 Task: Compose an email with the signature Jerry Evans with the subject Request for a meeting and the message I would like to schedule a meeting to discuss the project timeline. from softage.8@softage.net to softage.5@softage.net Select the bulleted list and change the font typography to strikethroughSelect the bulleted list and remove the font typography strikethrough Send the email. Finally, move the email from Sent Items to the label Student organizations
Action: Mouse moved to (938, 57)
Screenshot: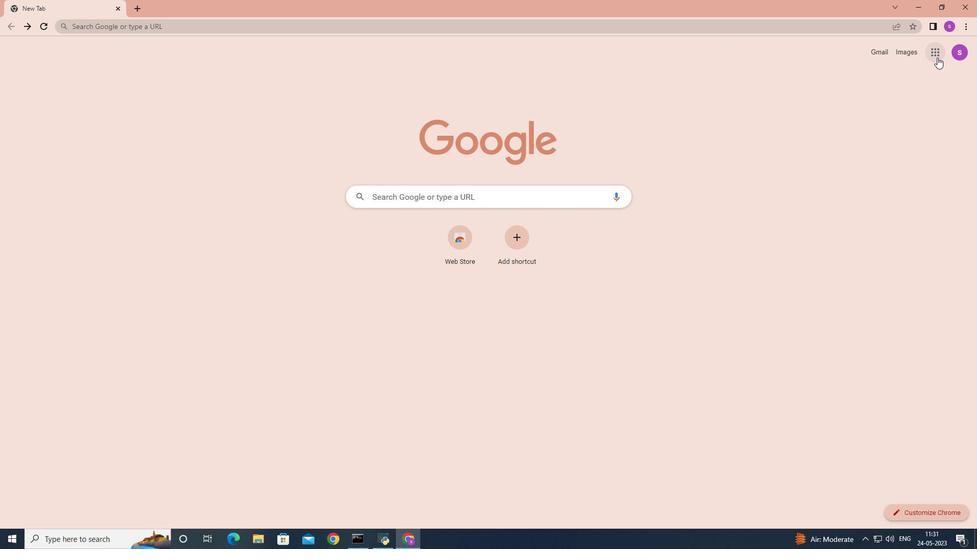 
Action: Mouse pressed left at (938, 57)
Screenshot: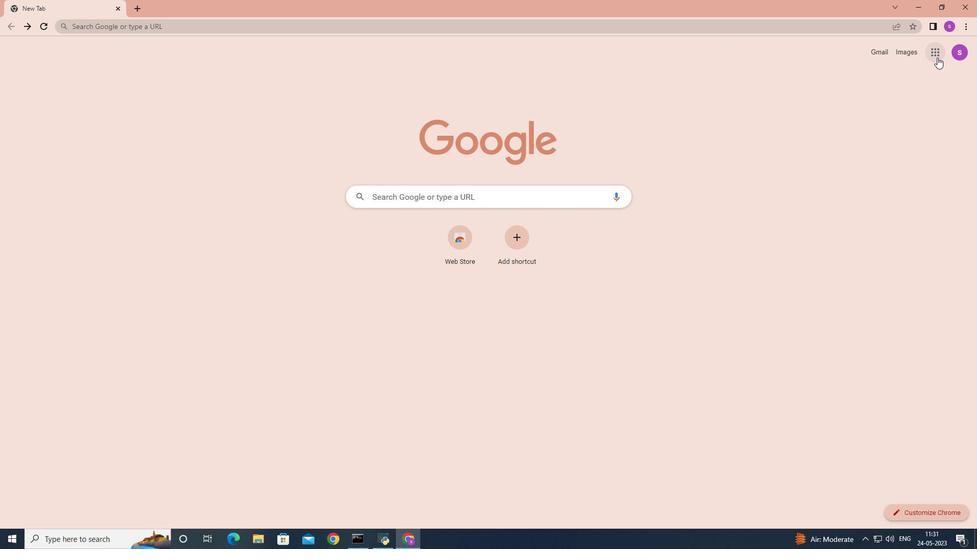
Action: Mouse moved to (900, 98)
Screenshot: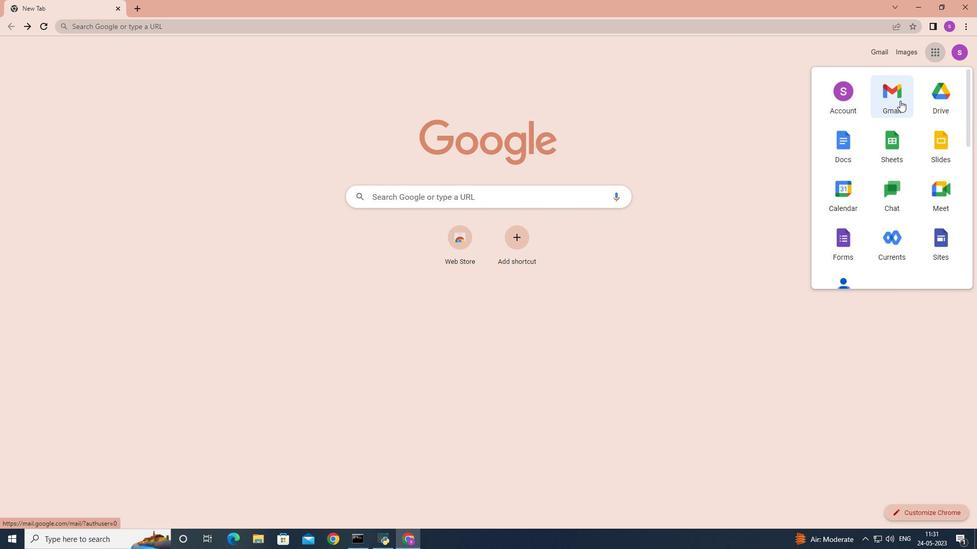 
Action: Mouse pressed left at (900, 98)
Screenshot: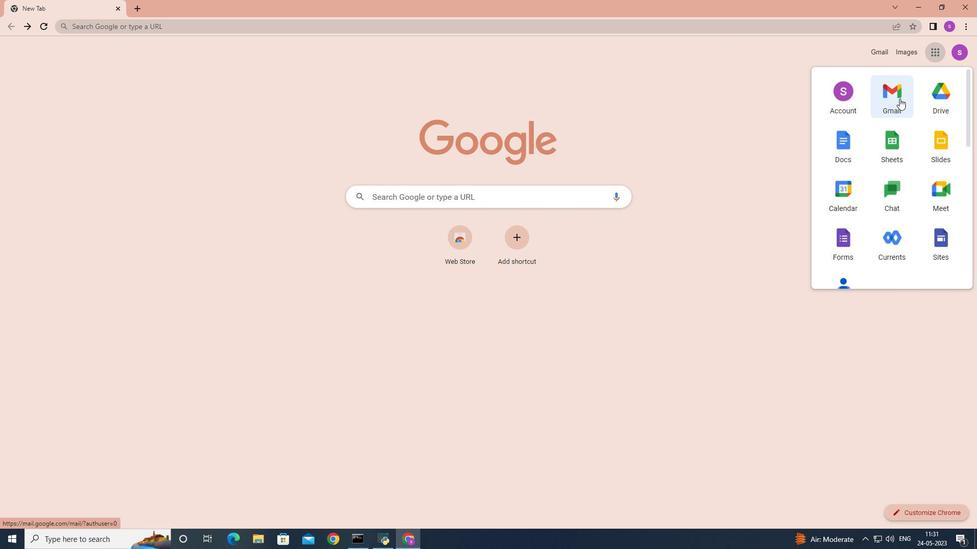 
Action: Mouse moved to (861, 57)
Screenshot: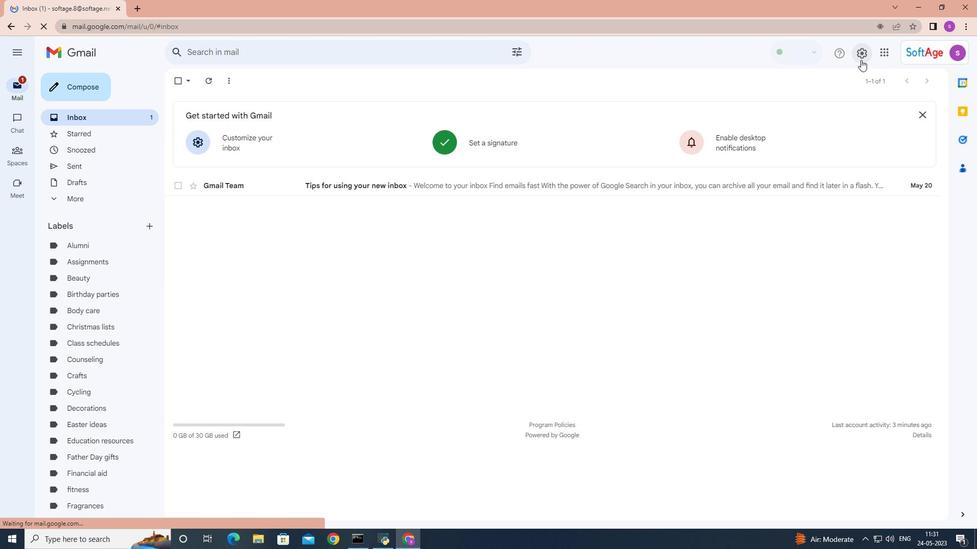 
Action: Mouse pressed left at (861, 57)
Screenshot: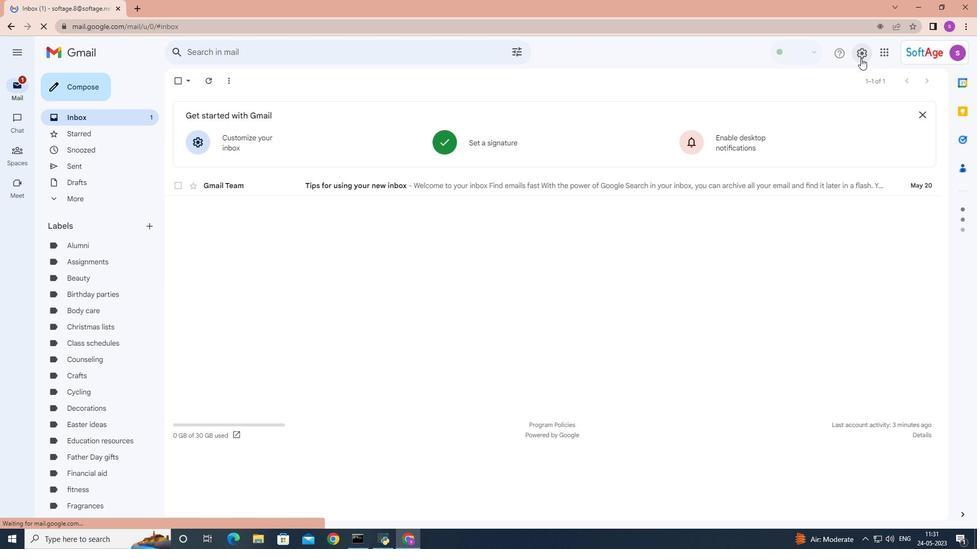 
Action: Mouse moved to (881, 103)
Screenshot: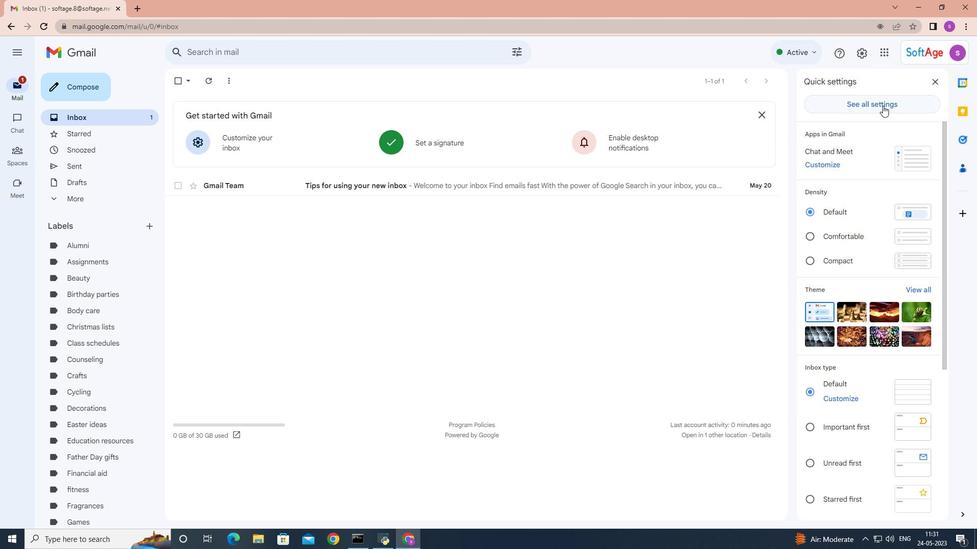 
Action: Mouse pressed left at (881, 103)
Screenshot: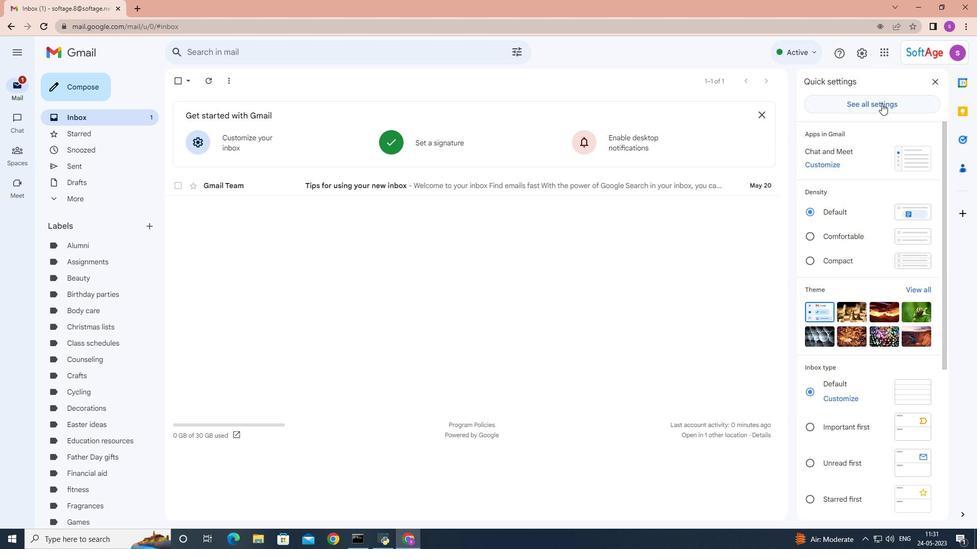 
Action: Mouse moved to (715, 200)
Screenshot: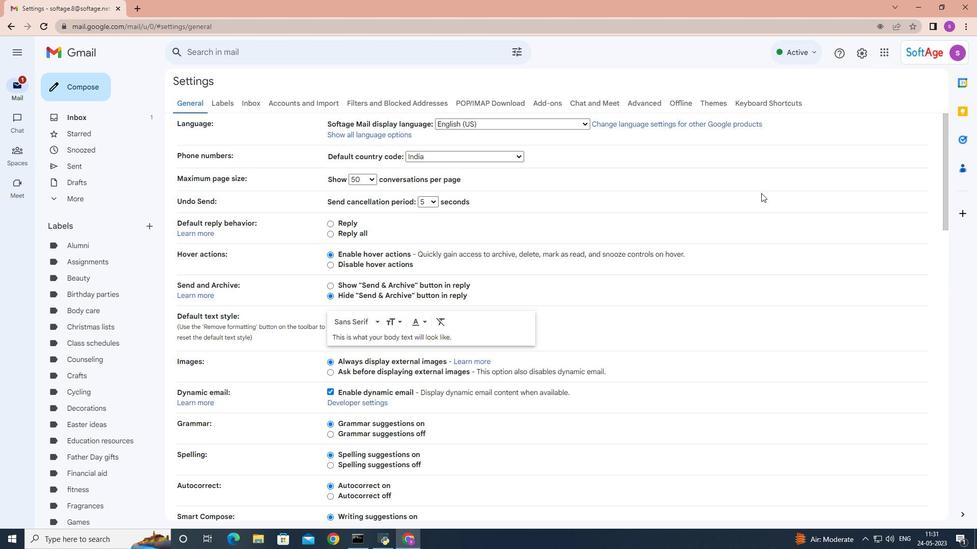 
Action: Mouse scrolled (715, 199) with delta (0, 0)
Screenshot: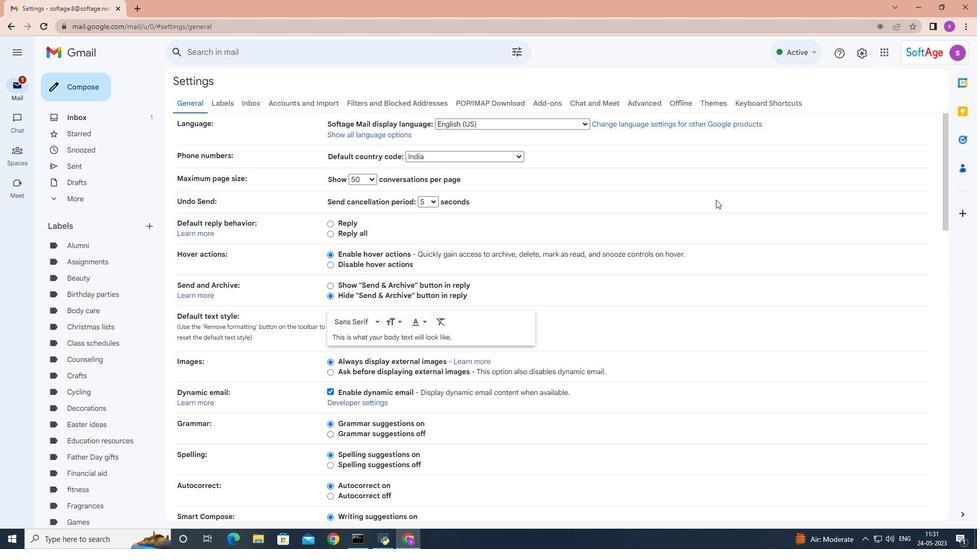 
Action: Mouse scrolled (715, 199) with delta (0, 0)
Screenshot: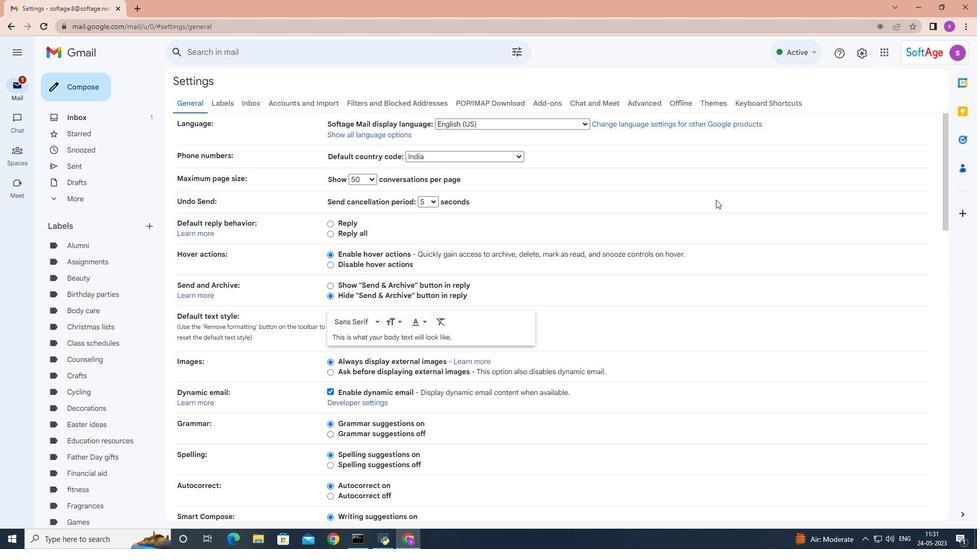 
Action: Mouse scrolled (715, 199) with delta (0, 0)
Screenshot: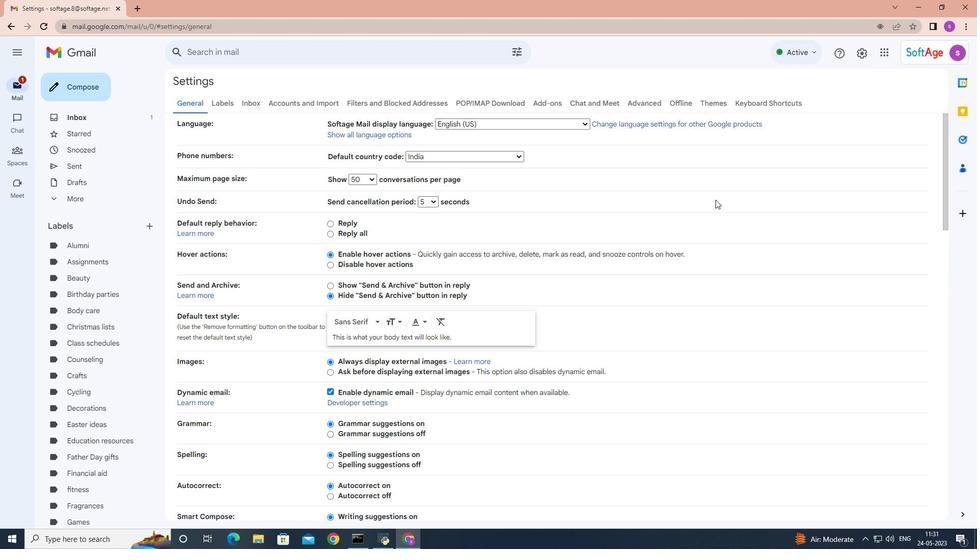 
Action: Mouse scrolled (715, 199) with delta (0, 0)
Screenshot: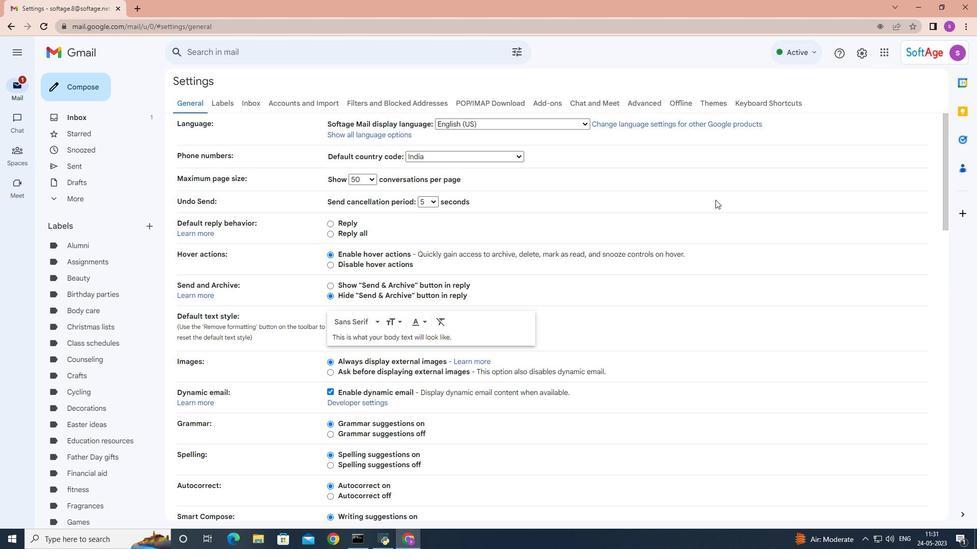 
Action: Mouse scrolled (715, 199) with delta (0, 0)
Screenshot: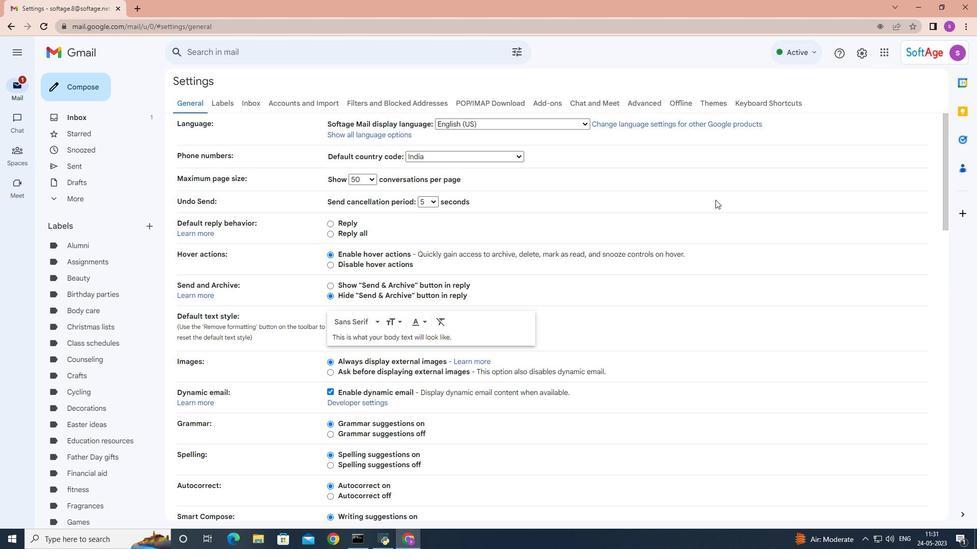 
Action: Mouse scrolled (715, 199) with delta (0, 0)
Screenshot: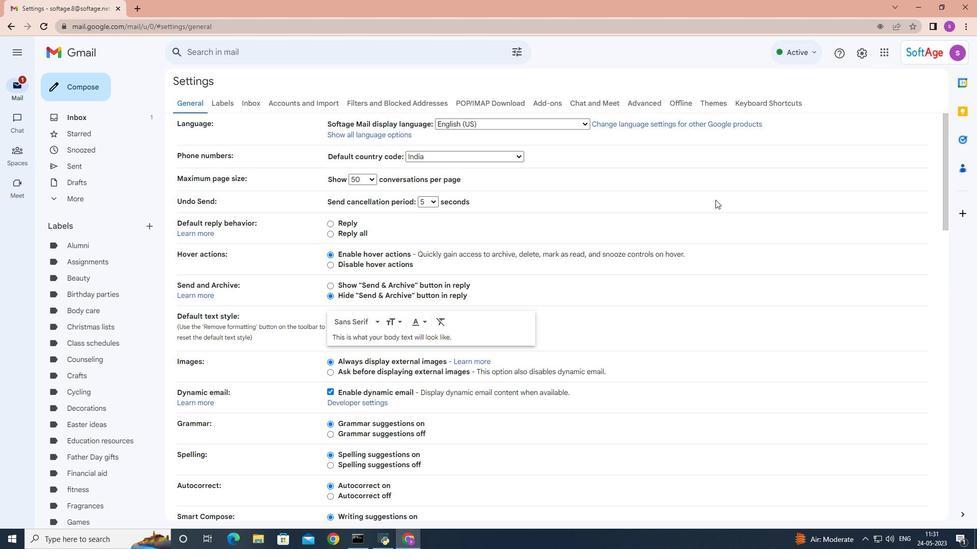 
Action: Mouse moved to (714, 198)
Screenshot: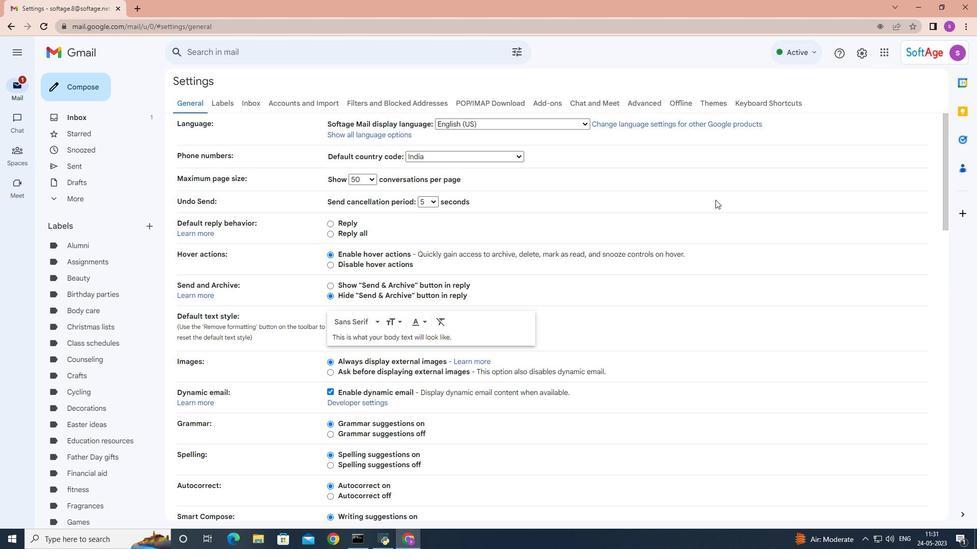 
Action: Mouse scrolled (714, 198) with delta (0, 0)
Screenshot: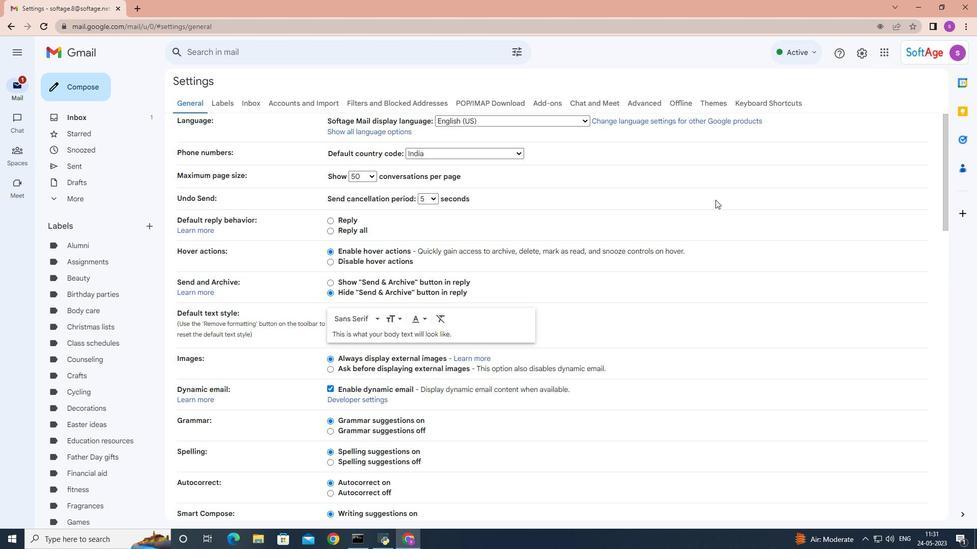 
Action: Mouse moved to (713, 197)
Screenshot: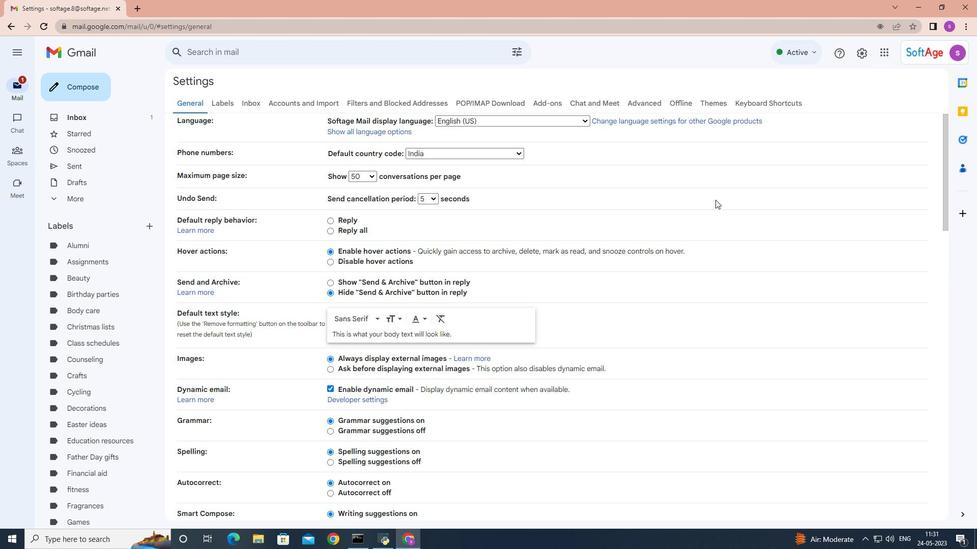 
Action: Mouse scrolled (713, 196) with delta (0, 0)
Screenshot: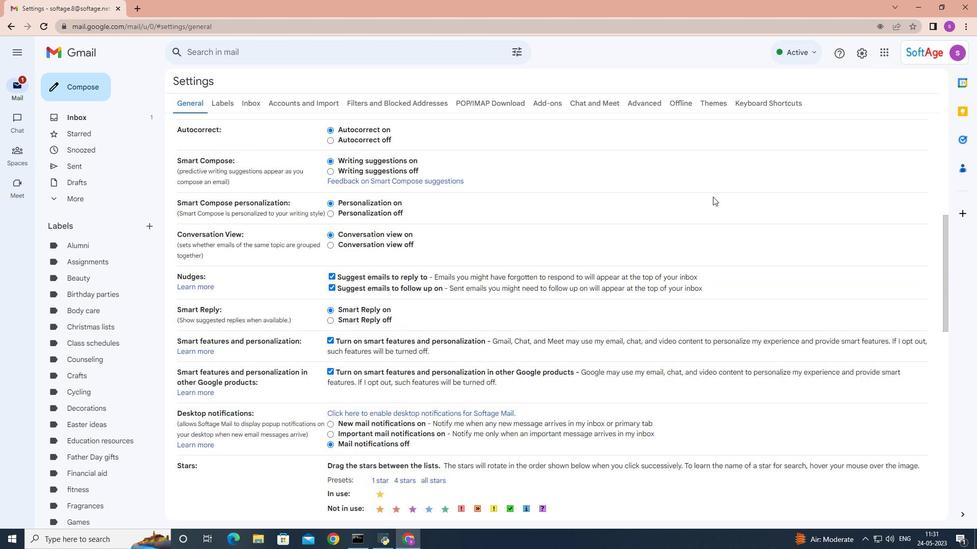 
Action: Mouse scrolled (713, 196) with delta (0, 0)
Screenshot: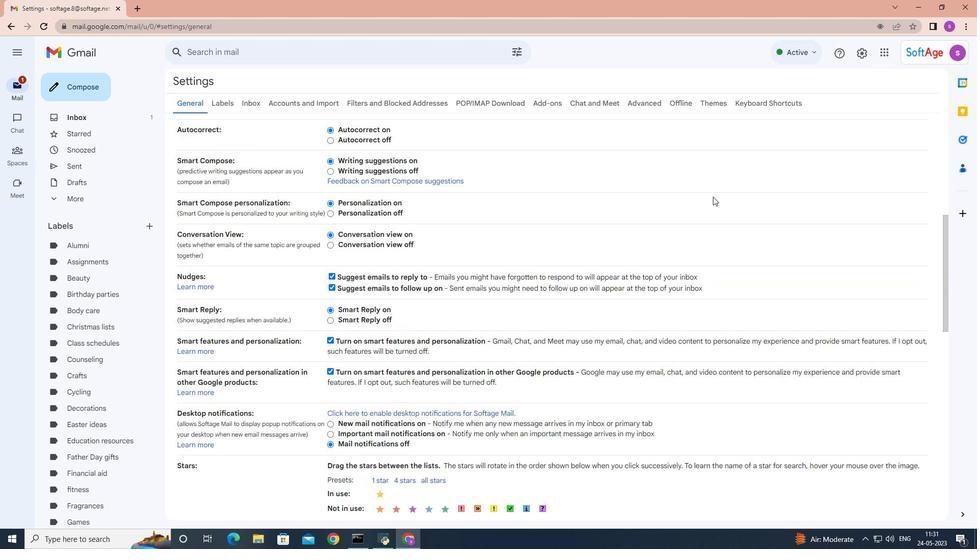 
Action: Mouse scrolled (713, 196) with delta (0, 0)
Screenshot: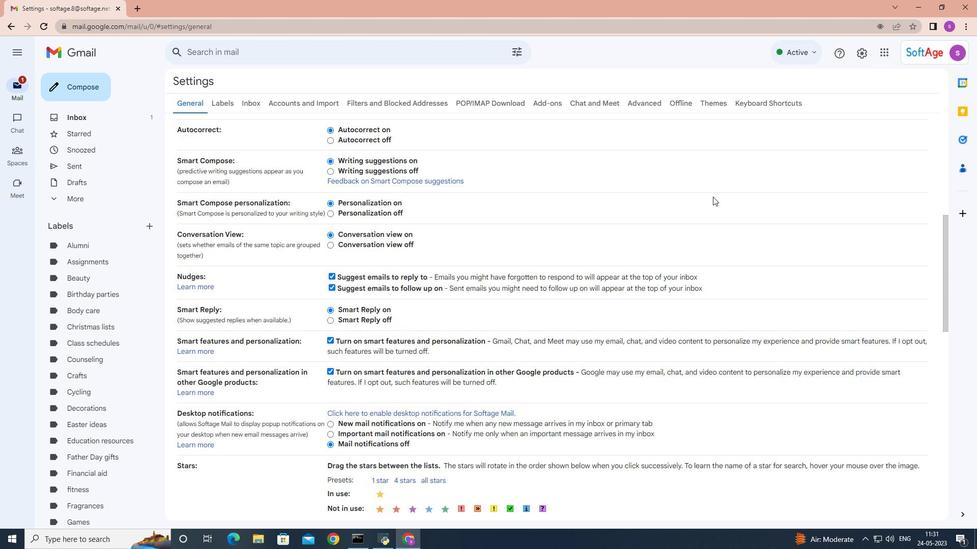 
Action: Mouse scrolled (713, 196) with delta (0, 0)
Screenshot: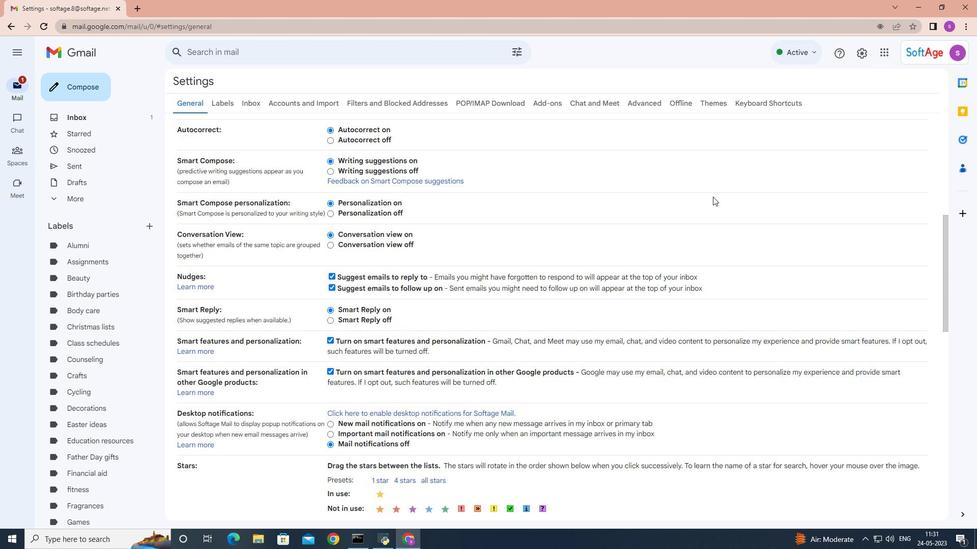 
Action: Mouse scrolled (713, 196) with delta (0, 0)
Screenshot: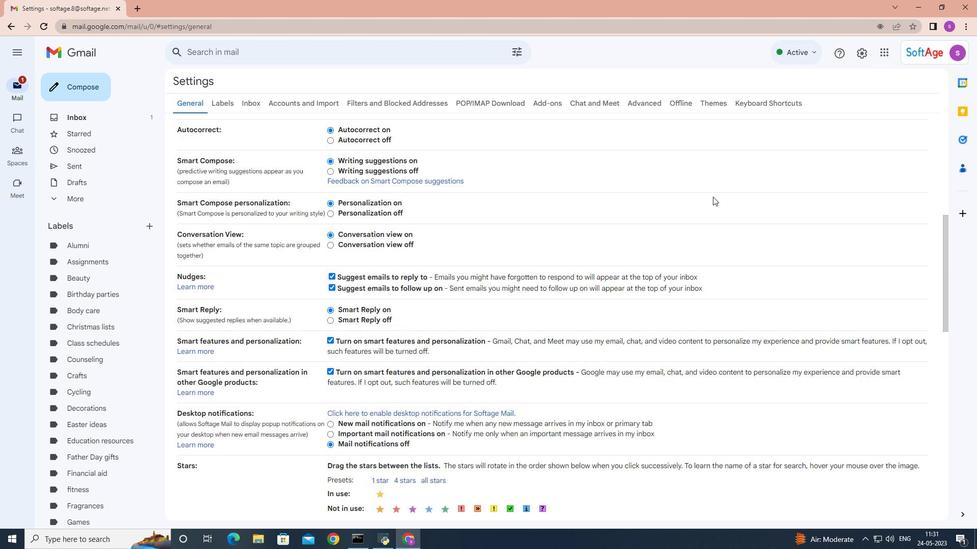 
Action: Mouse scrolled (713, 196) with delta (0, 0)
Screenshot: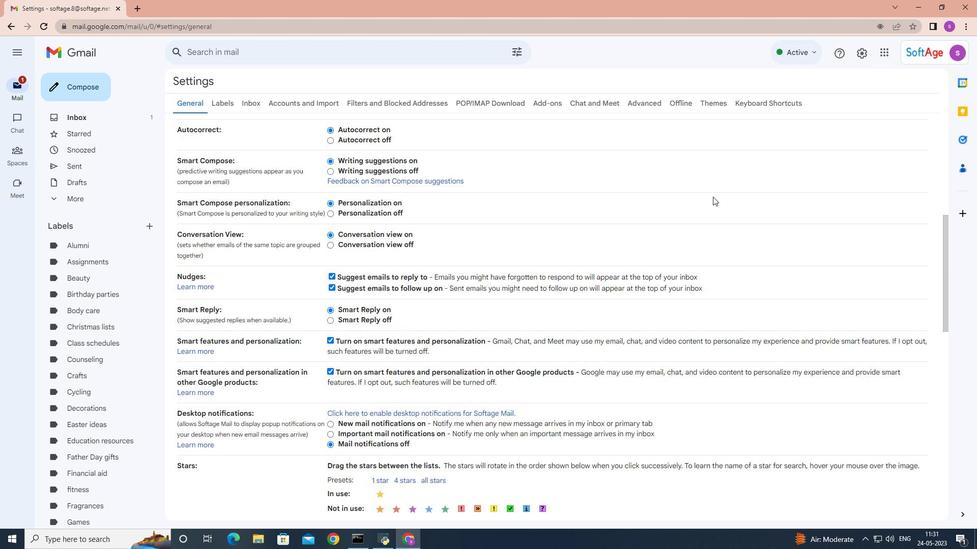 
Action: Mouse scrolled (713, 196) with delta (0, 0)
Screenshot: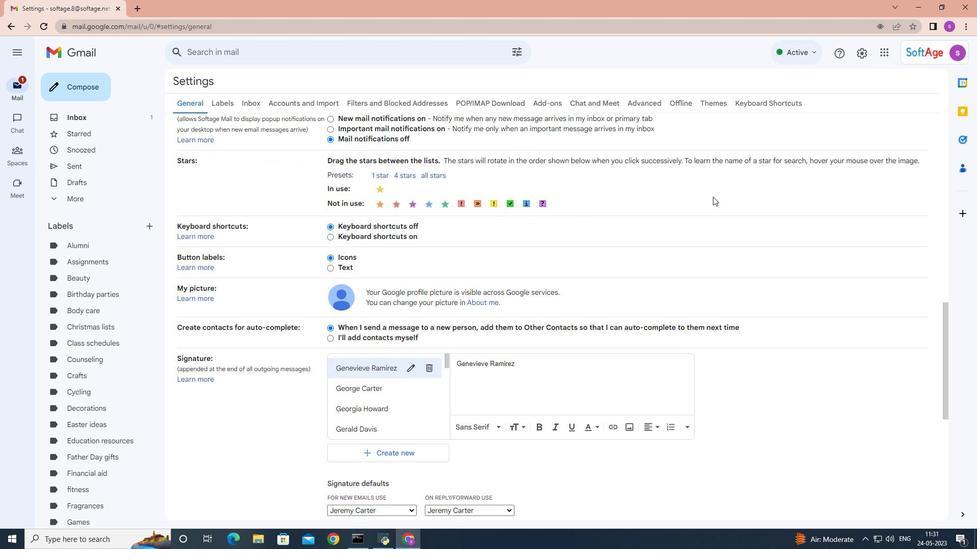 
Action: Mouse scrolled (713, 196) with delta (0, 0)
Screenshot: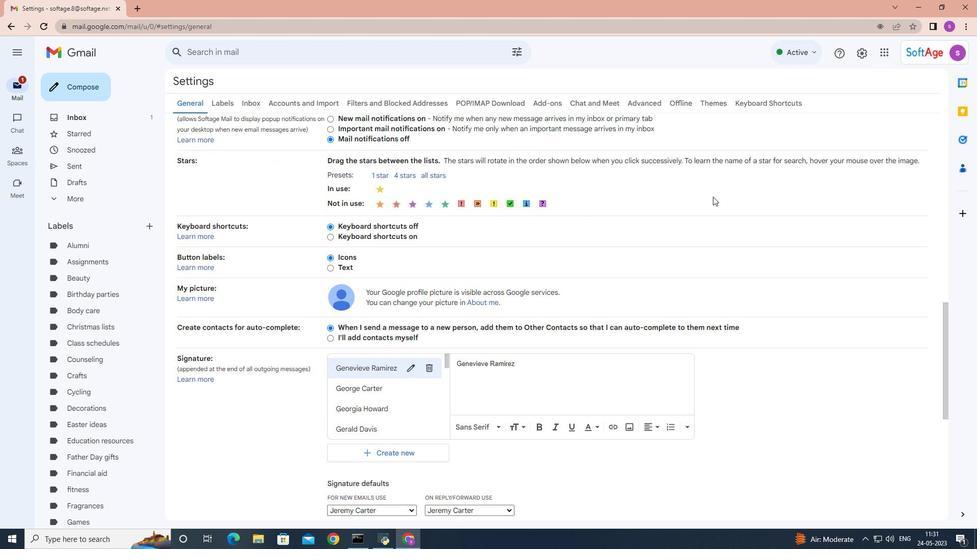 
Action: Mouse scrolled (713, 196) with delta (0, 0)
Screenshot: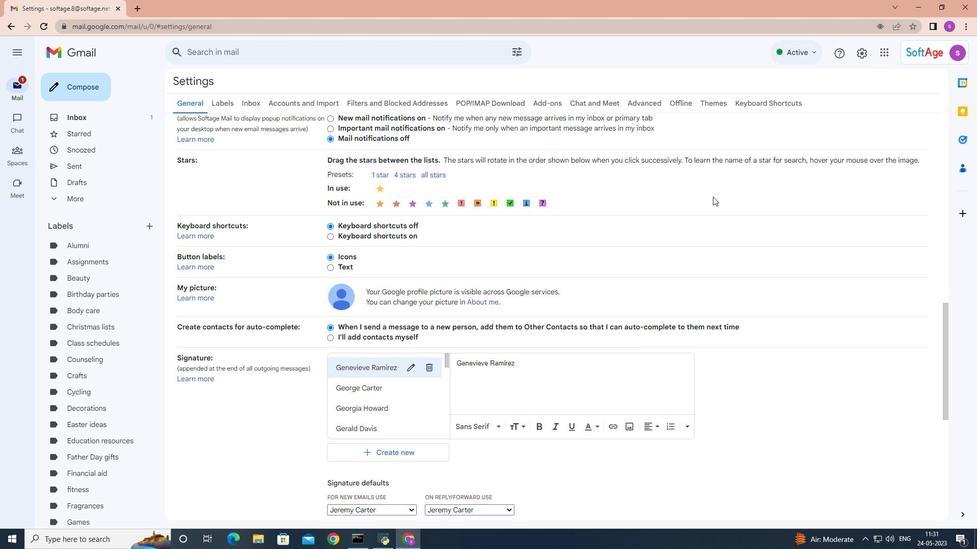 
Action: Mouse moved to (409, 302)
Screenshot: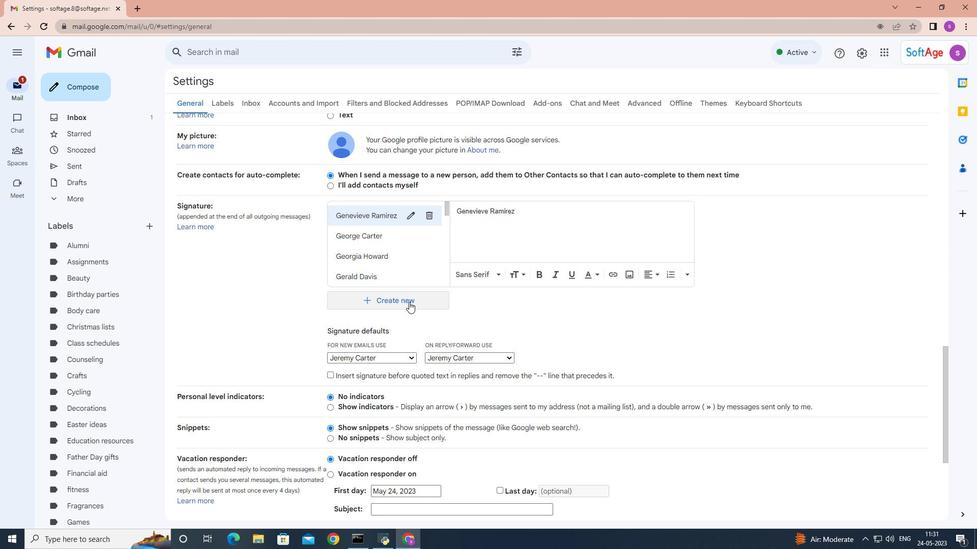 
Action: Mouse pressed left at (409, 302)
Screenshot: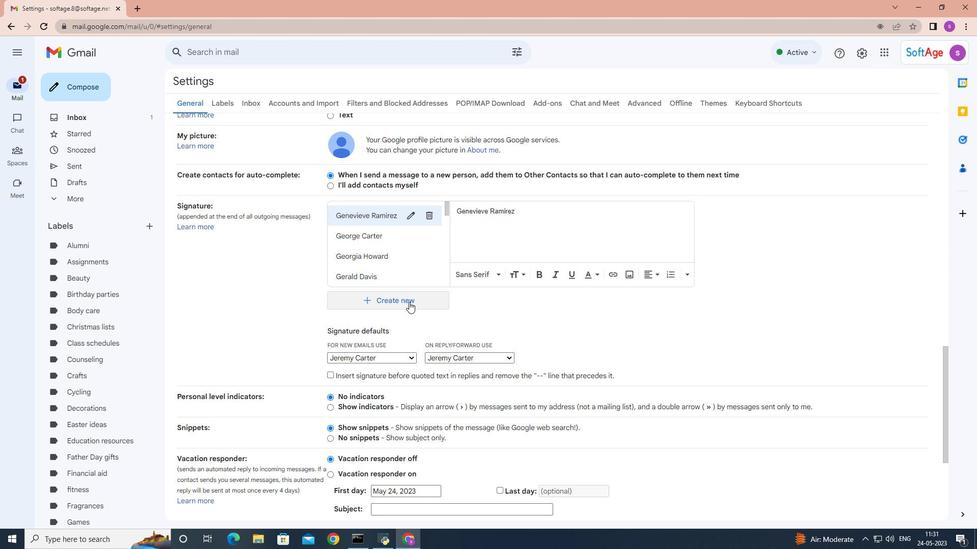 
Action: Mouse moved to (411, 298)
Screenshot: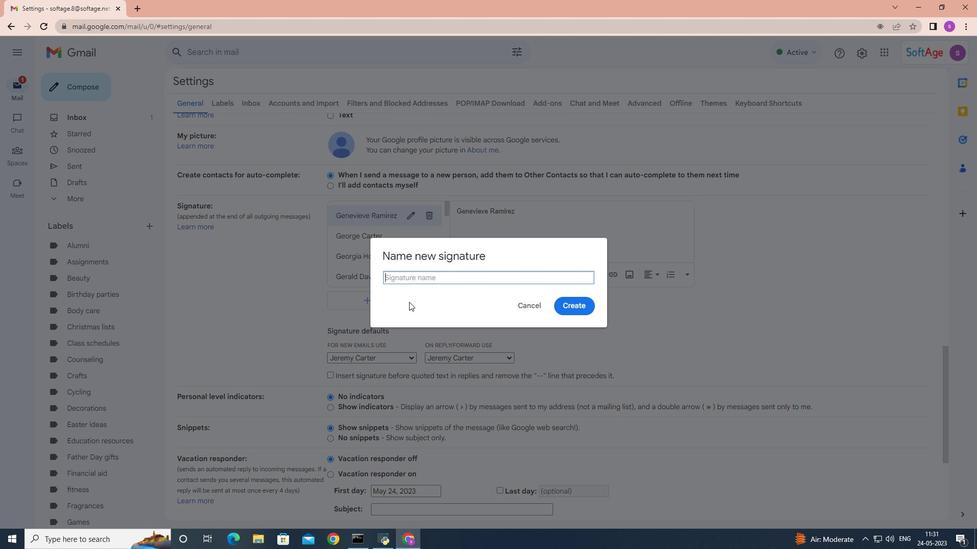 
Action: Key pressed <Key.caps_lock>J<Key.caps_lock>erry<Key.space><Key.shift><Key.shift><Key.shift><Key.shift>Evans<Key.space>
Screenshot: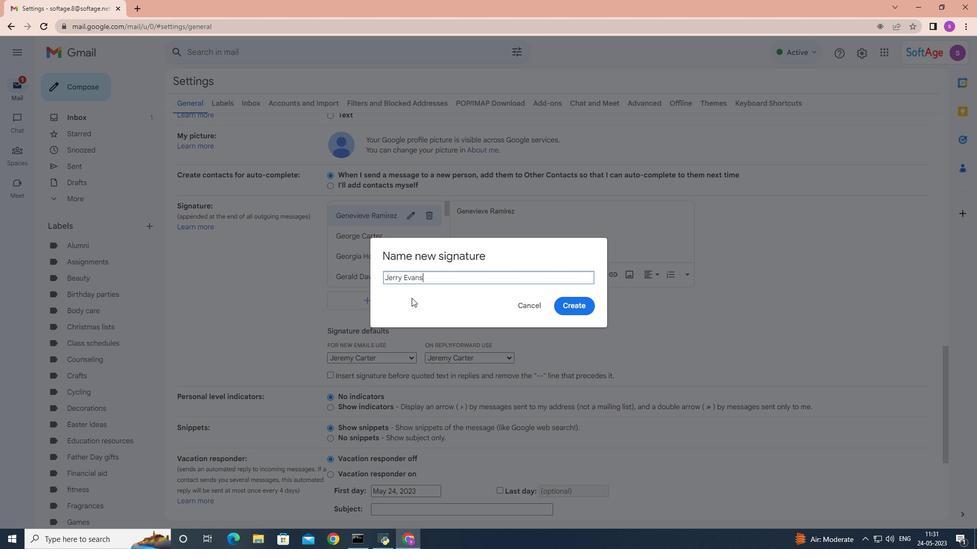 
Action: Mouse moved to (574, 308)
Screenshot: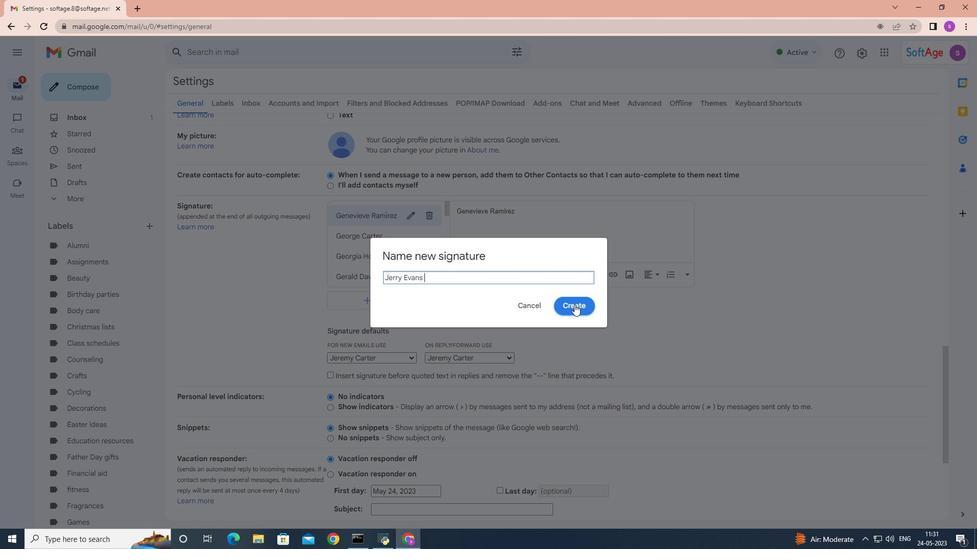 
Action: Mouse pressed left at (574, 308)
Screenshot: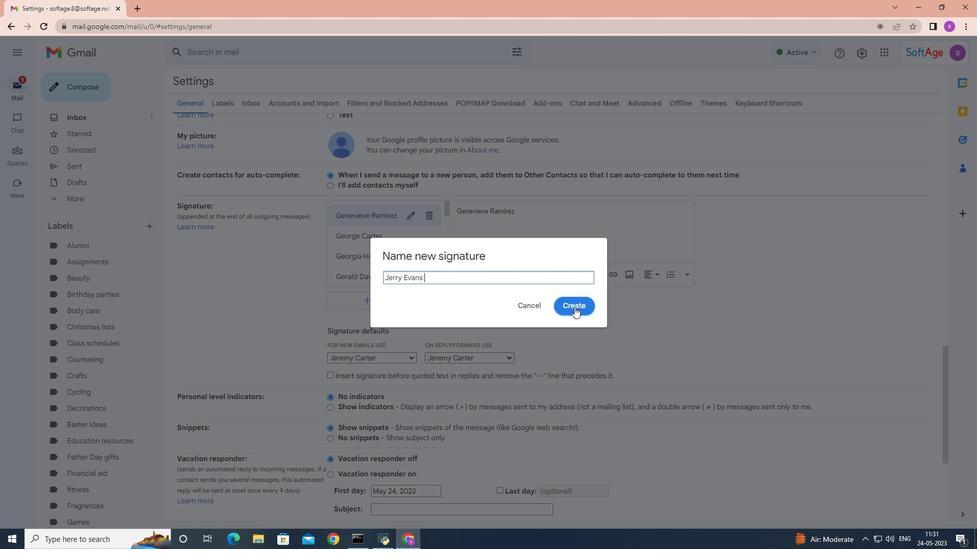 
Action: Mouse moved to (467, 214)
Screenshot: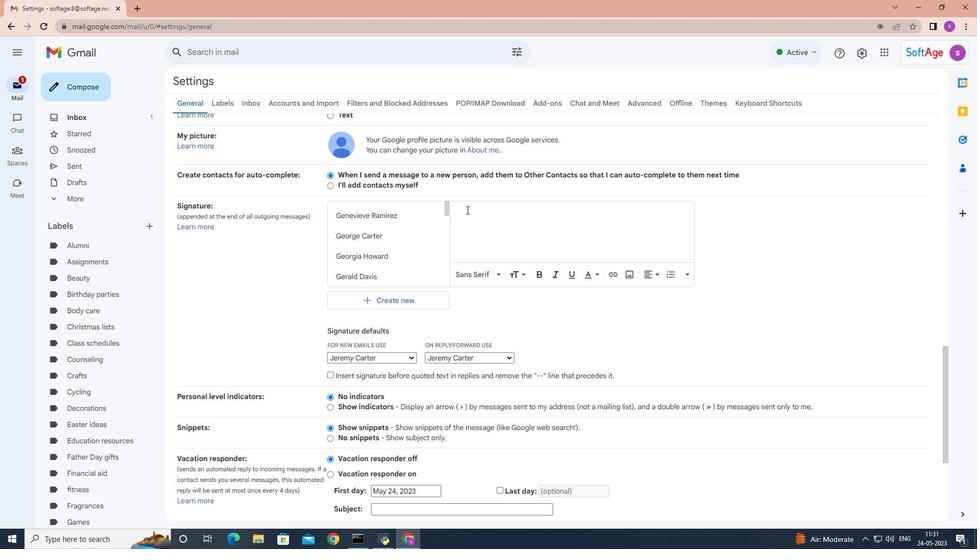 
Action: Mouse pressed left at (467, 214)
Screenshot: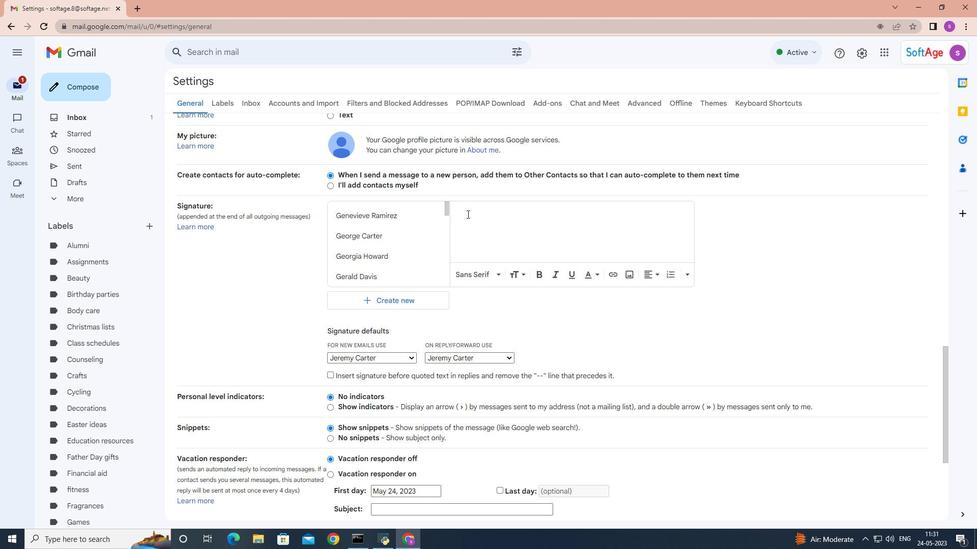 
Action: Key pressed <Key.shift>Jerry<Key.space><Key.shift>Evans<Key.space>
Screenshot: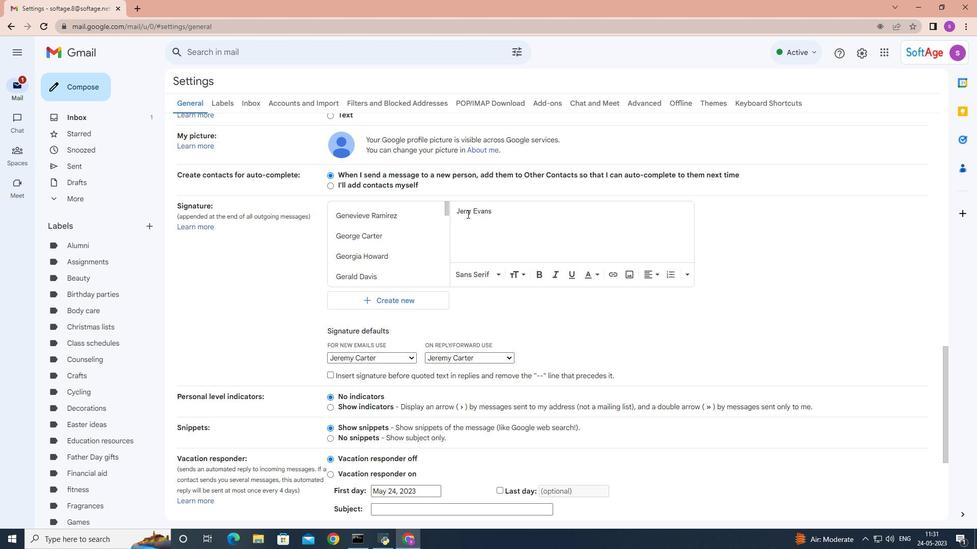 
Action: Mouse moved to (404, 350)
Screenshot: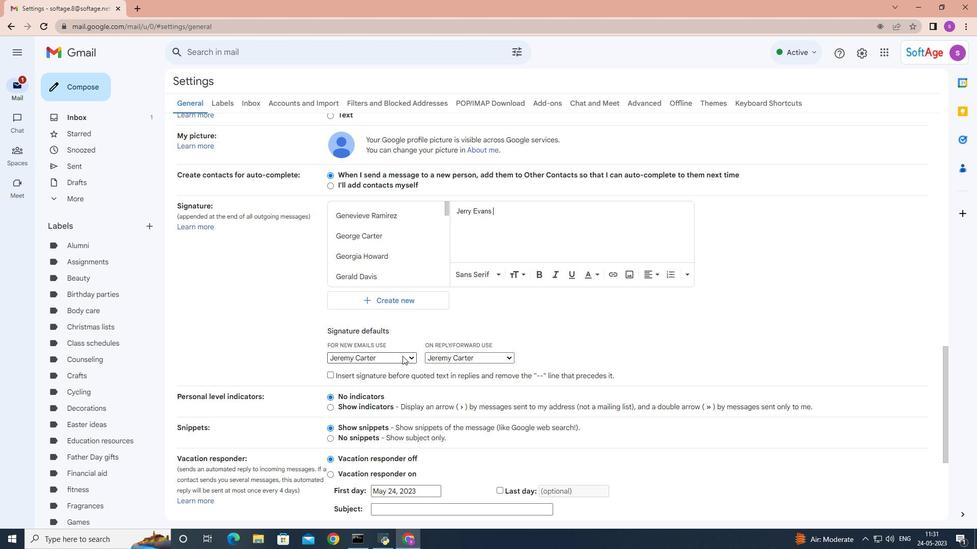 
Action: Mouse pressed left at (404, 350)
Screenshot: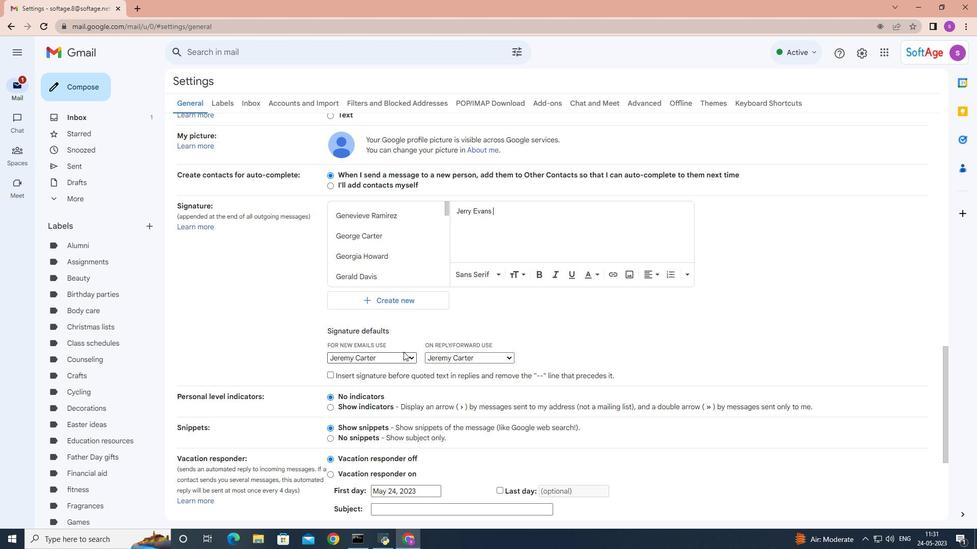 
Action: Mouse moved to (405, 356)
Screenshot: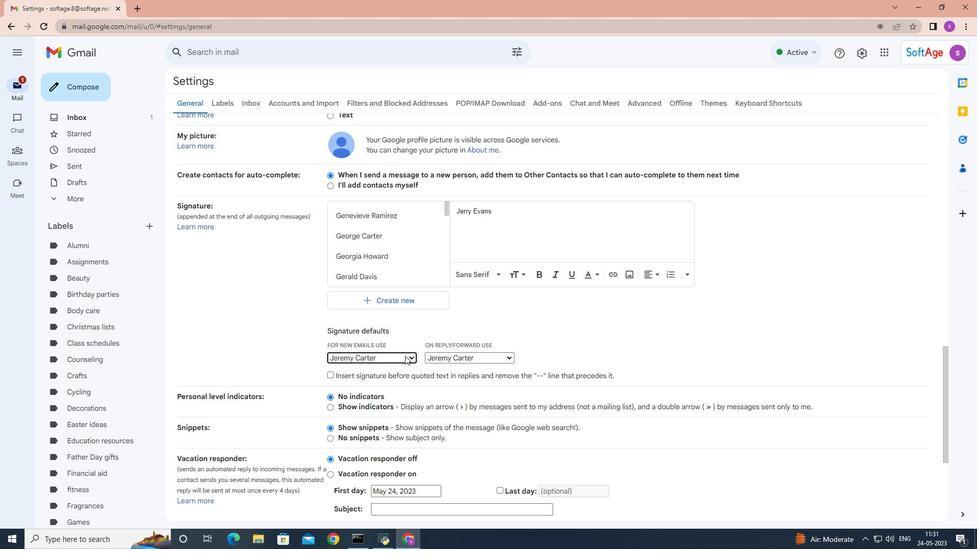 
Action: Mouse pressed left at (405, 356)
Screenshot: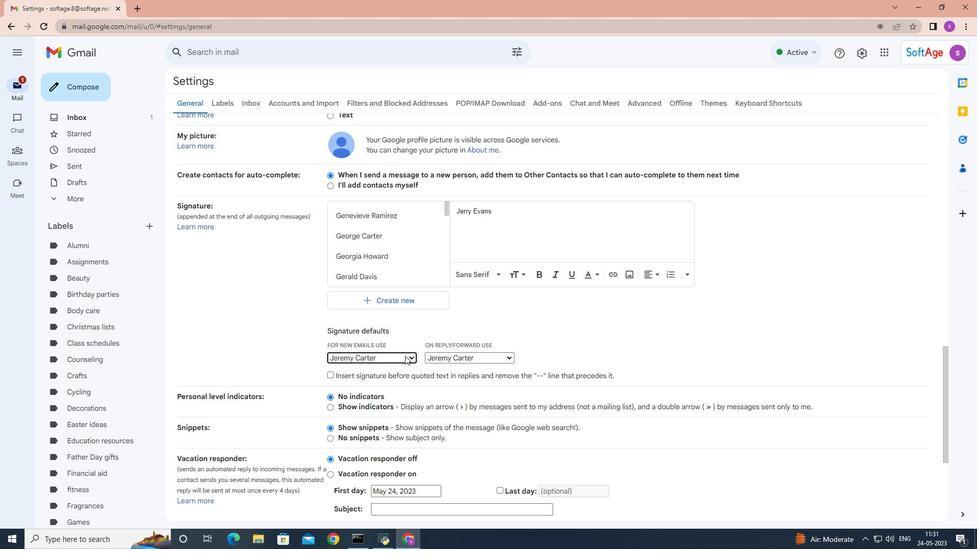 
Action: Mouse moved to (388, 300)
Screenshot: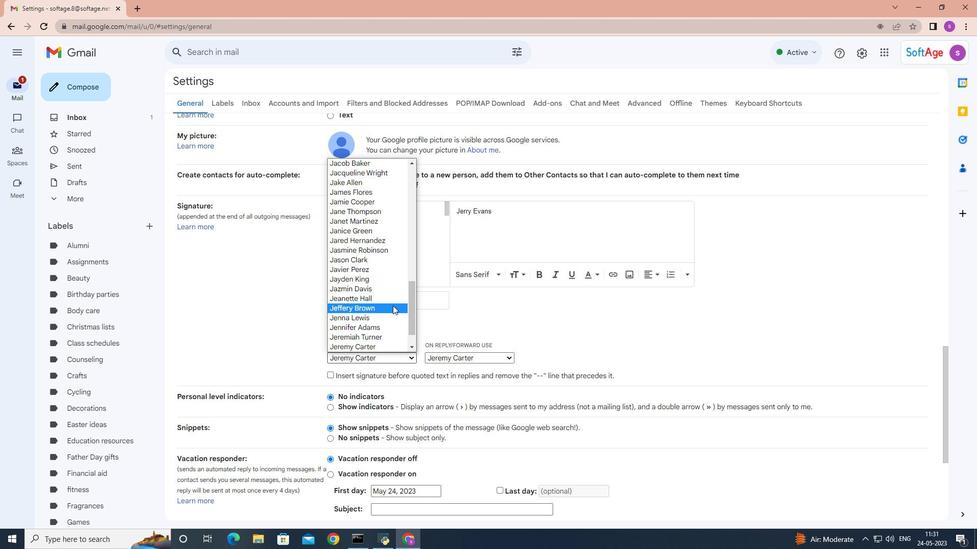 
Action: Mouse scrolled (388, 300) with delta (0, 0)
Screenshot: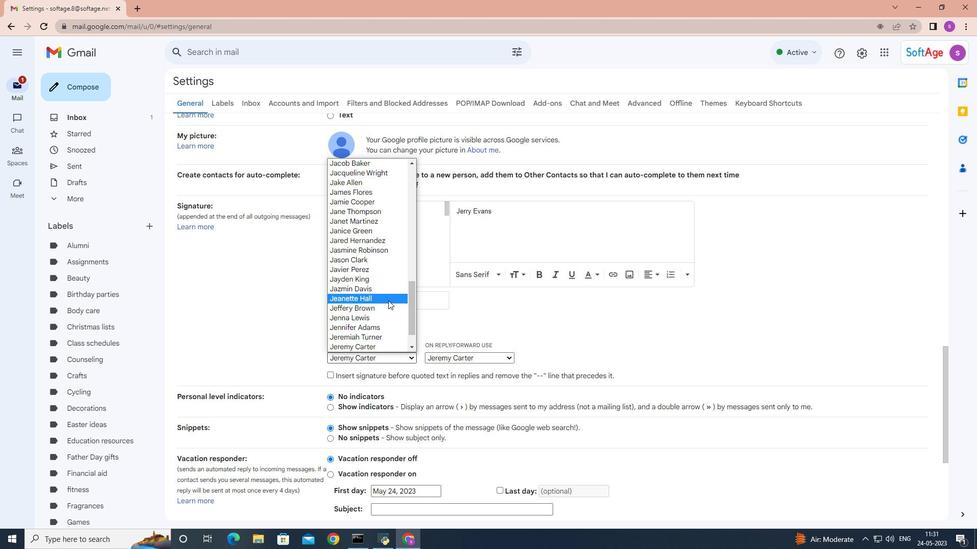 
Action: Mouse scrolled (388, 300) with delta (0, 0)
Screenshot: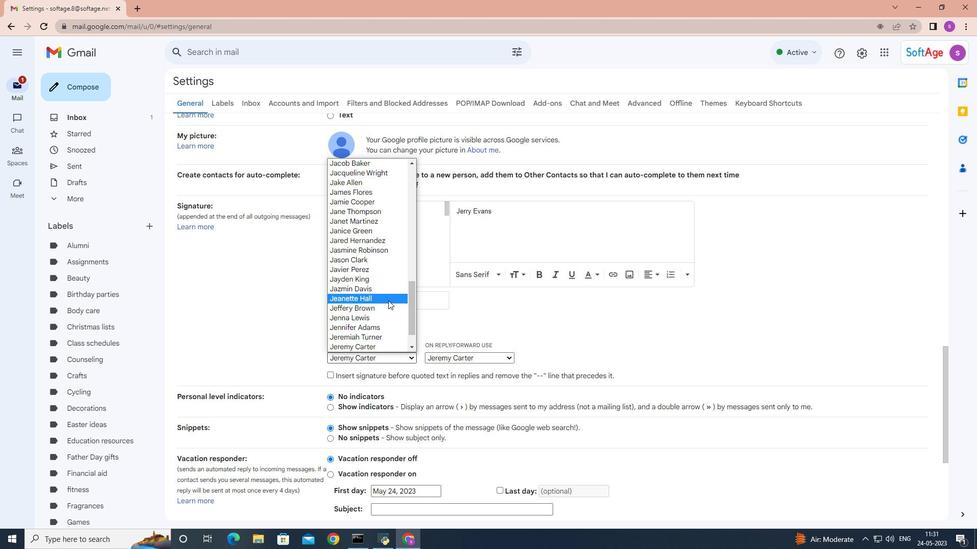 
Action: Mouse scrolled (388, 300) with delta (0, 0)
Screenshot: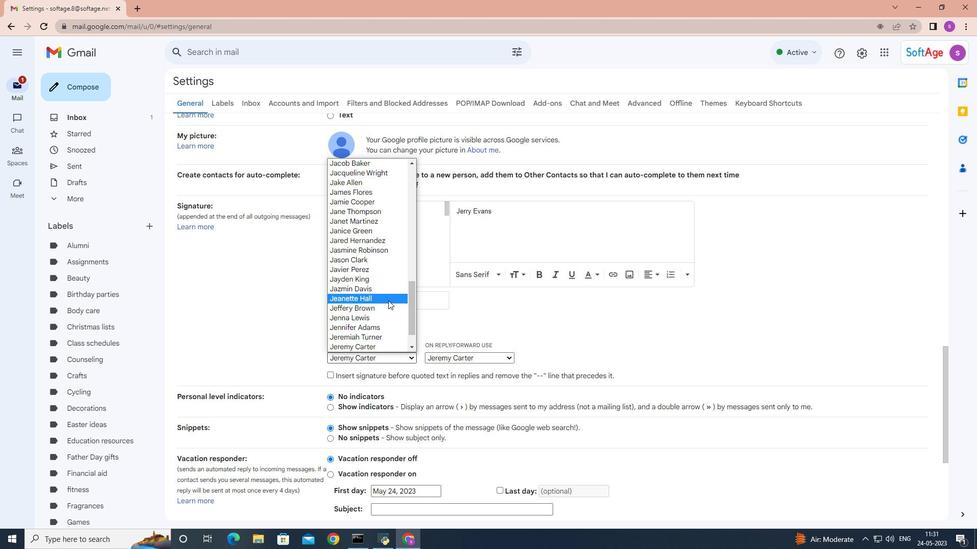 
Action: Mouse scrolled (388, 300) with delta (0, 0)
Screenshot: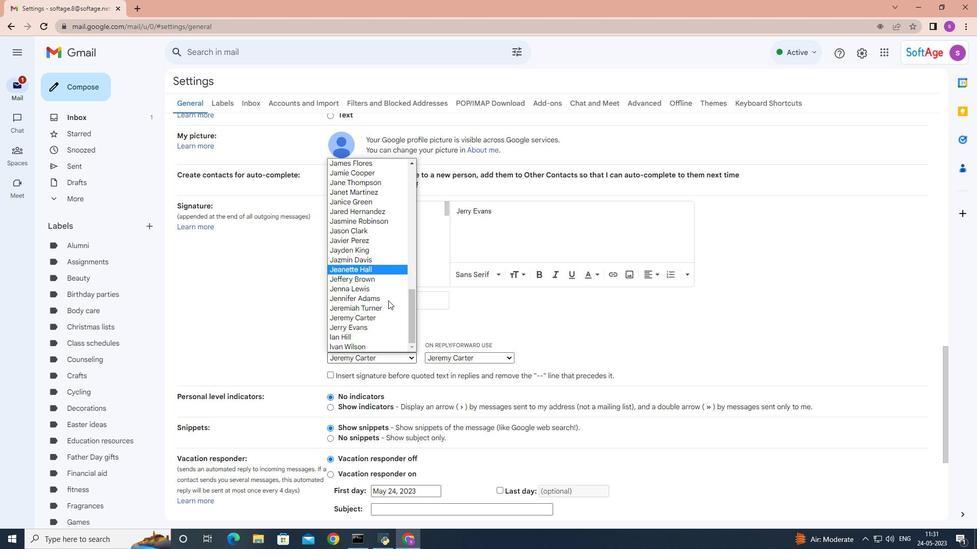 
Action: Mouse scrolled (388, 300) with delta (0, 0)
Screenshot: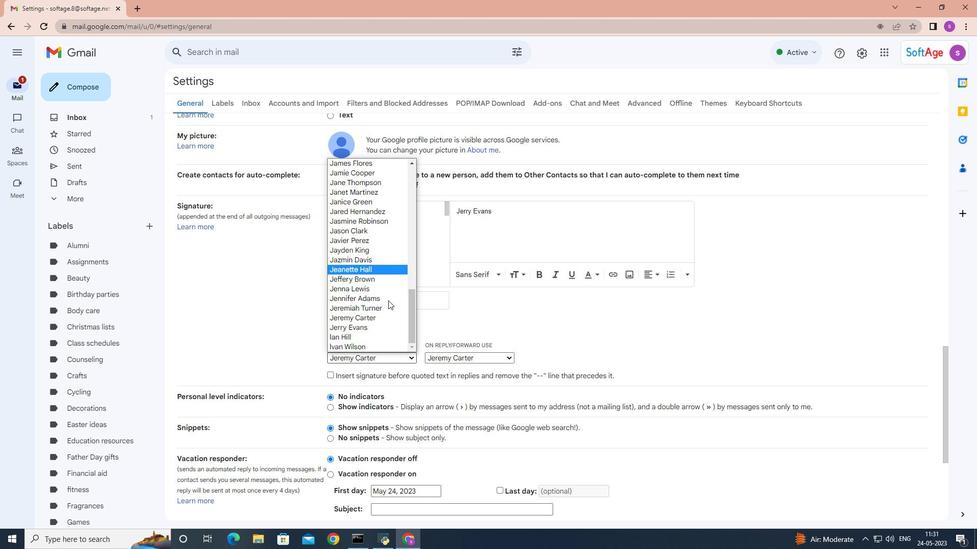 
Action: Mouse scrolled (388, 300) with delta (0, 0)
Screenshot: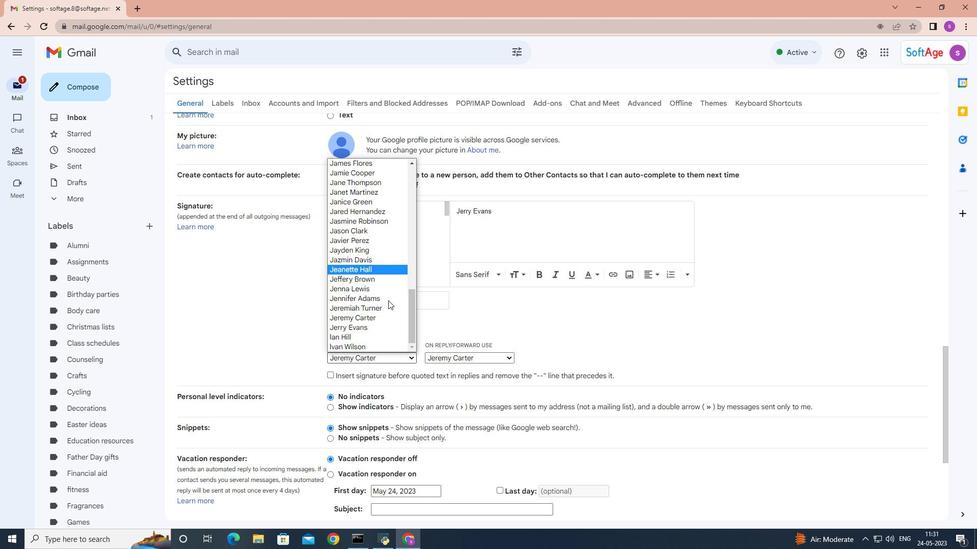
Action: Mouse scrolled (388, 300) with delta (0, 0)
Screenshot: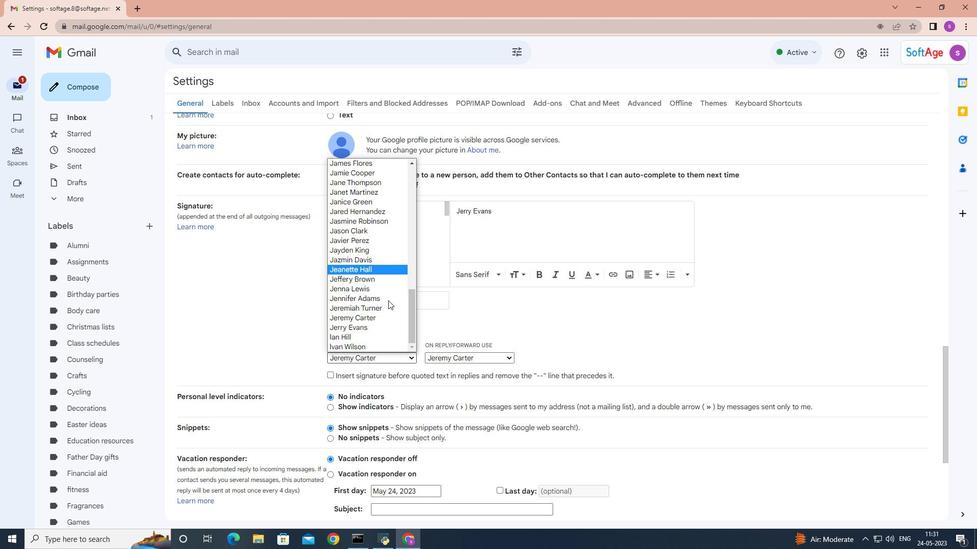 
Action: Mouse scrolled (388, 300) with delta (0, 0)
Screenshot: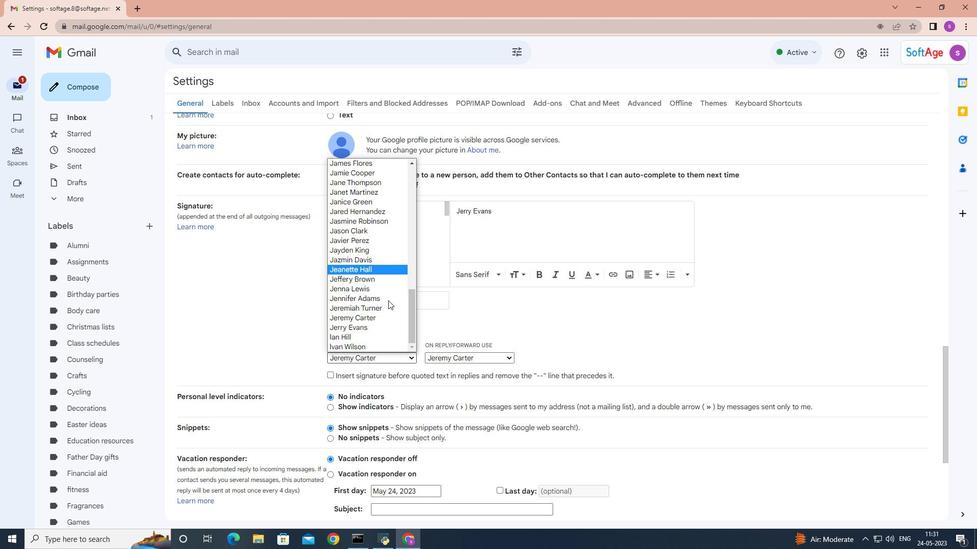 
Action: Mouse moved to (356, 328)
Screenshot: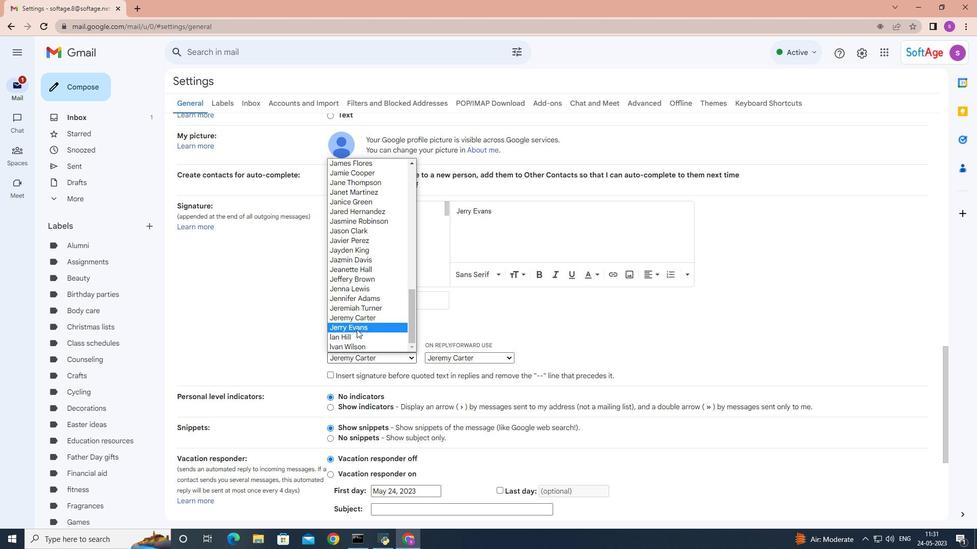 
Action: Mouse pressed left at (356, 328)
Screenshot: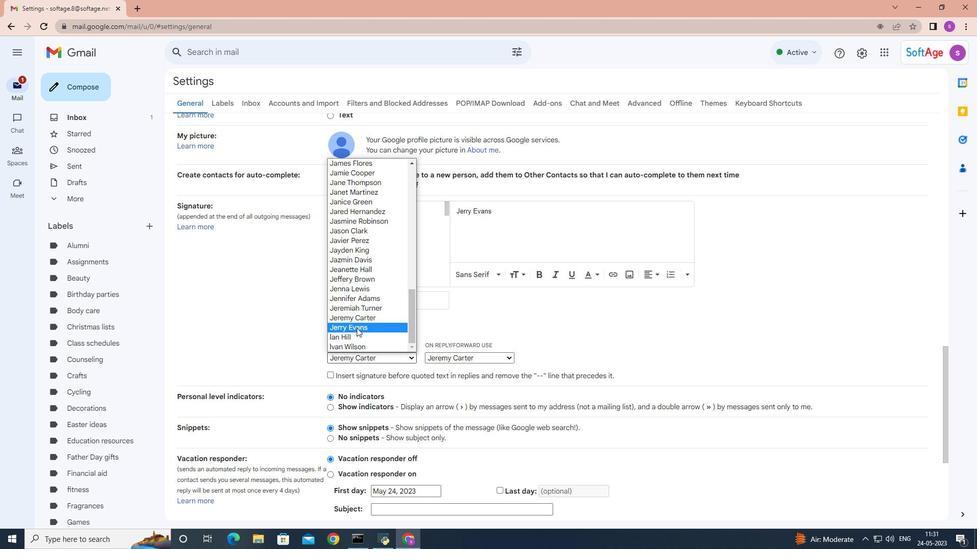 
Action: Mouse moved to (439, 353)
Screenshot: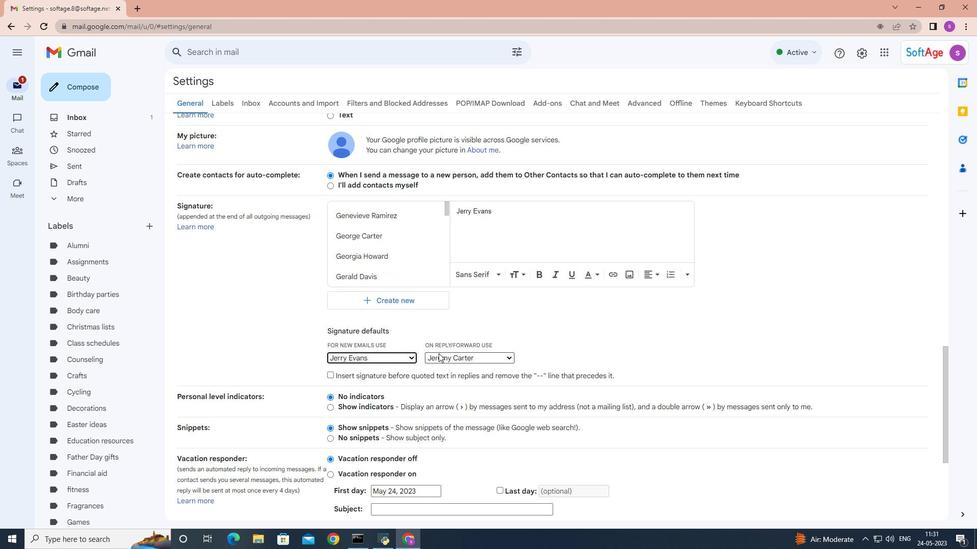 
Action: Mouse pressed left at (439, 353)
Screenshot: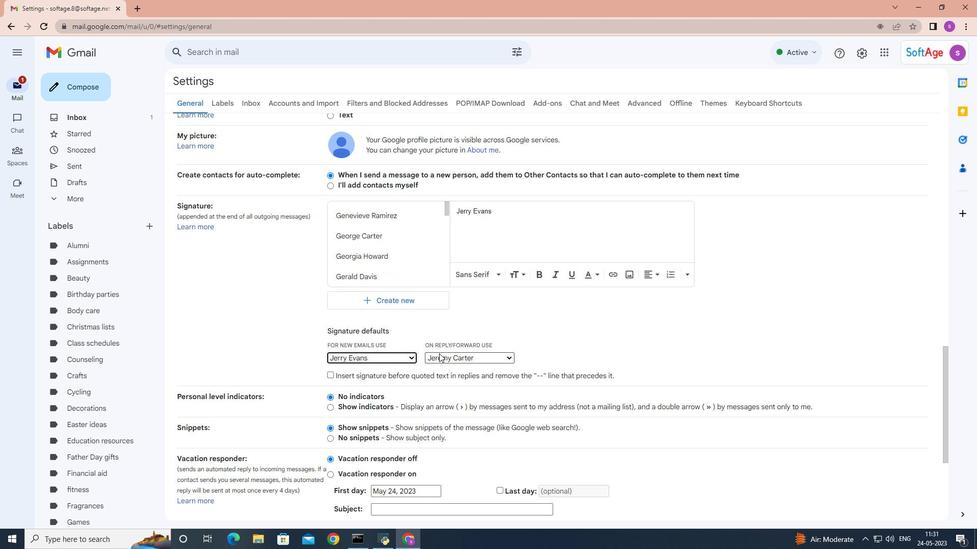 
Action: Mouse moved to (442, 318)
Screenshot: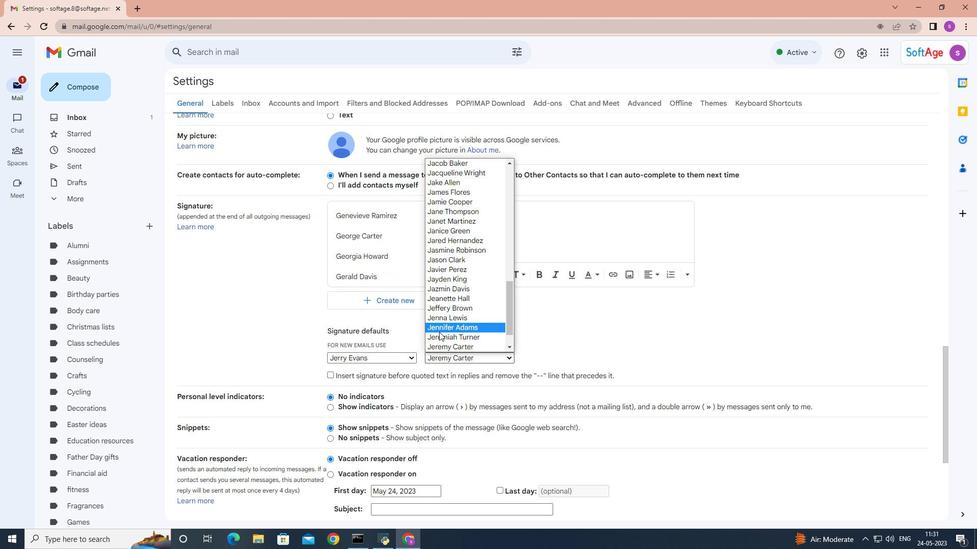 
Action: Mouse scrolled (442, 317) with delta (0, 0)
Screenshot: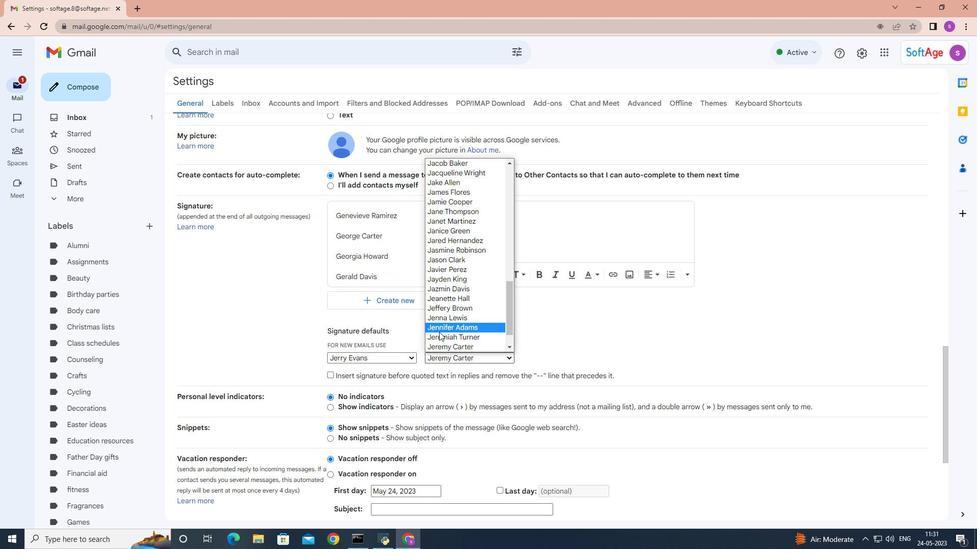 
Action: Mouse scrolled (442, 317) with delta (0, 0)
Screenshot: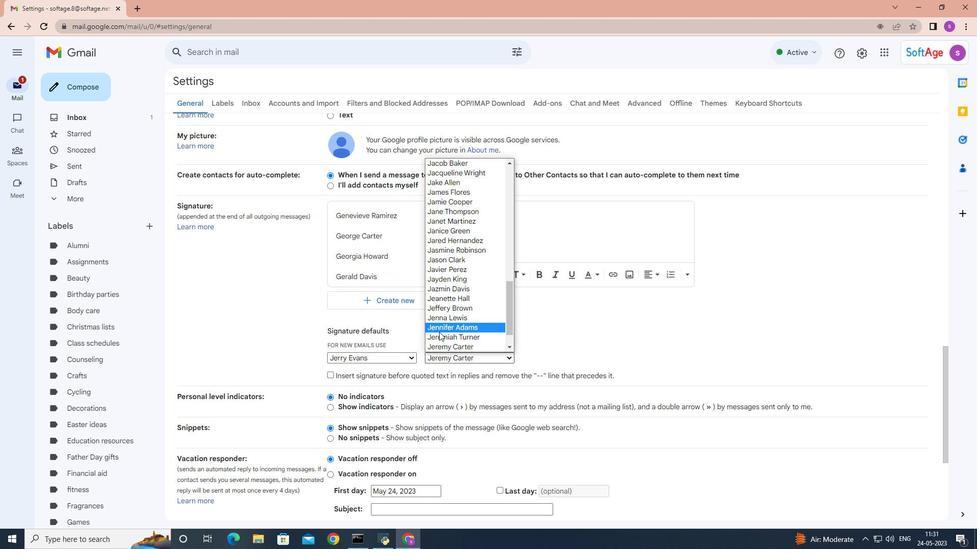 
Action: Mouse scrolled (442, 317) with delta (0, 0)
Screenshot: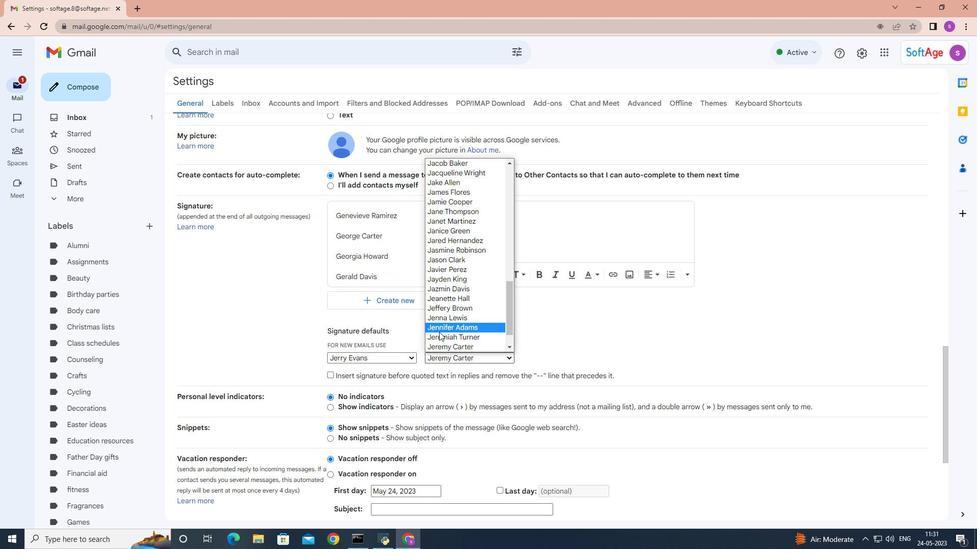 
Action: Mouse moved to (462, 326)
Screenshot: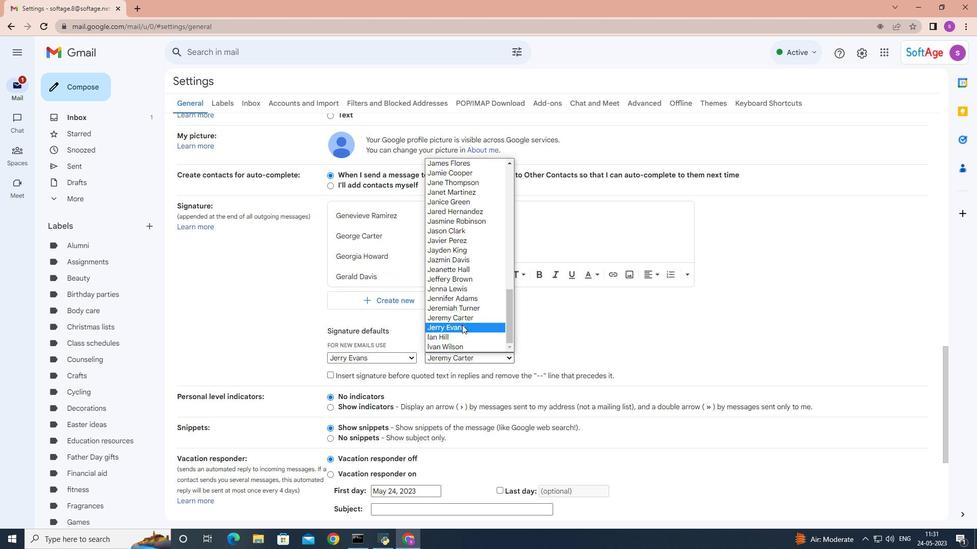 
Action: Mouse pressed left at (462, 326)
Screenshot: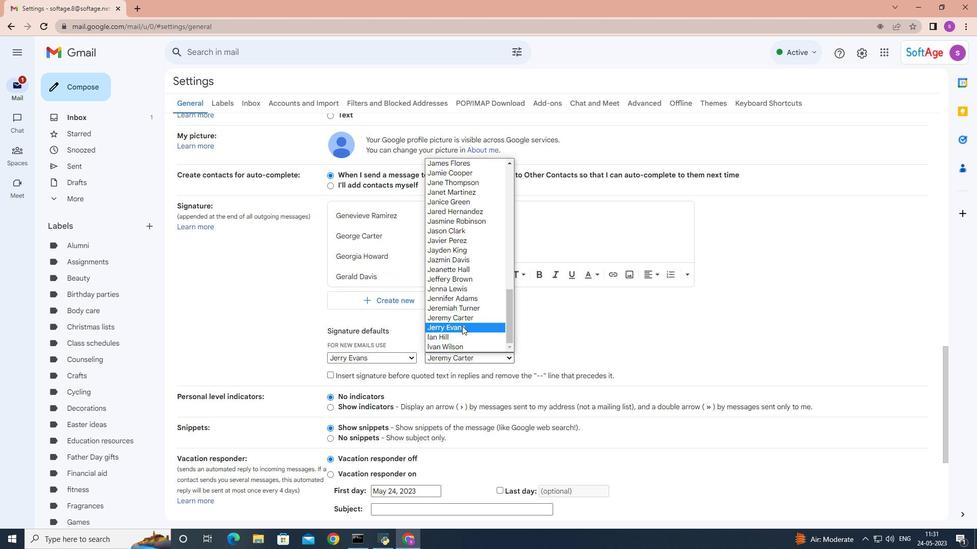 
Action: Mouse moved to (462, 391)
Screenshot: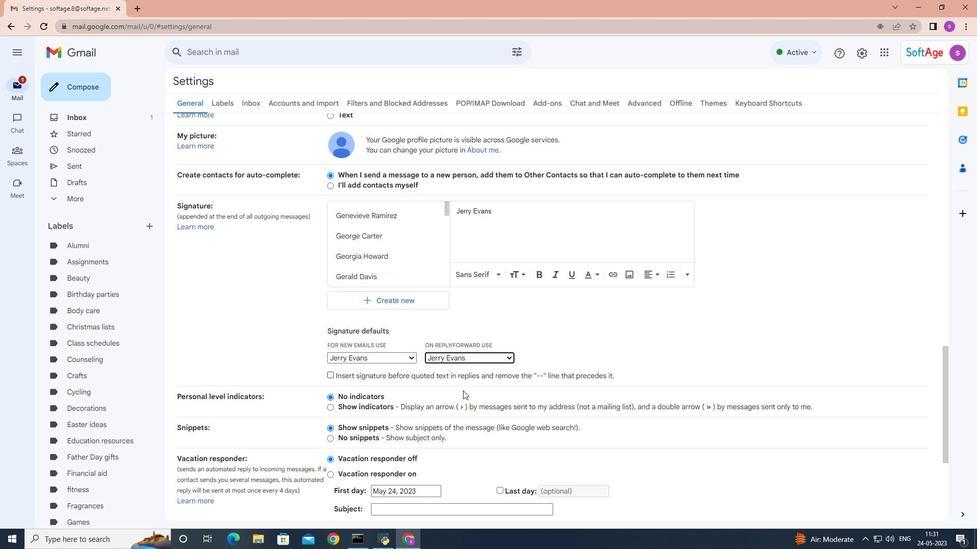 
Action: Mouse scrolled (462, 390) with delta (0, 0)
Screenshot: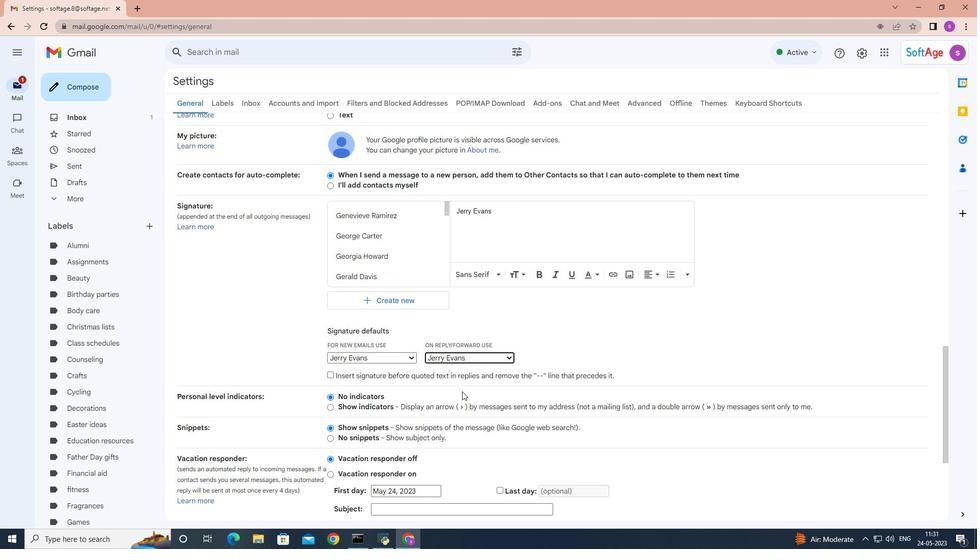 
Action: Mouse moved to (462, 390)
Screenshot: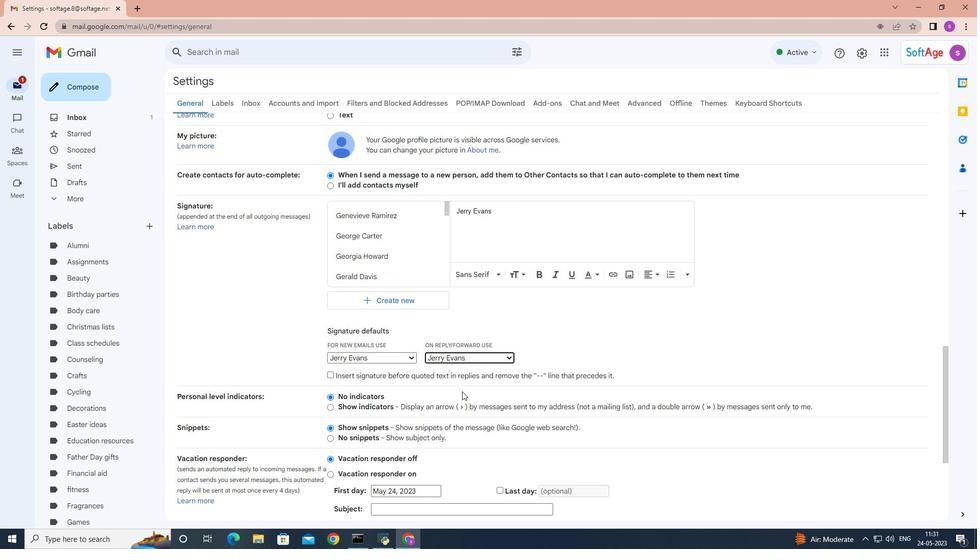 
Action: Mouse scrolled (462, 390) with delta (0, 0)
Screenshot: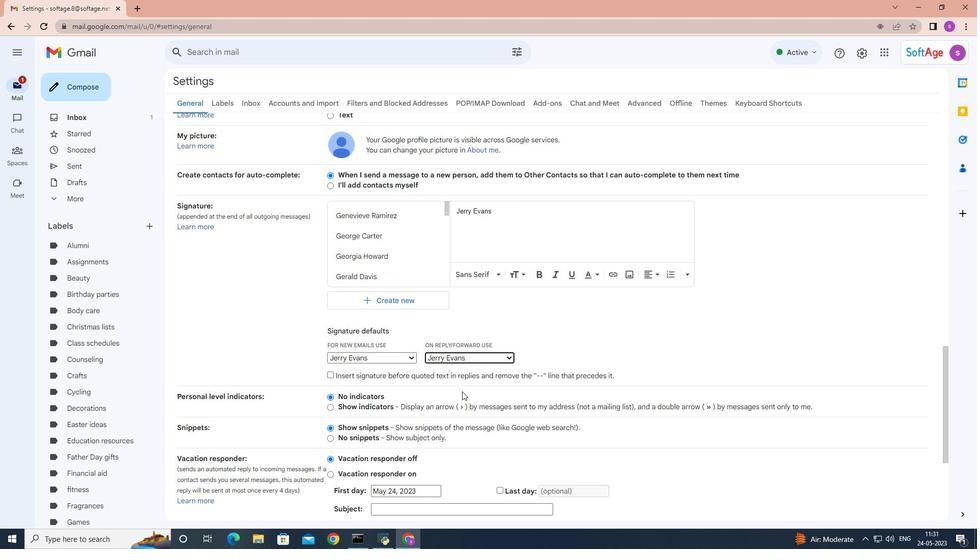 
Action: Mouse scrolled (462, 390) with delta (0, 0)
Screenshot: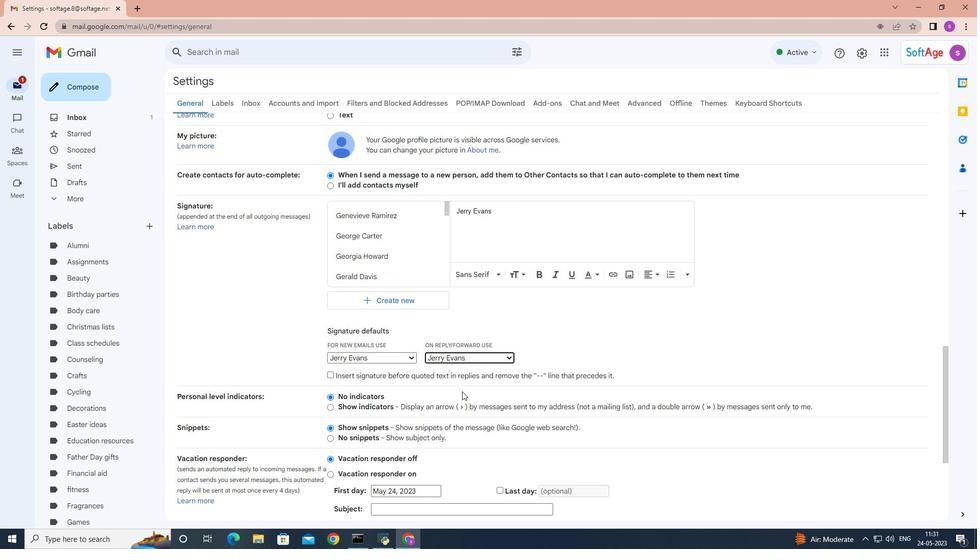 
Action: Mouse scrolled (462, 390) with delta (0, 0)
Screenshot: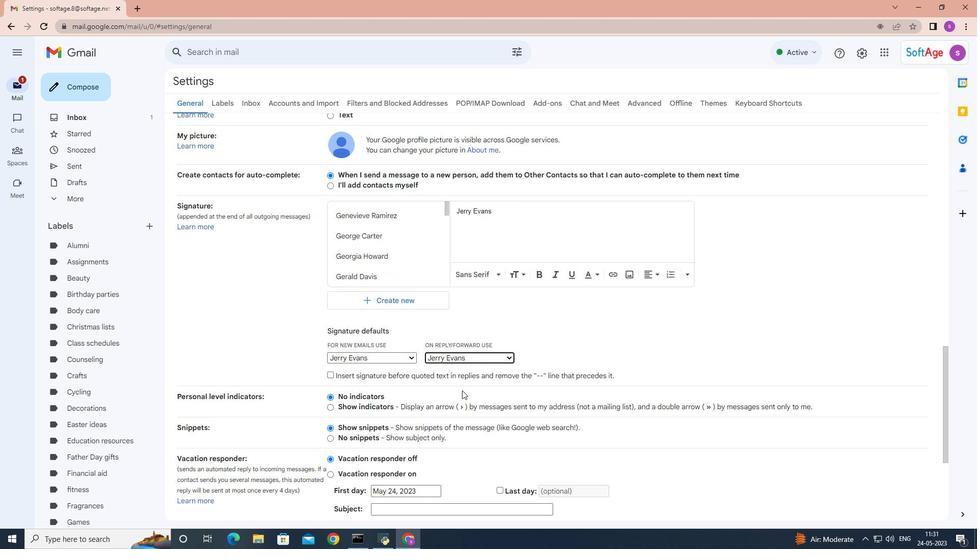 
Action: Mouse scrolled (462, 390) with delta (0, 0)
Screenshot: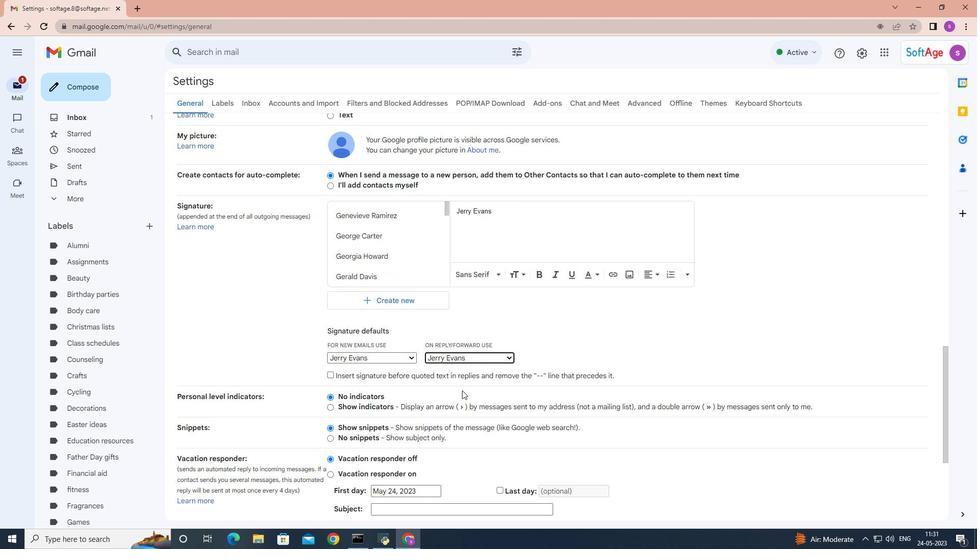 
Action: Mouse scrolled (462, 390) with delta (0, 0)
Screenshot: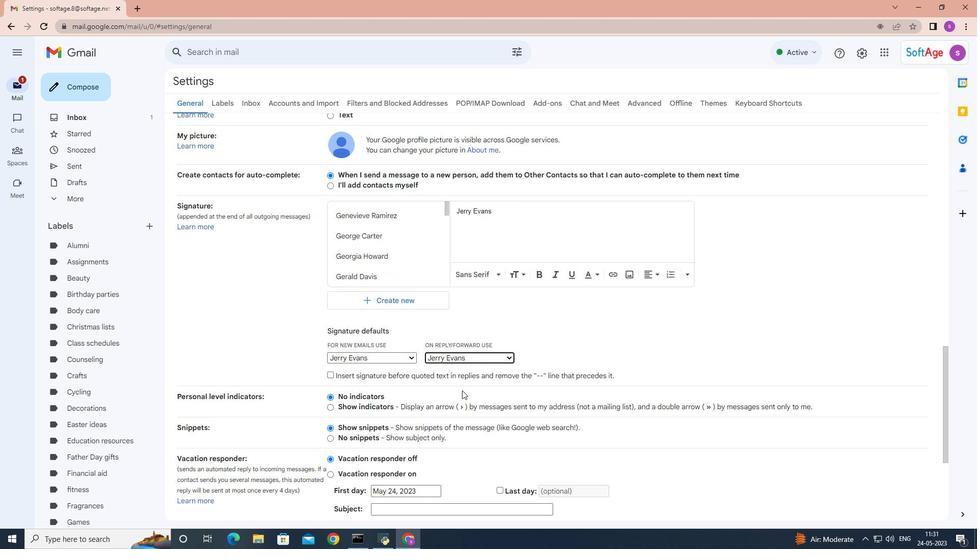 
Action: Mouse moved to (462, 388)
Screenshot: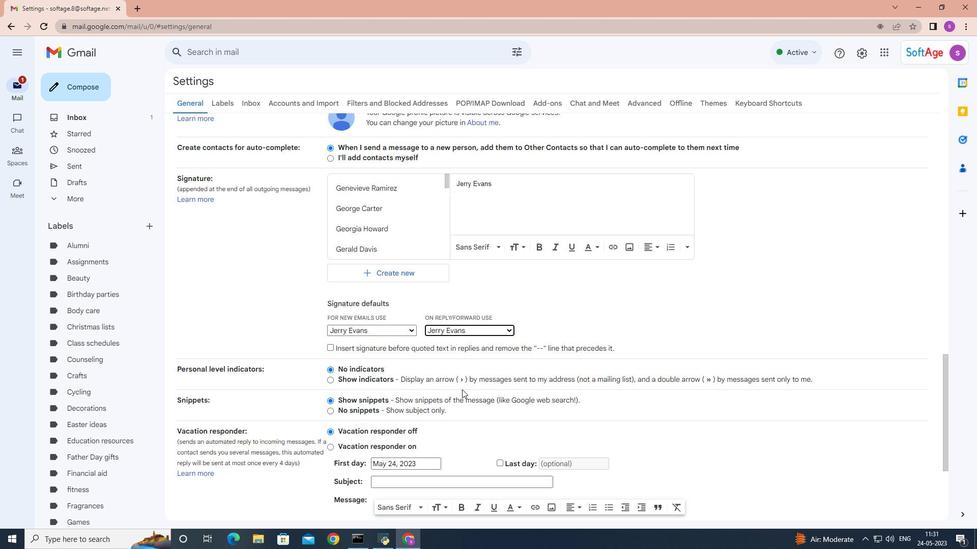 
Action: Mouse scrolled (462, 388) with delta (0, 0)
Screenshot: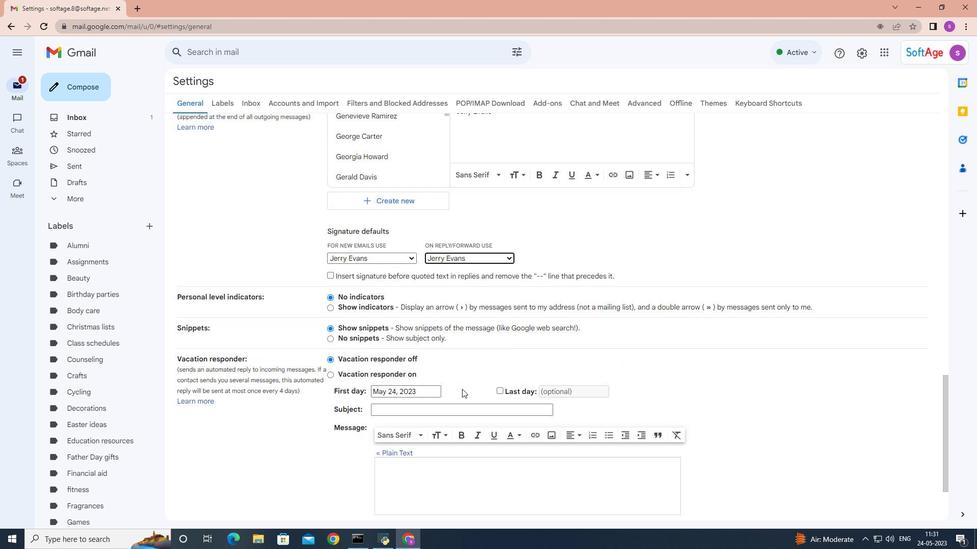 
Action: Mouse scrolled (462, 388) with delta (0, 0)
Screenshot: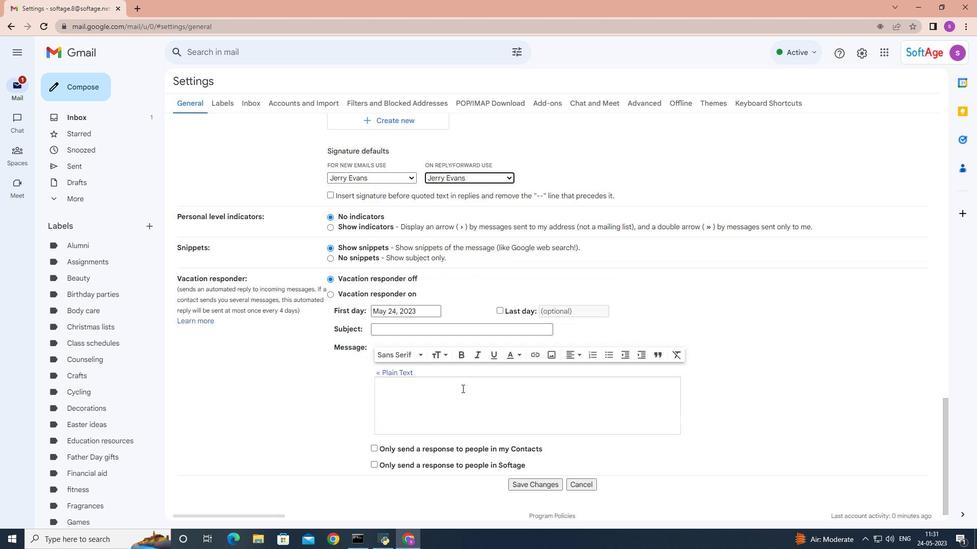 
Action: Mouse scrolled (462, 388) with delta (0, 0)
Screenshot: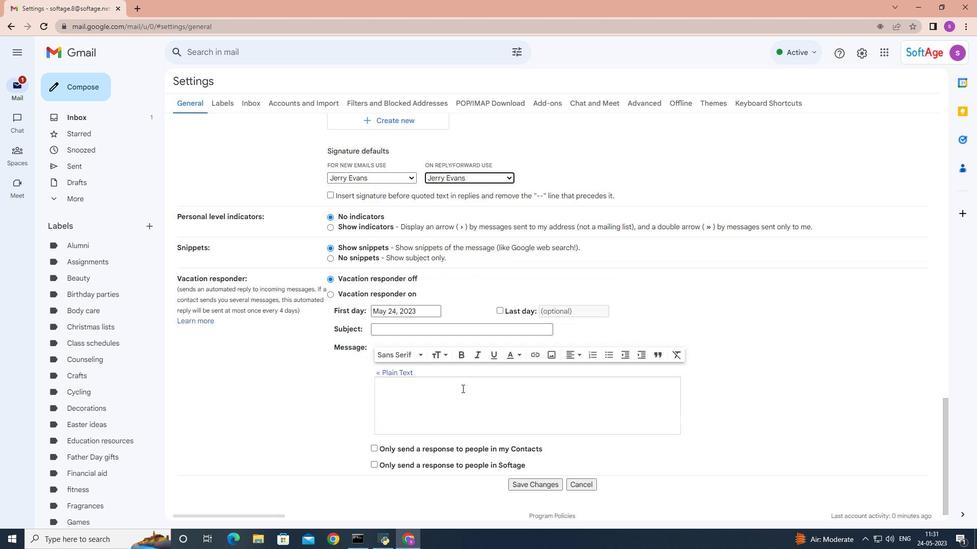 
Action: Mouse scrolled (462, 388) with delta (0, 0)
Screenshot: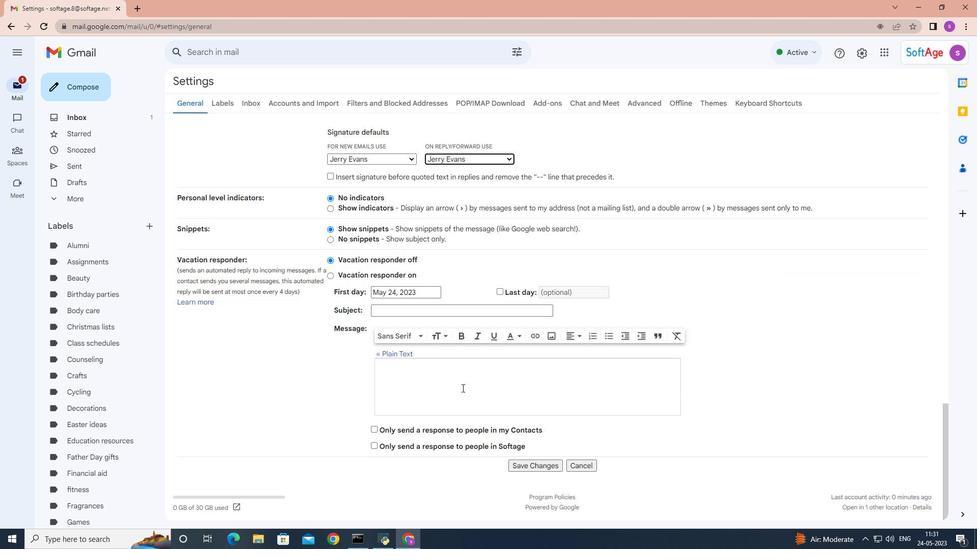 
Action: Mouse scrolled (462, 388) with delta (0, 0)
Screenshot: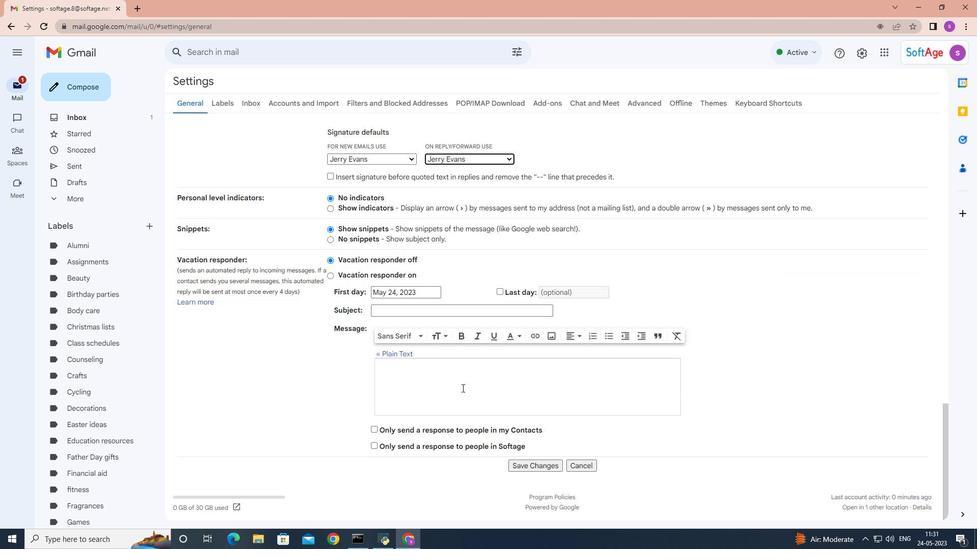 
Action: Mouse scrolled (462, 388) with delta (0, 0)
Screenshot: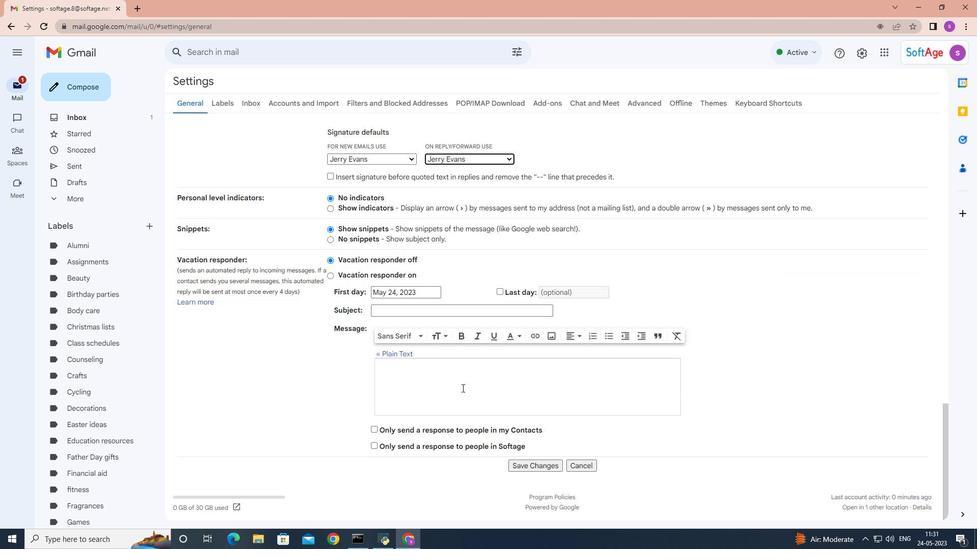 
Action: Mouse scrolled (462, 388) with delta (0, 0)
Screenshot: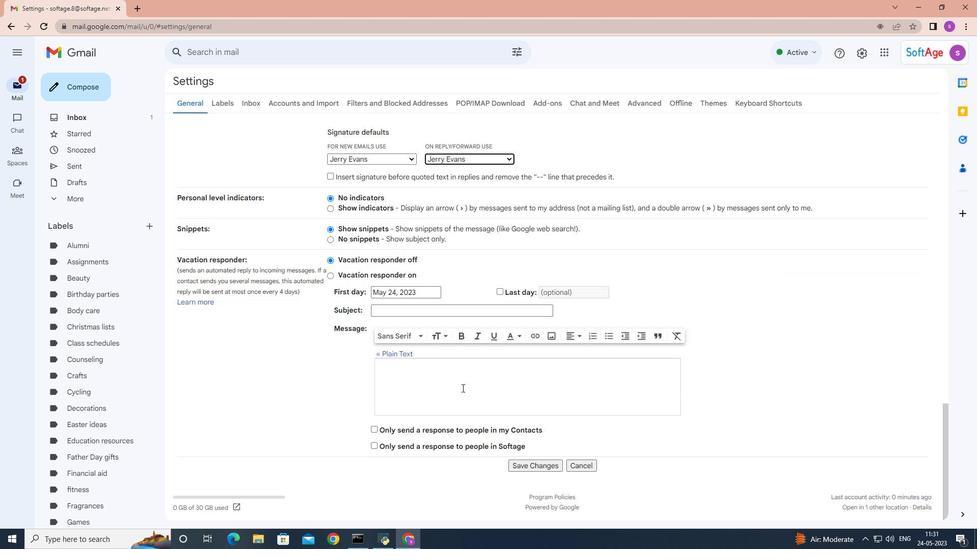 
Action: Mouse moved to (546, 470)
Screenshot: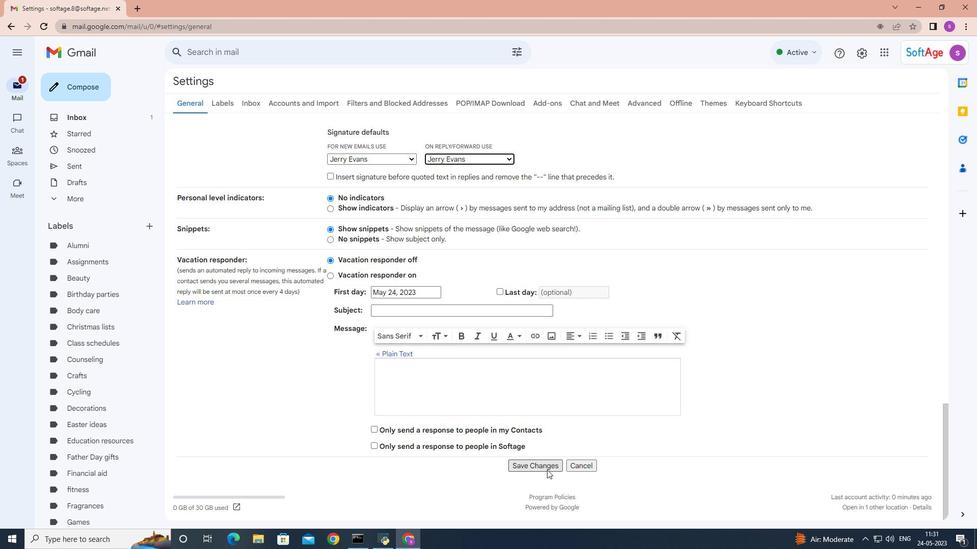 
Action: Mouse pressed left at (546, 470)
Screenshot: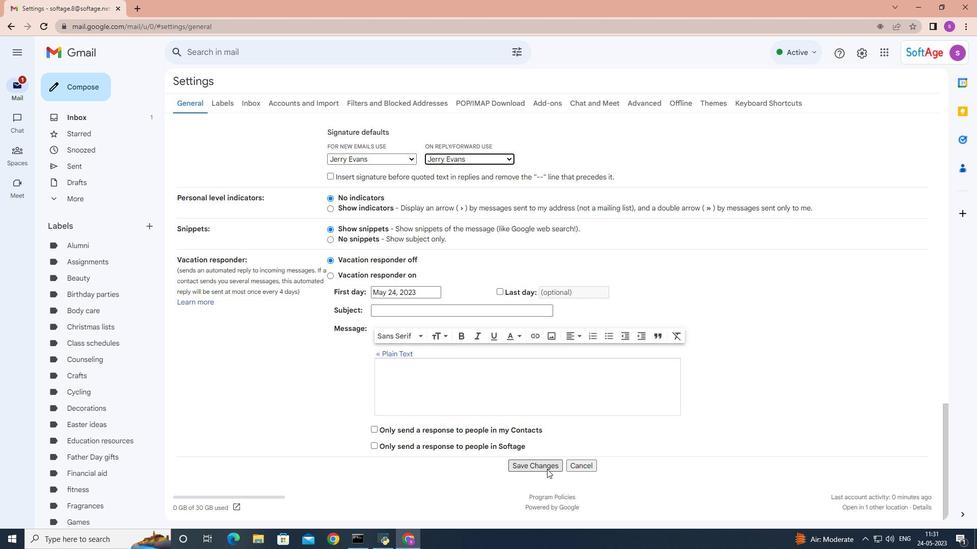
Action: Mouse moved to (86, 71)
Screenshot: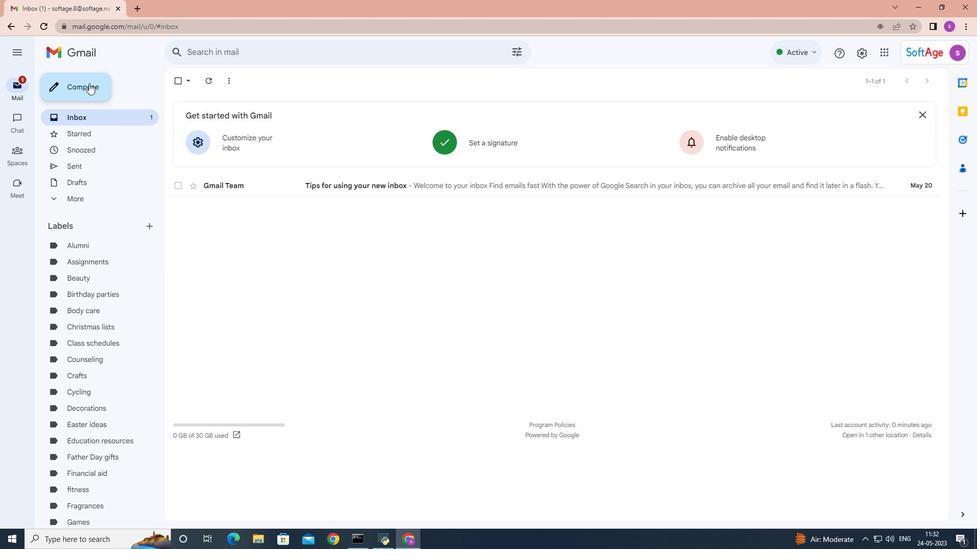 
Action: Mouse pressed left at (86, 71)
Screenshot: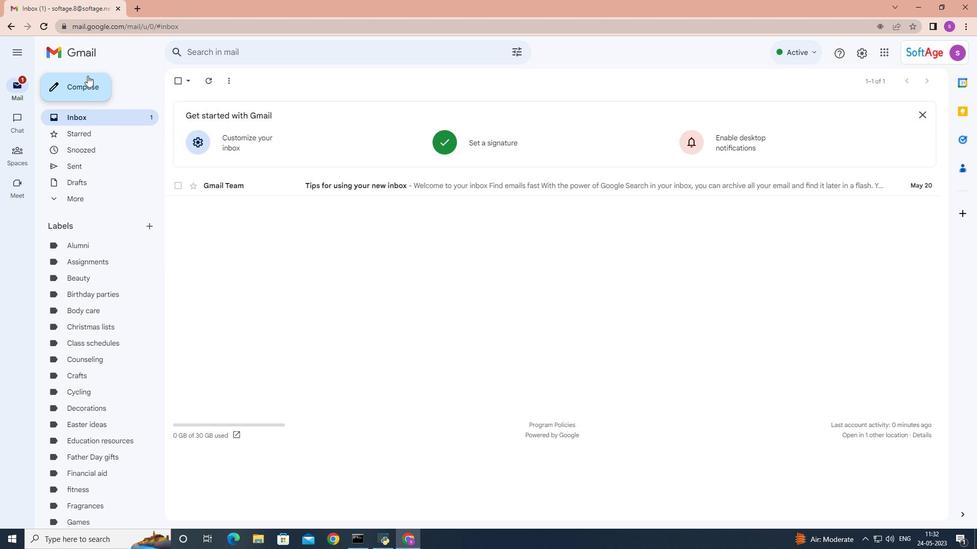 
Action: Mouse moved to (86, 94)
Screenshot: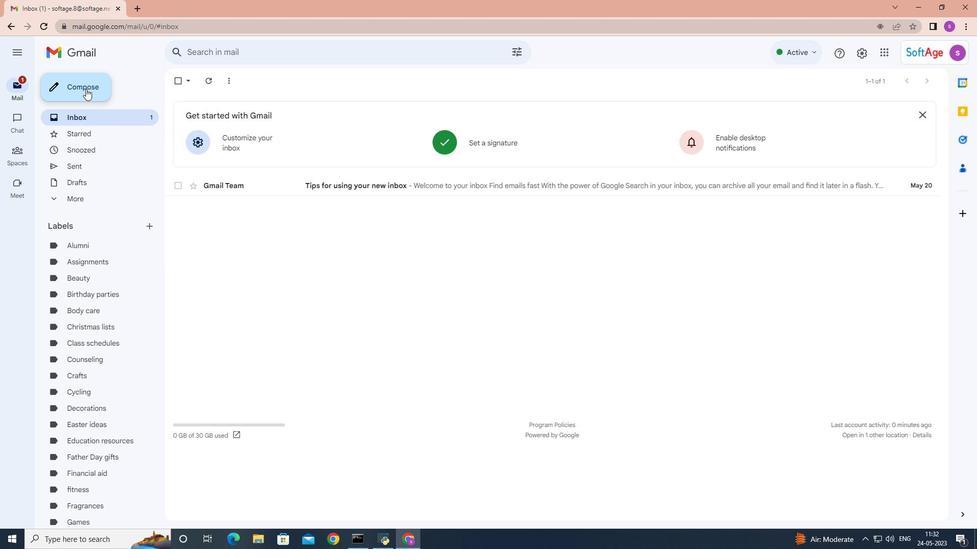 
Action: Mouse pressed left at (86, 94)
Screenshot: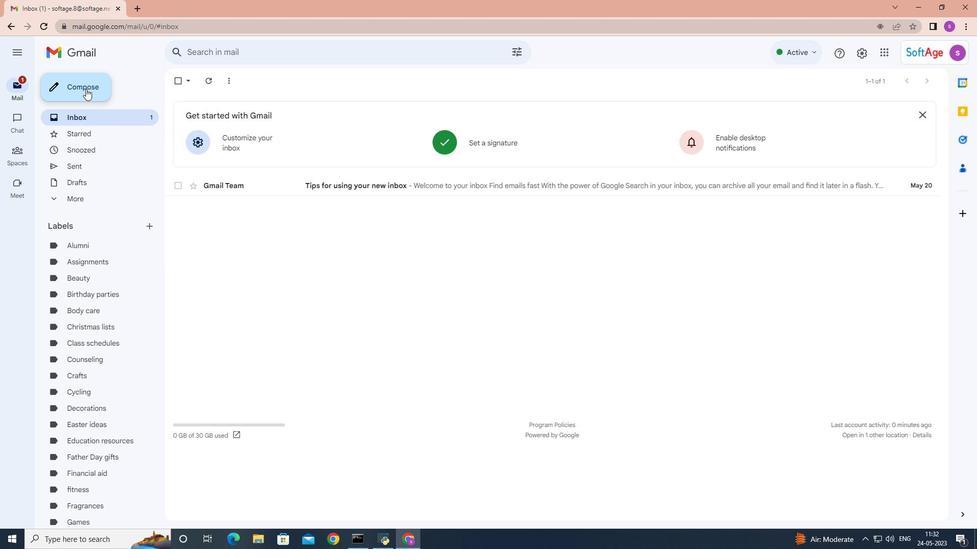 
Action: Mouse moved to (672, 268)
Screenshot: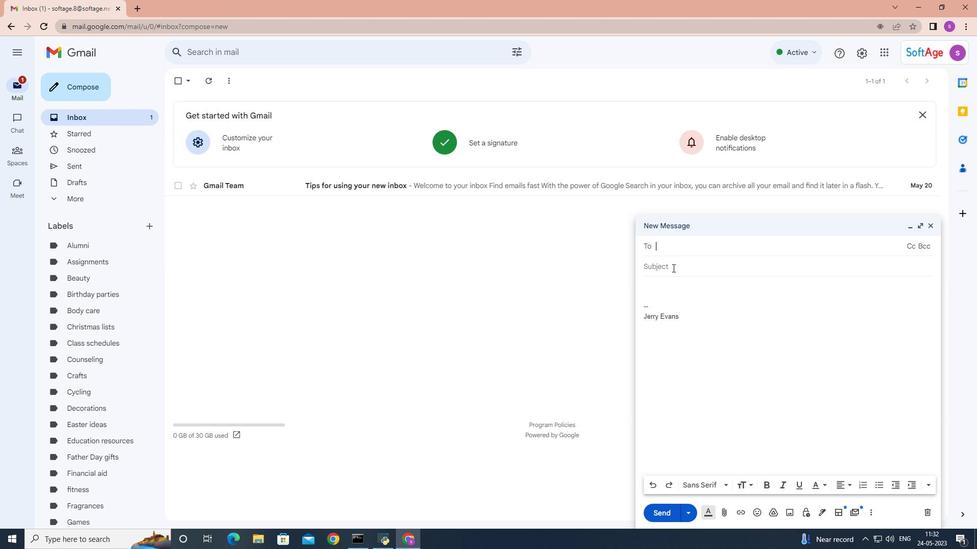
Action: Mouse pressed left at (672, 268)
Screenshot: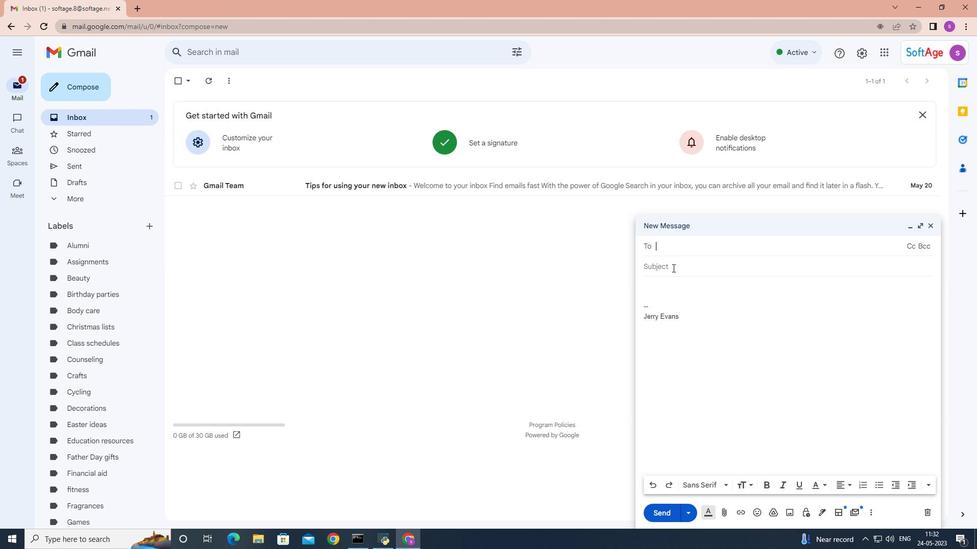 
Action: Key pressed <Key.shift><Key.shift><Key.shift><Key.shift><Key.shift><Key.shift><Key.shift>Request<Key.space>for<Key.space>a<Key.space>meeting<Key.space>an<Key.backspace><Key.backspace>
Screenshot: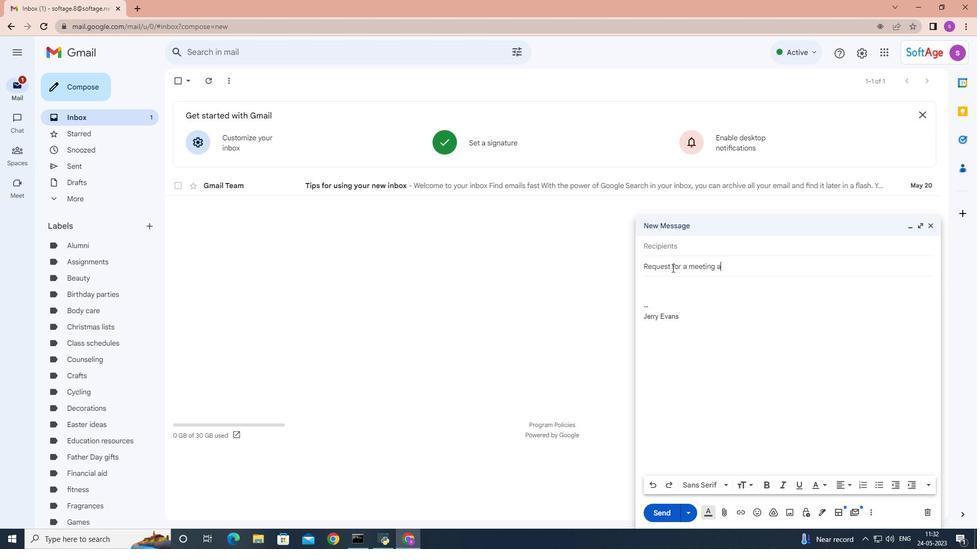 
Action: Mouse moved to (667, 283)
Screenshot: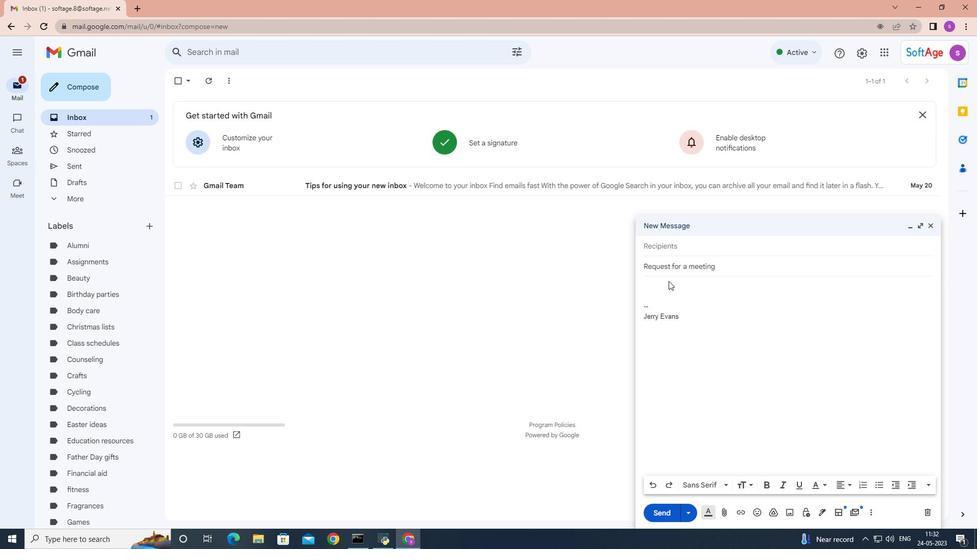 
Action: Mouse pressed left at (667, 283)
Screenshot: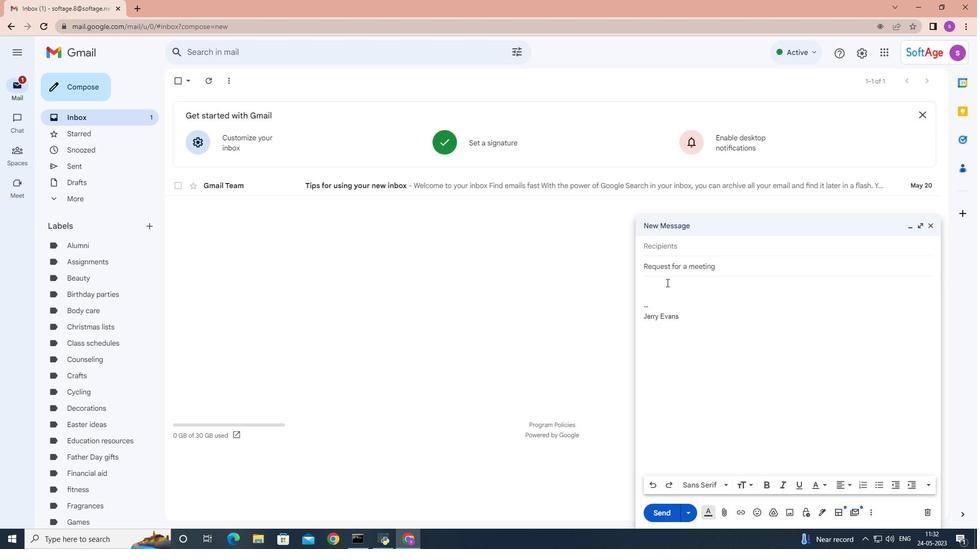 
Action: Key pressed <Key.shift><Key.shift><Key.shift><Key.shift><Key.shift><Key.shift>Iwould<Key.space>like<Key.space>to<Key.space>
Screenshot: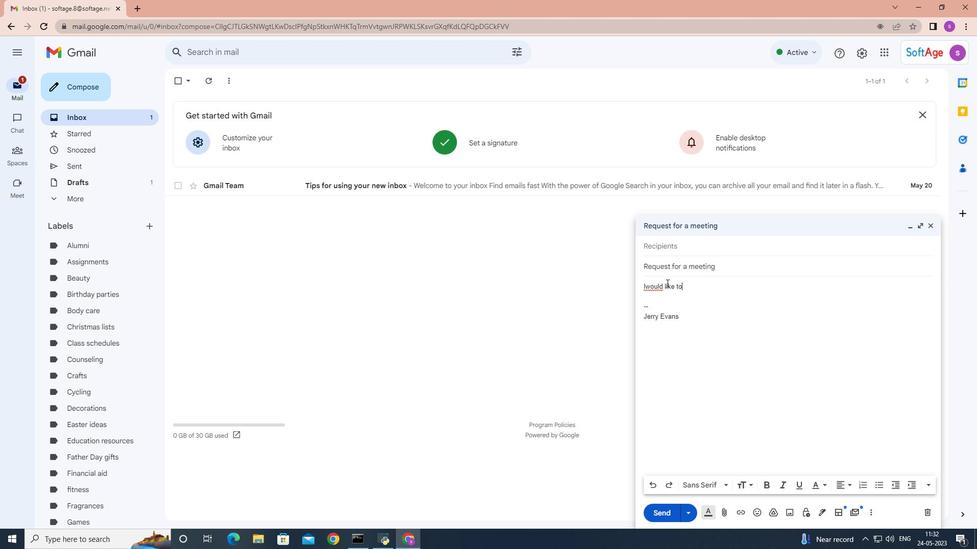 
Action: Mouse moved to (645, 287)
Screenshot: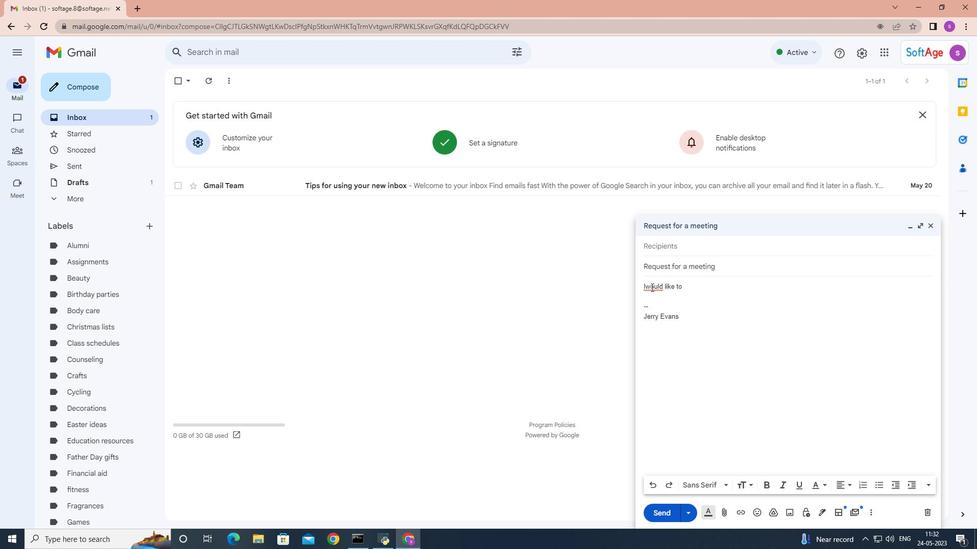 
Action: Mouse pressed left at (645, 287)
Screenshot: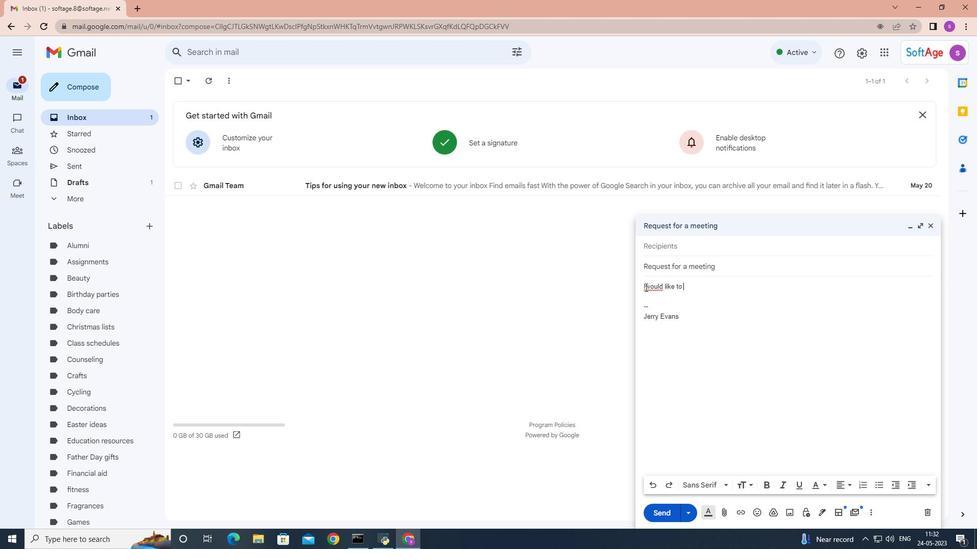 
Action: Mouse moved to (645, 287)
Screenshot: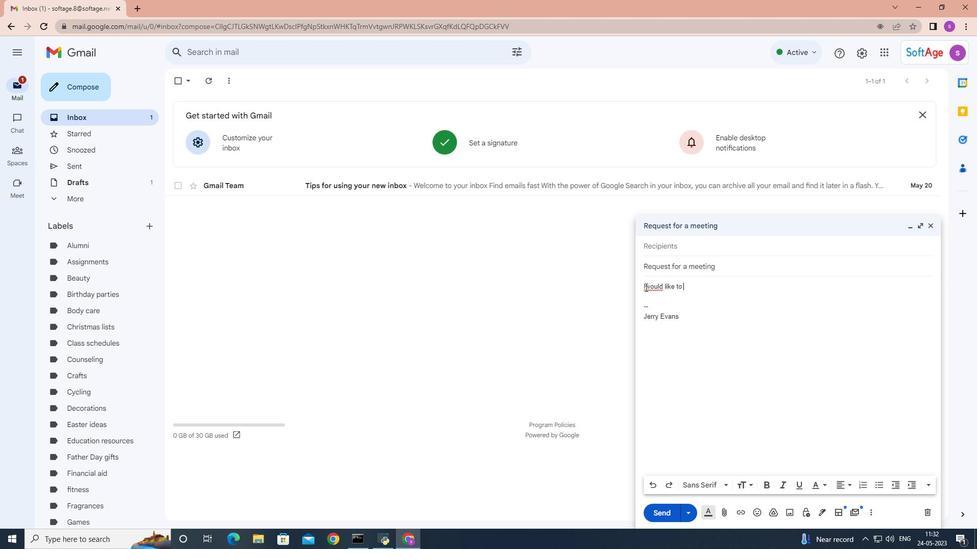 
Action: Key pressed <Key.space>
Screenshot: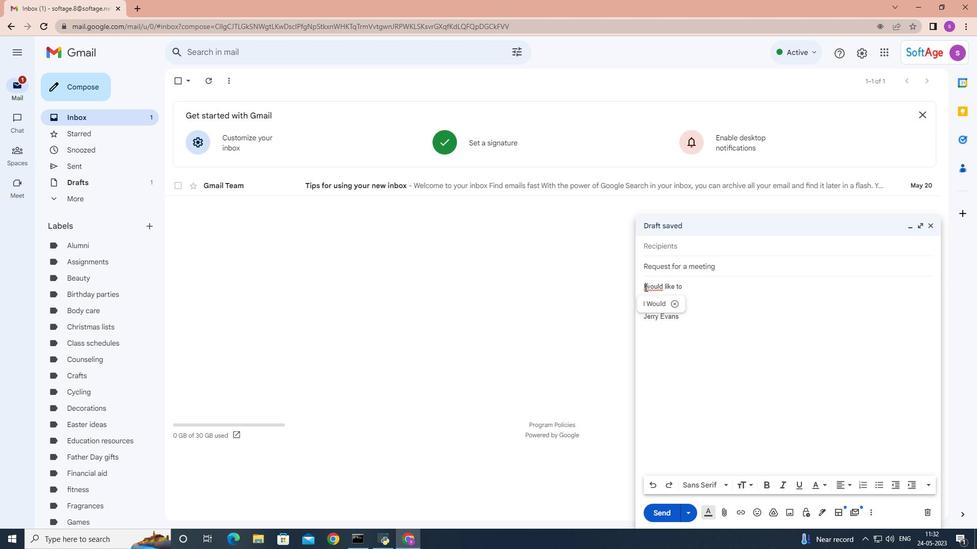 
Action: Mouse moved to (719, 290)
Screenshot: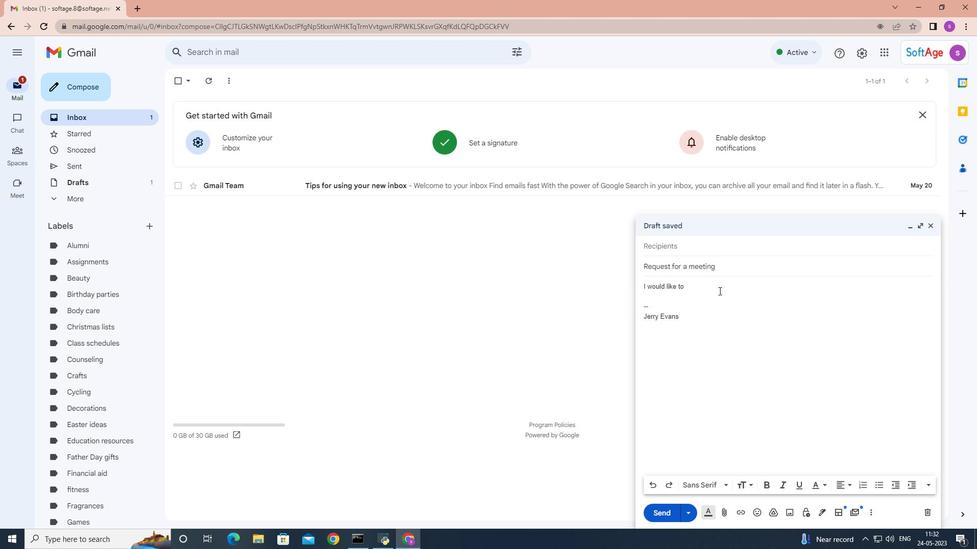 
Action: Mouse pressed left at (719, 290)
Screenshot: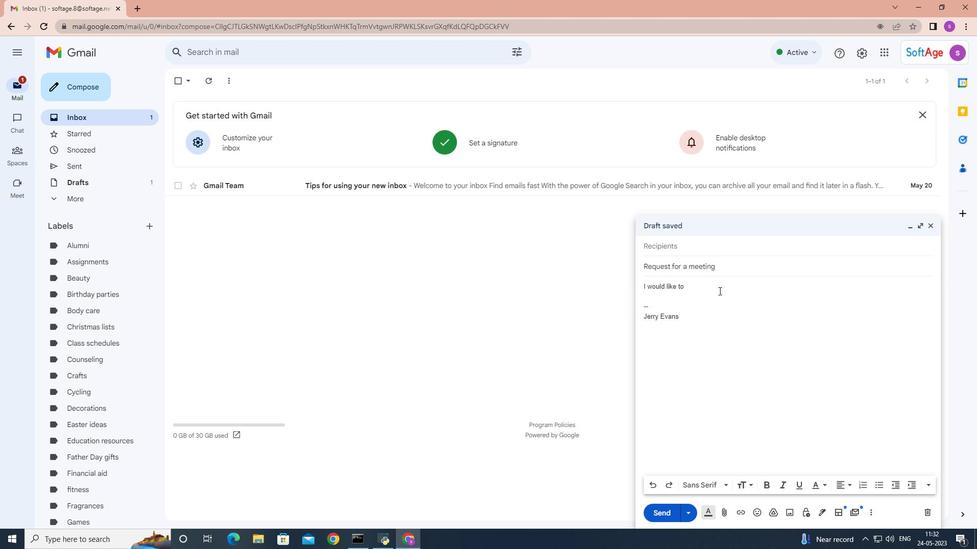 
Action: Mouse moved to (719, 290)
Screenshot: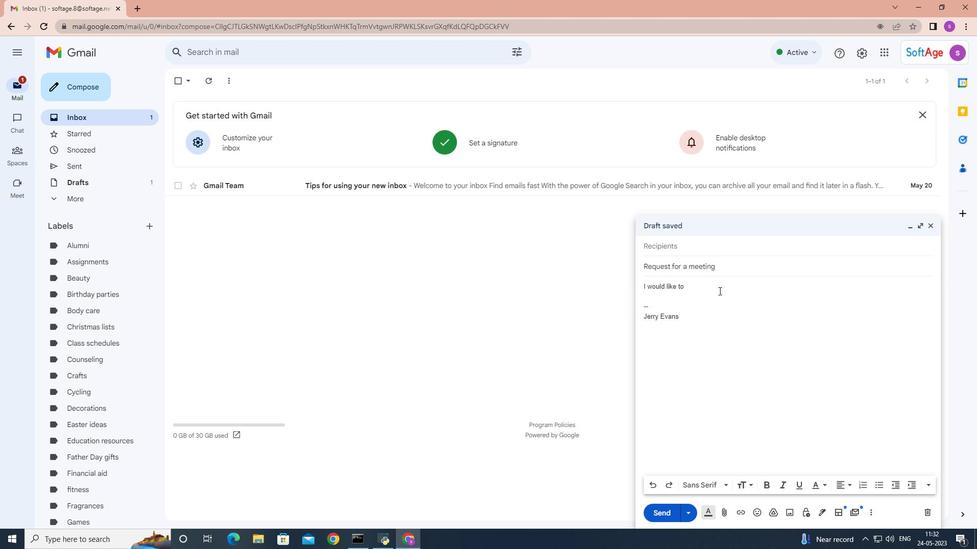 
Action: Key pressed schedule<Key.space>a<Key.space>meeting<Key.space>to<Key.space>discuss<Key.space>the<Key.space>project<Key.space>timeline<Key.space>
Screenshot: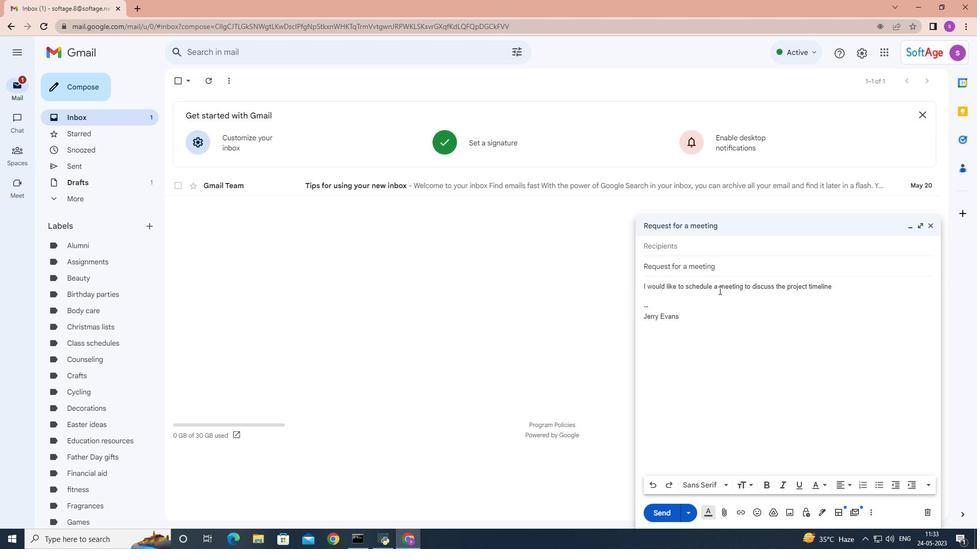 
Action: Mouse moved to (831, 288)
Screenshot: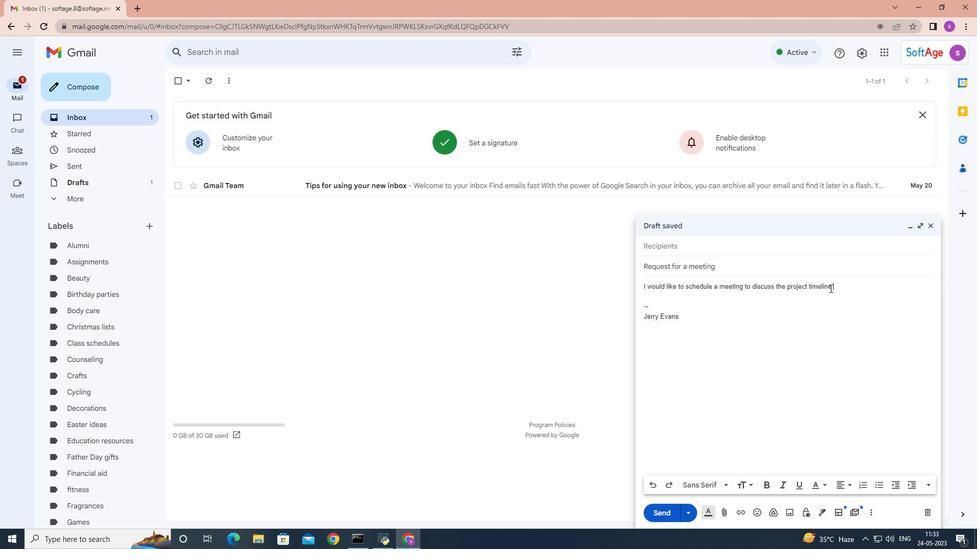 
Action: Mouse pressed left at (831, 288)
Screenshot: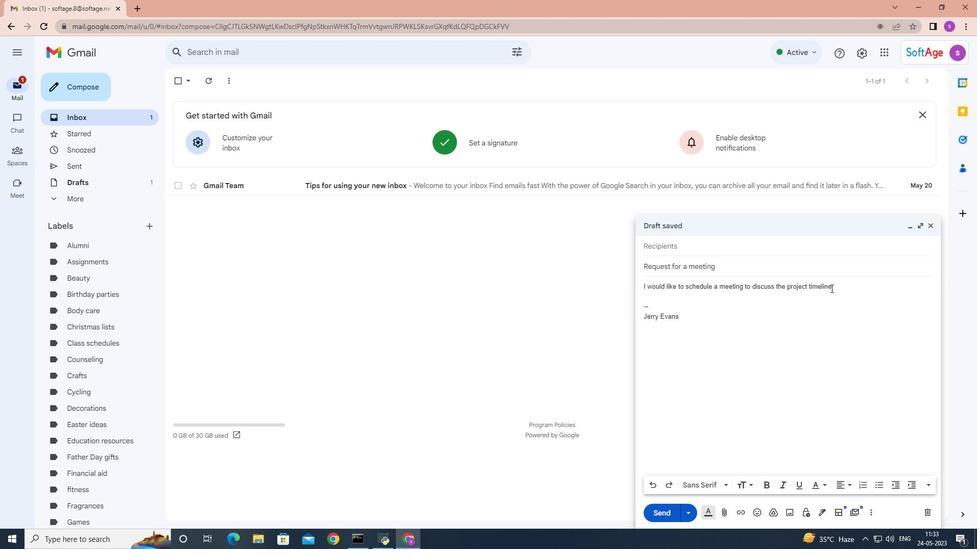 
Action: Mouse moved to (880, 485)
Screenshot: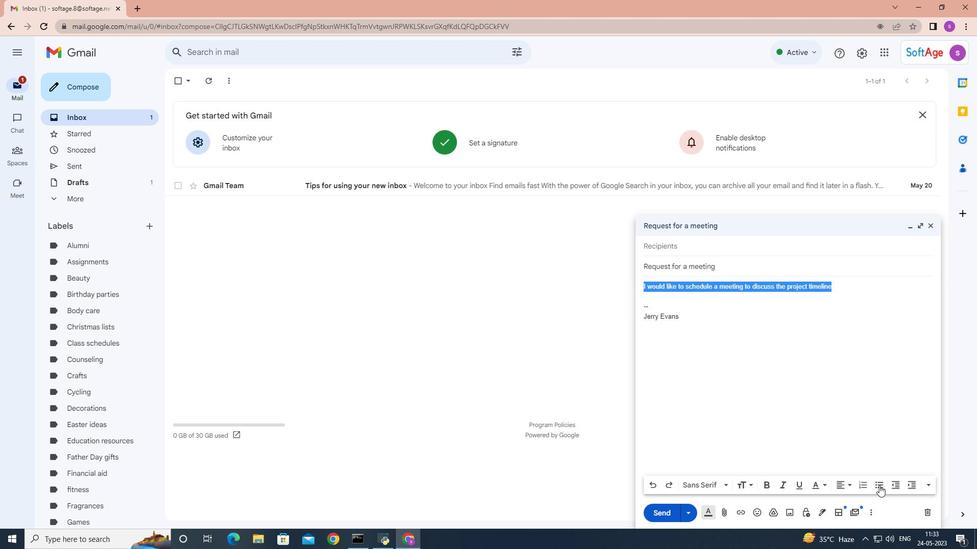 
Action: Mouse pressed left at (880, 485)
Screenshot: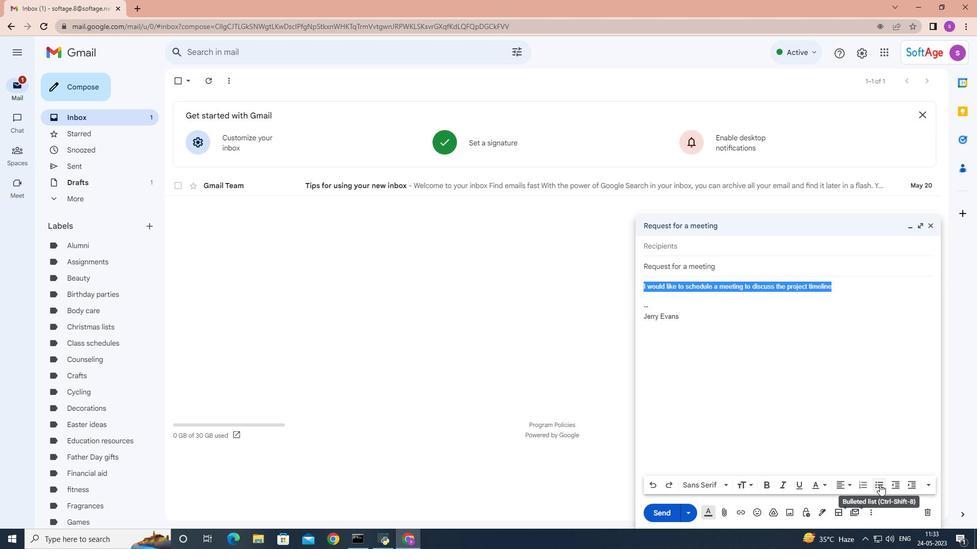 
Action: Mouse moved to (710, 483)
Screenshot: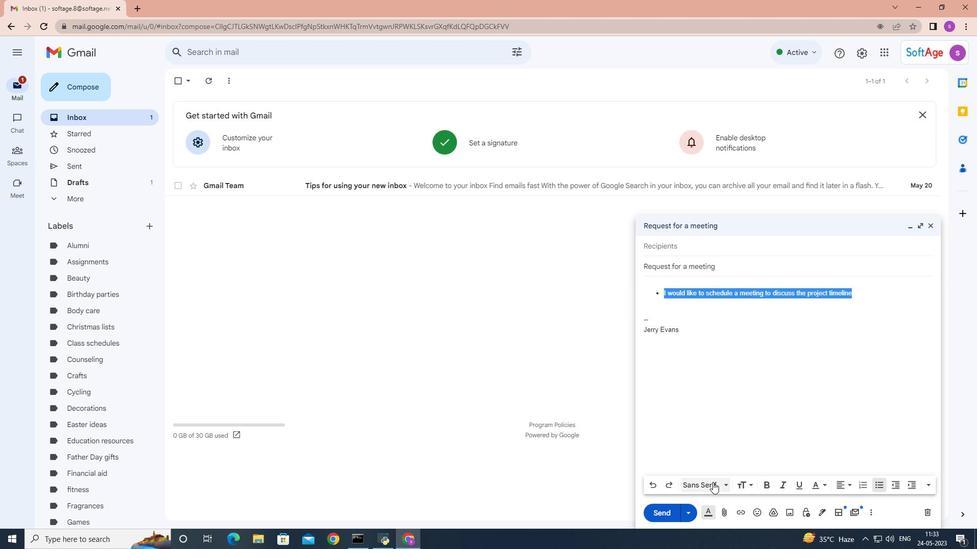 
Action: Mouse pressed left at (710, 483)
Screenshot: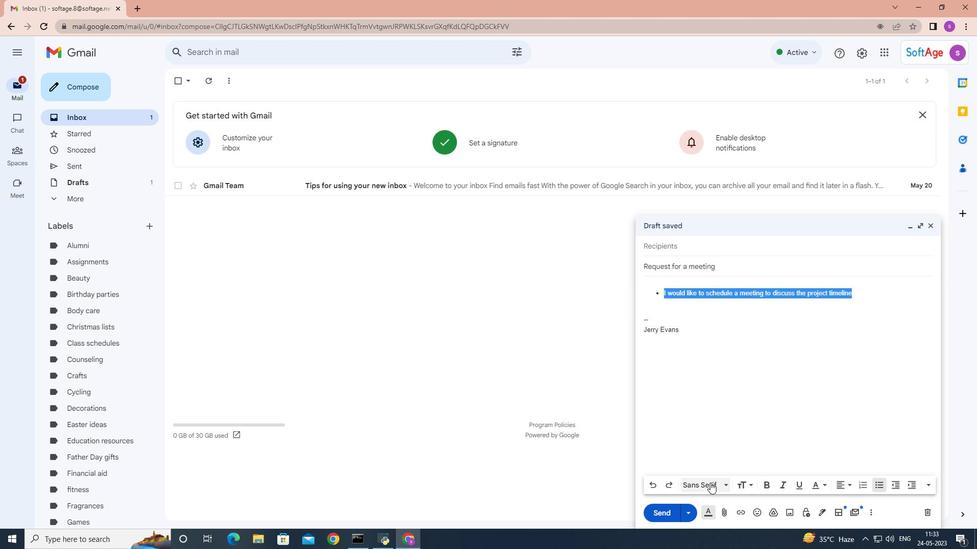 
Action: Mouse moved to (727, 387)
Screenshot: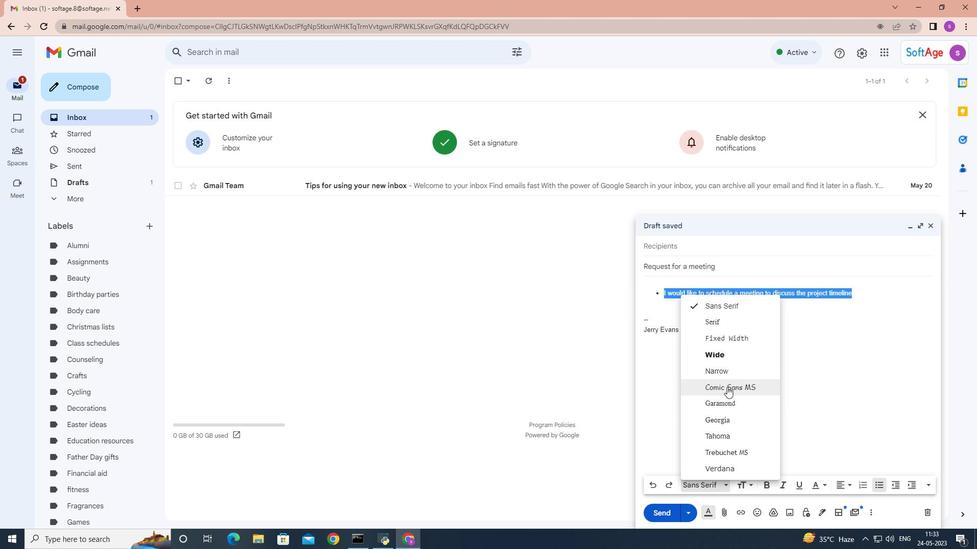 
Action: Mouse pressed left at (727, 387)
Screenshot: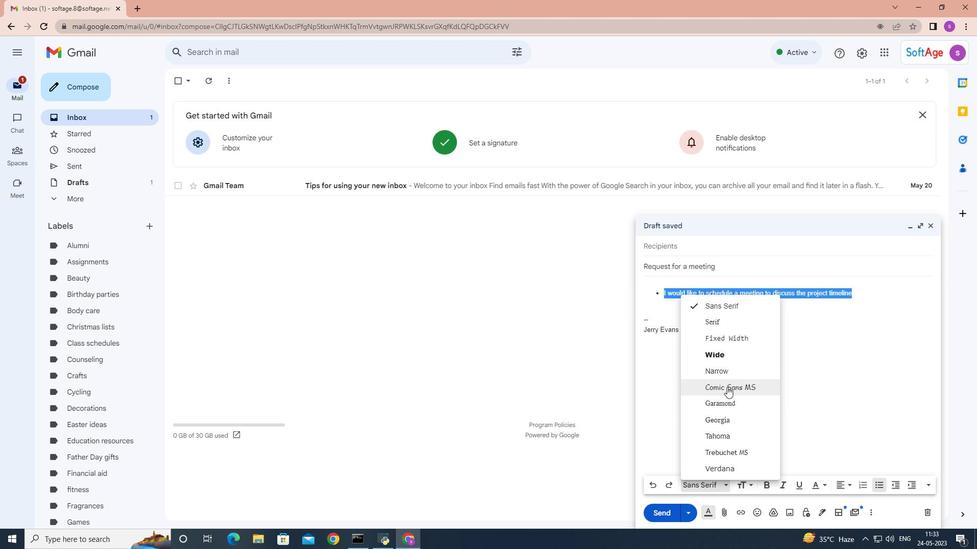 
Action: Mouse moved to (932, 482)
Screenshot: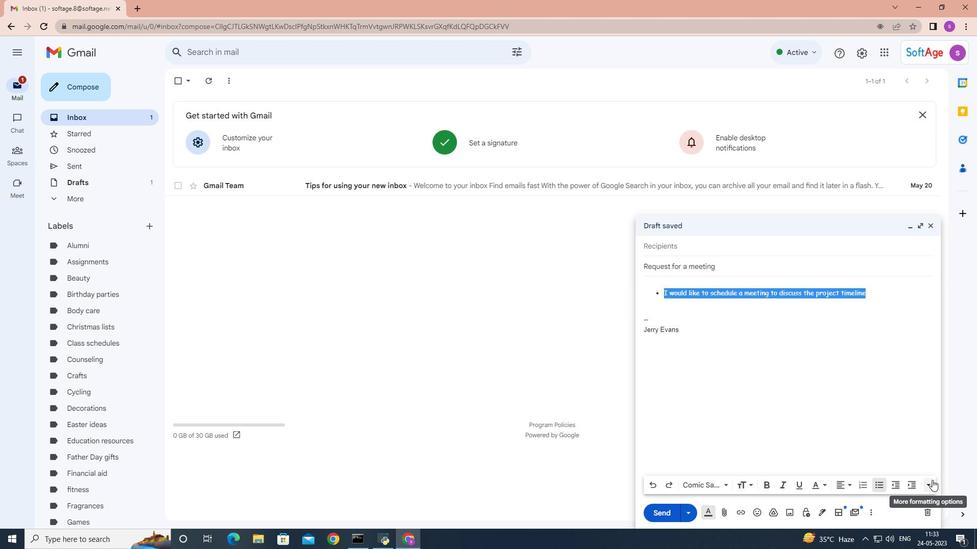 
Action: Mouse pressed left at (932, 482)
Screenshot: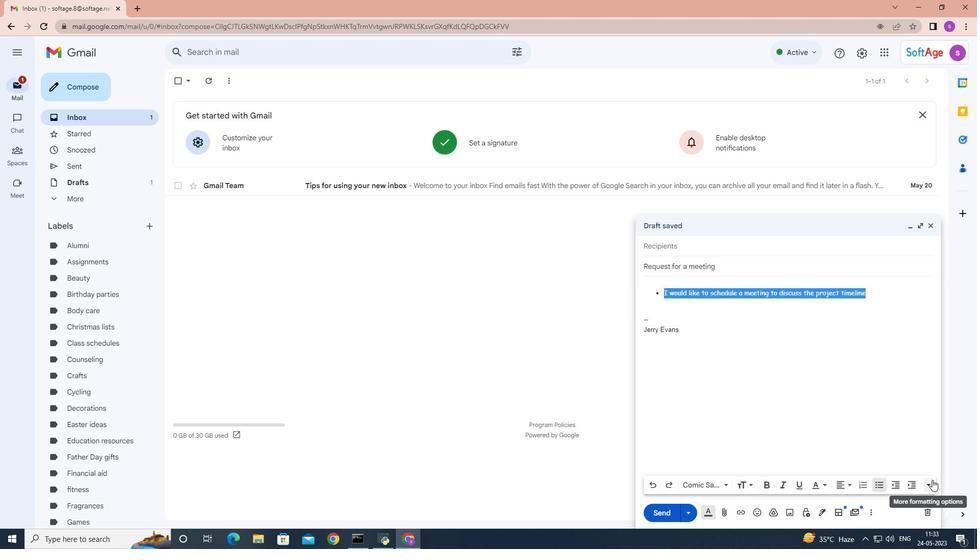 
Action: Mouse moved to (934, 461)
Screenshot: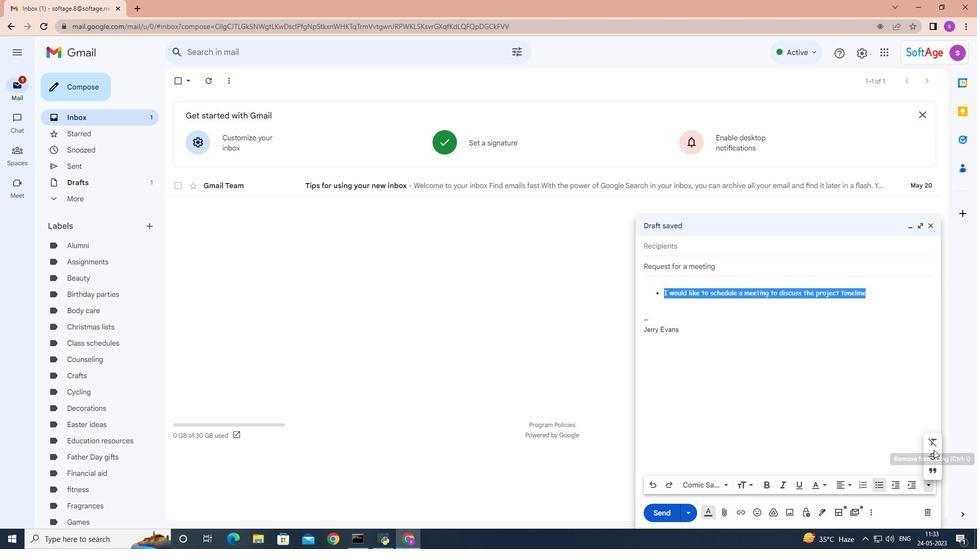 
Action: Mouse pressed left at (934, 461)
Screenshot: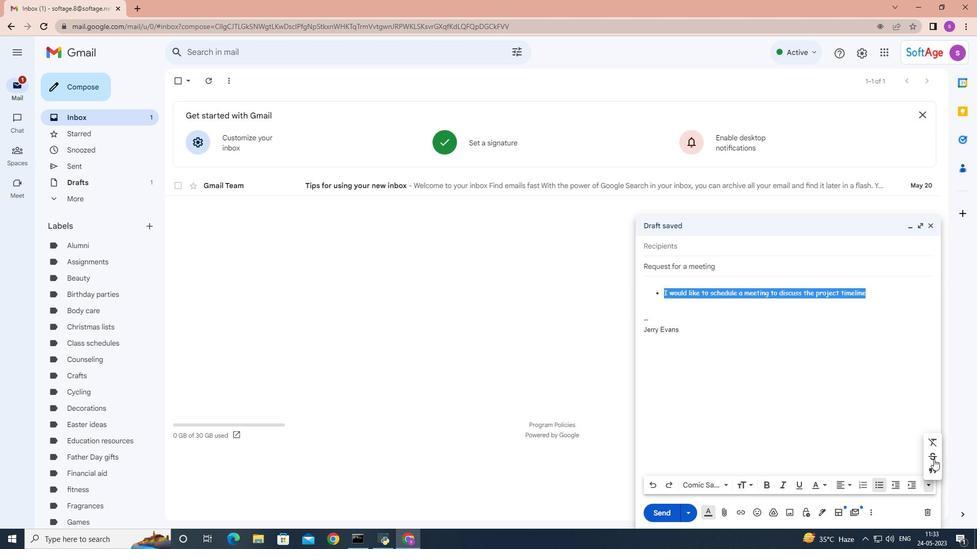 
Action: Mouse moved to (883, 482)
Screenshot: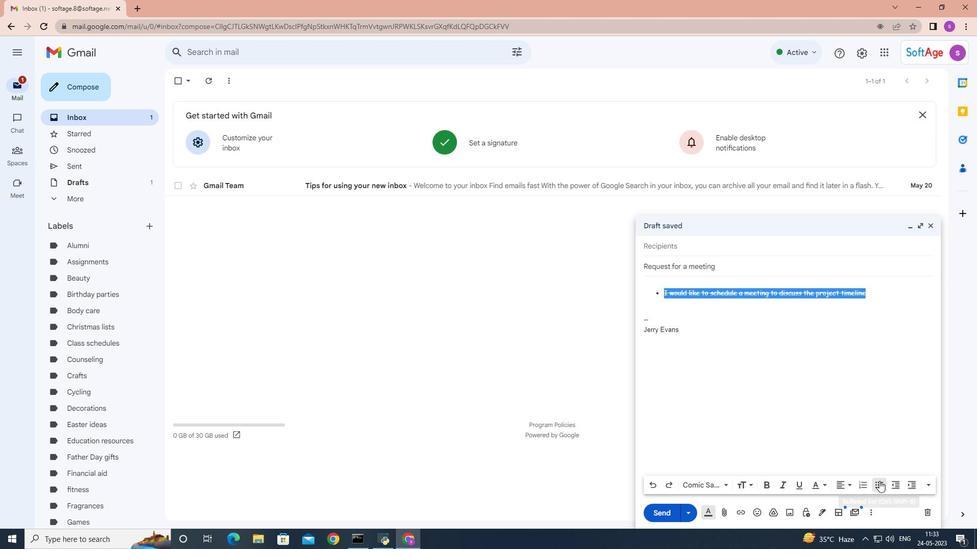 
Action: Mouse pressed left at (883, 482)
Screenshot: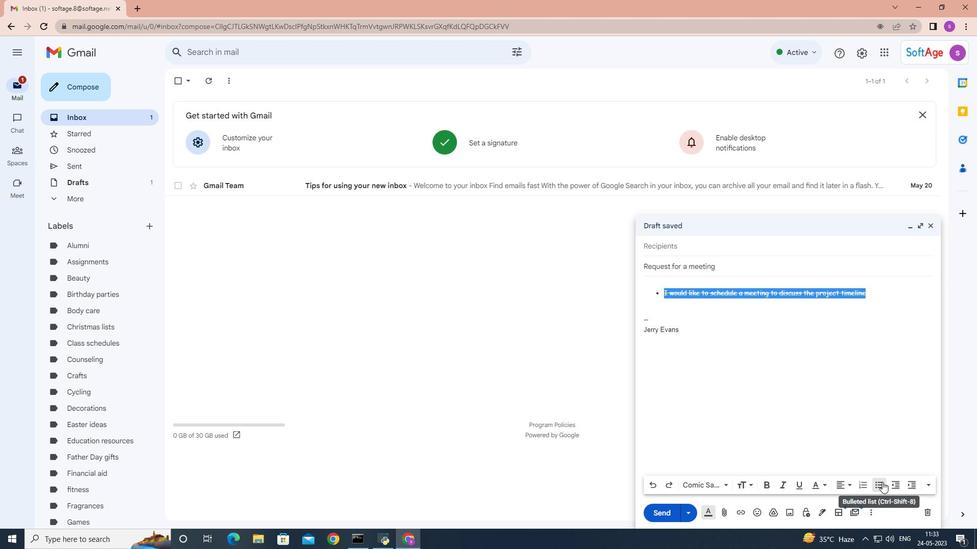 
Action: Mouse moved to (716, 484)
Screenshot: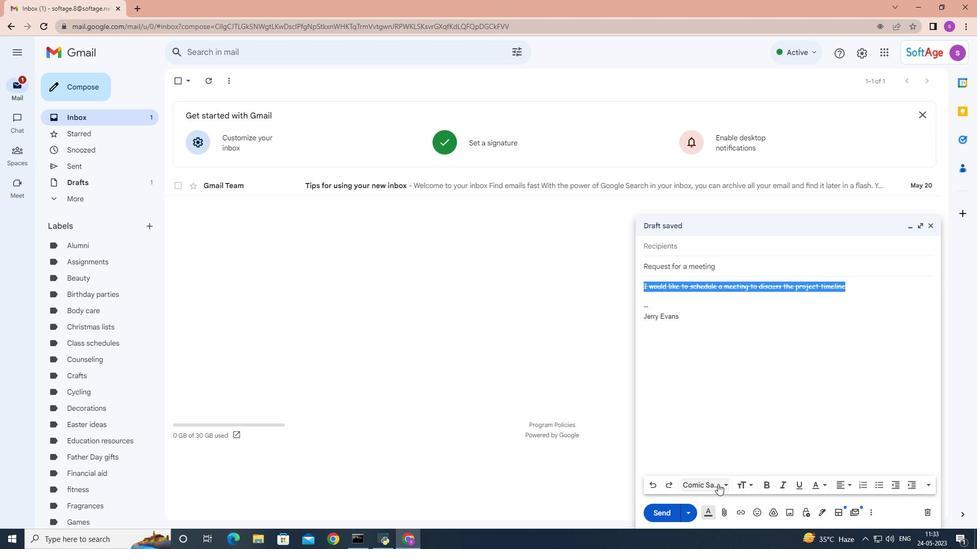 
Action: Mouse pressed left at (716, 484)
Screenshot: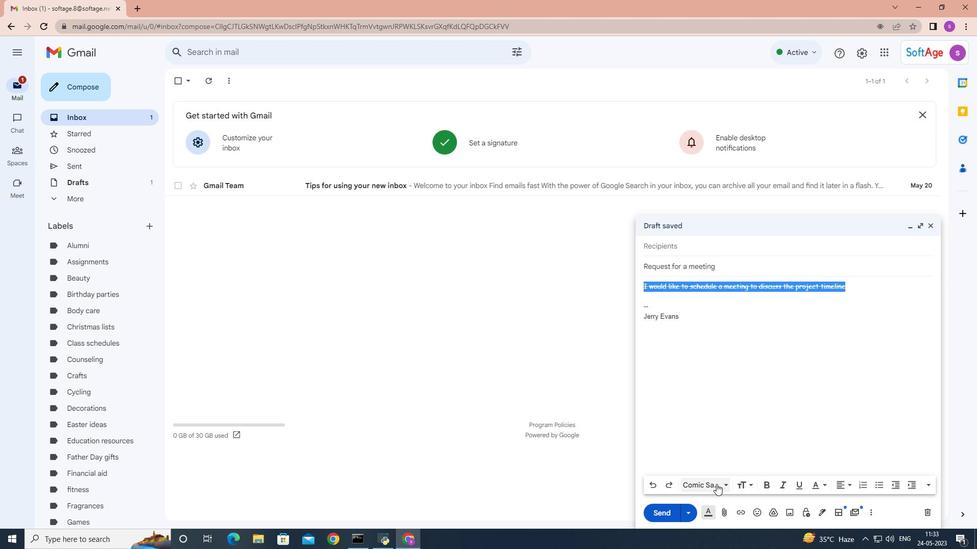 
Action: Mouse moved to (724, 304)
Screenshot: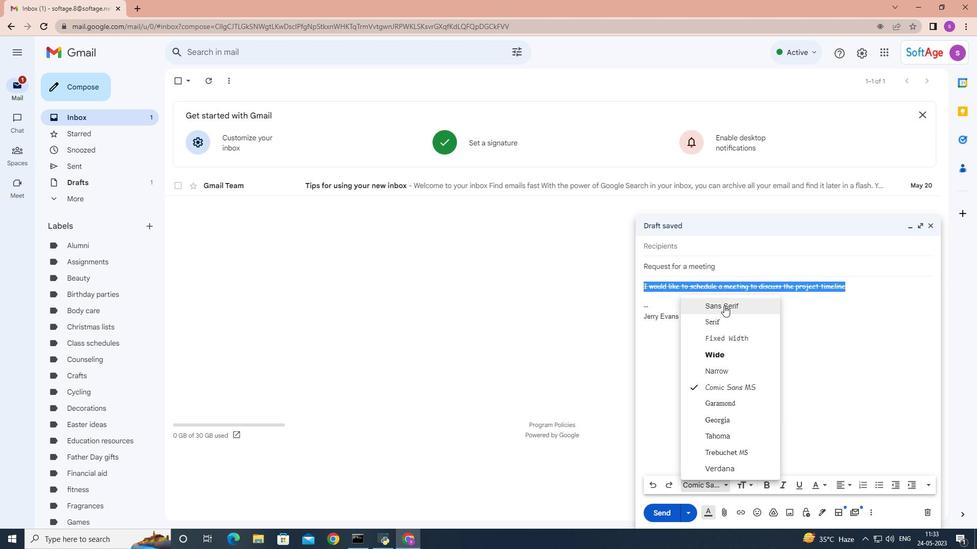 
Action: Mouse pressed left at (724, 304)
Screenshot: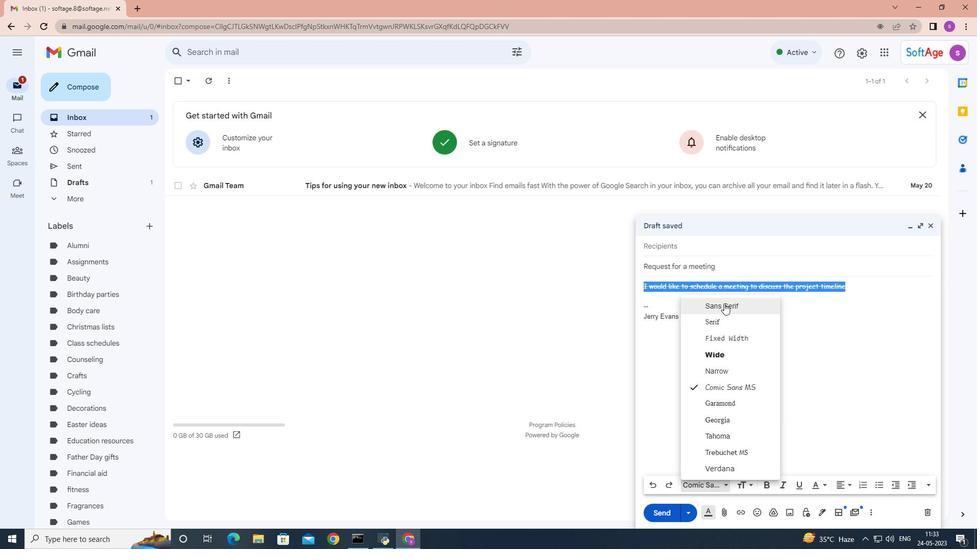 
Action: Mouse moved to (935, 486)
Screenshot: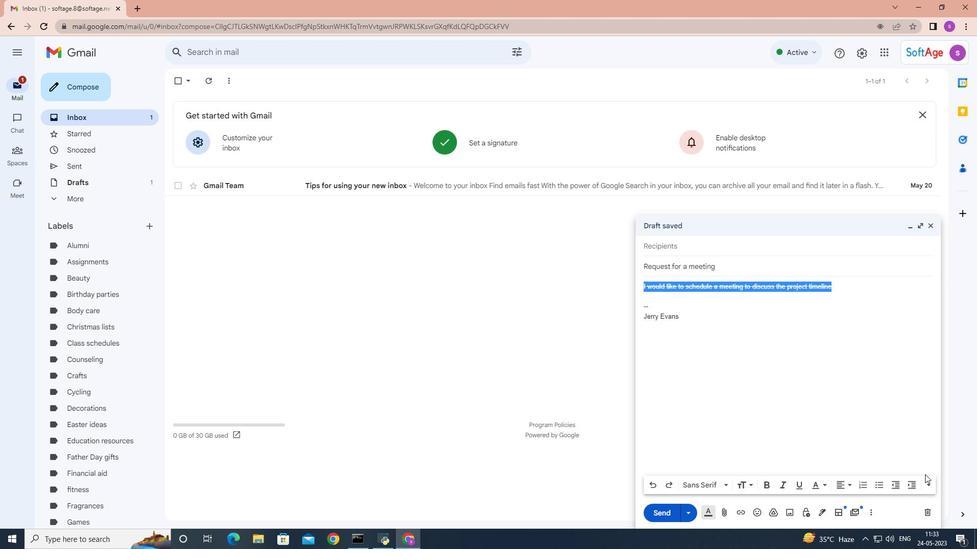 
Action: Mouse pressed left at (935, 486)
Screenshot: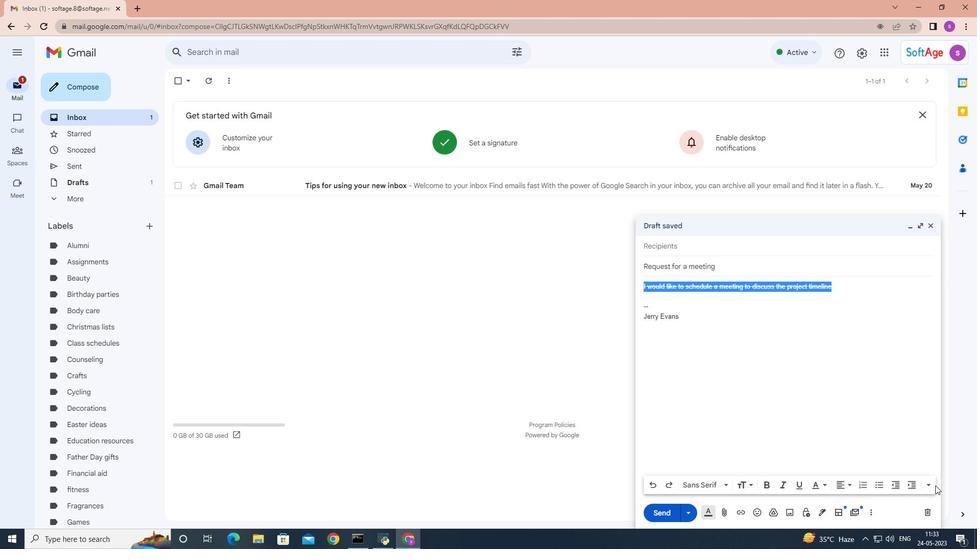 
Action: Mouse moved to (931, 489)
Screenshot: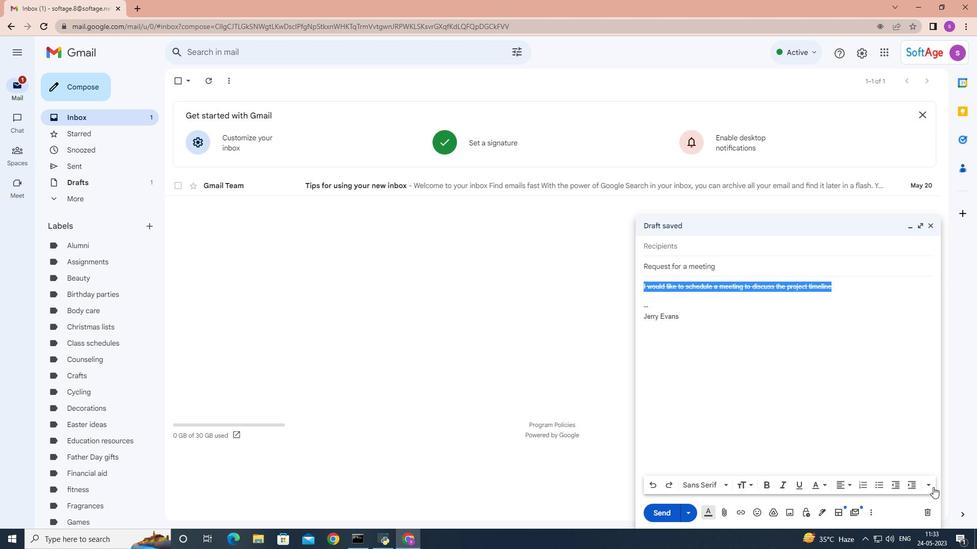 
Action: Mouse pressed left at (931, 489)
Screenshot: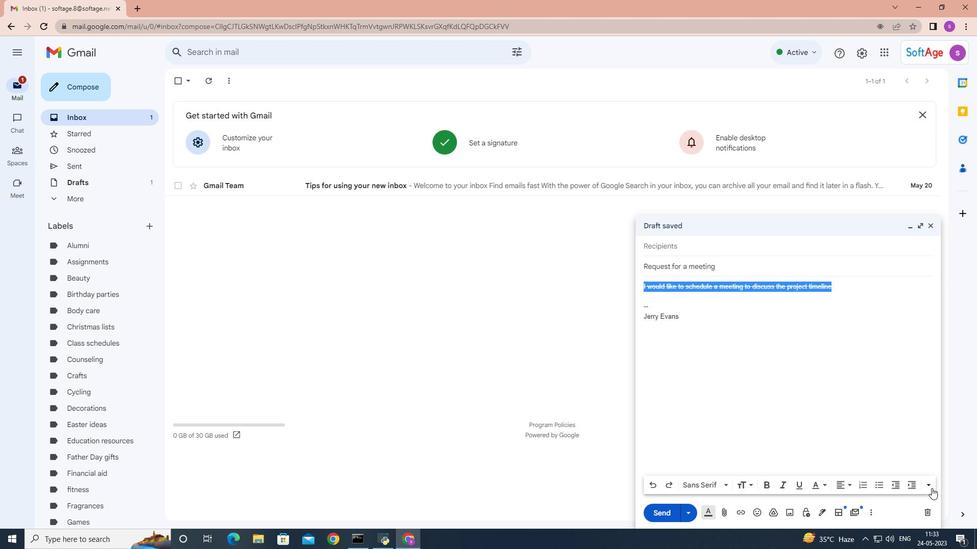 
Action: Mouse moved to (930, 460)
Screenshot: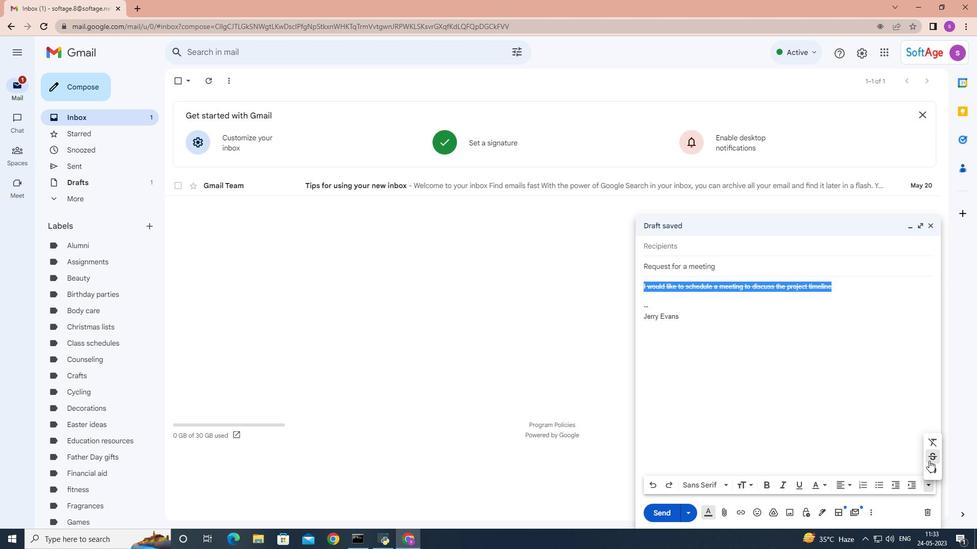 
Action: Mouse pressed left at (930, 460)
Screenshot: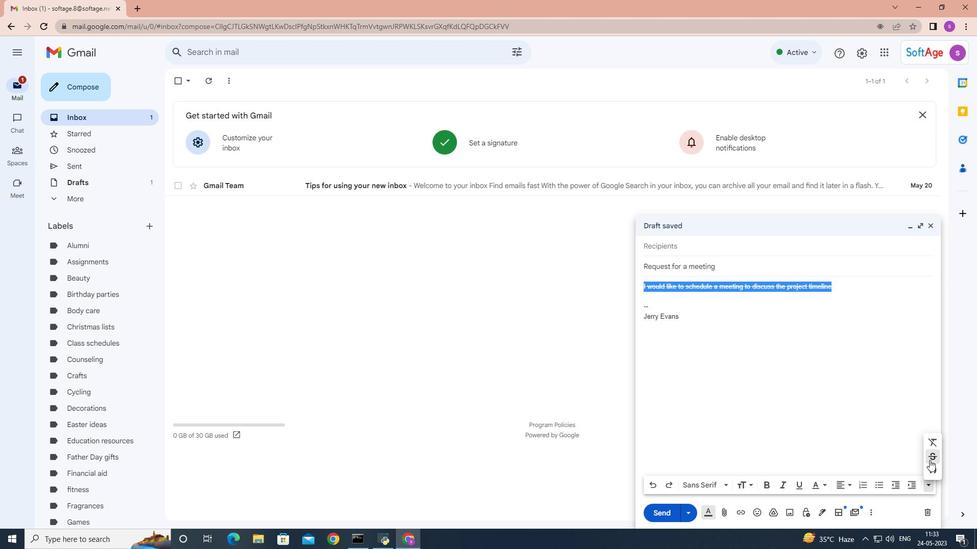 
Action: Mouse moved to (667, 250)
Screenshot: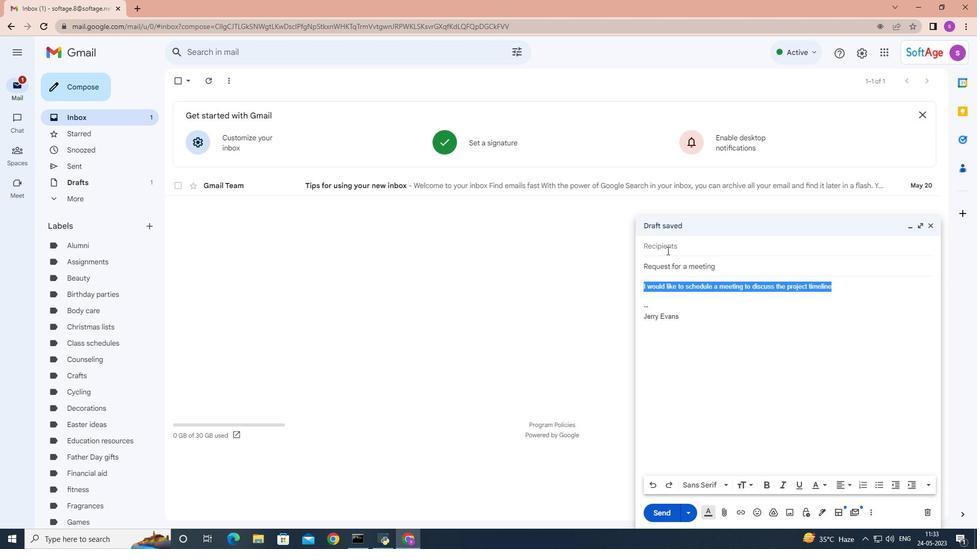 
Action: Mouse pressed left at (667, 250)
Screenshot: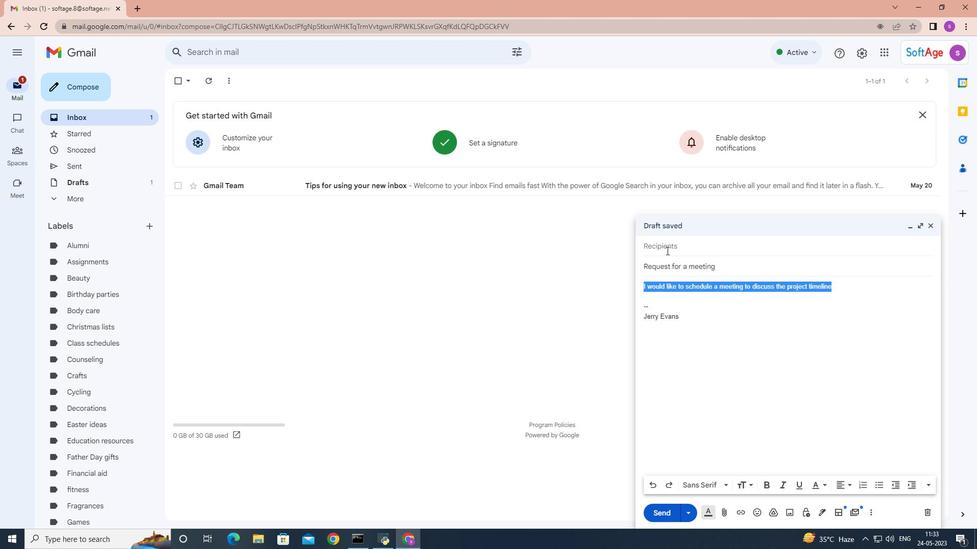 
Action: Key pressed softage.5
Screenshot: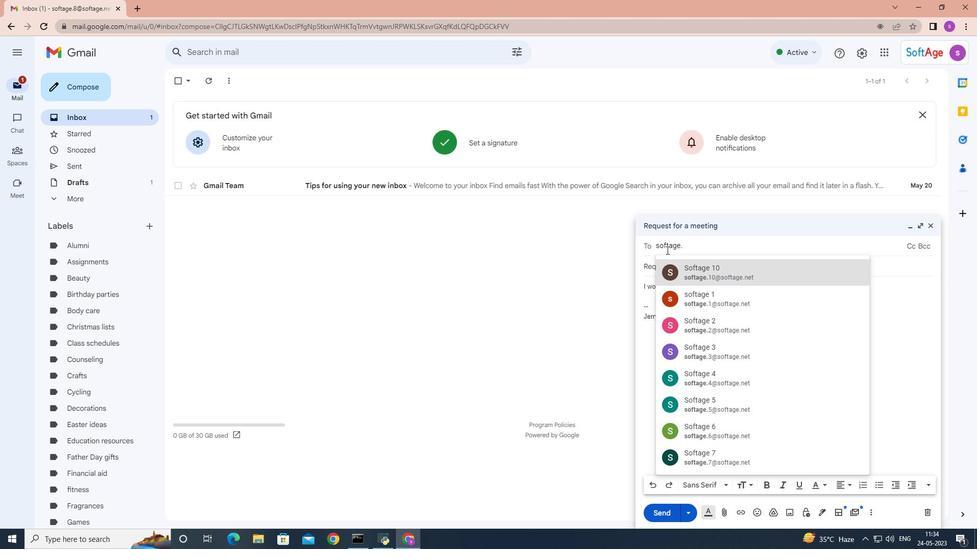 
Action: Mouse moved to (702, 271)
Screenshot: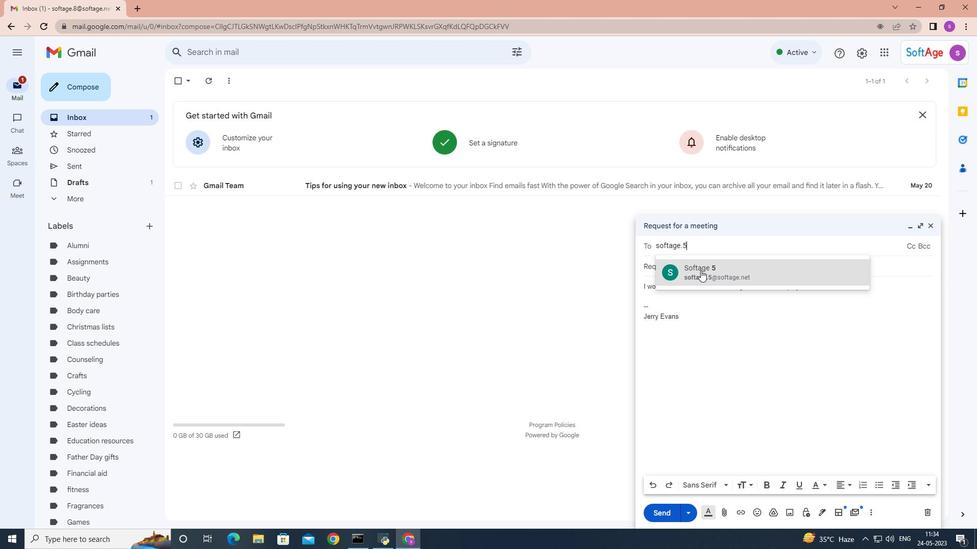 
Action: Mouse pressed left at (702, 271)
Screenshot: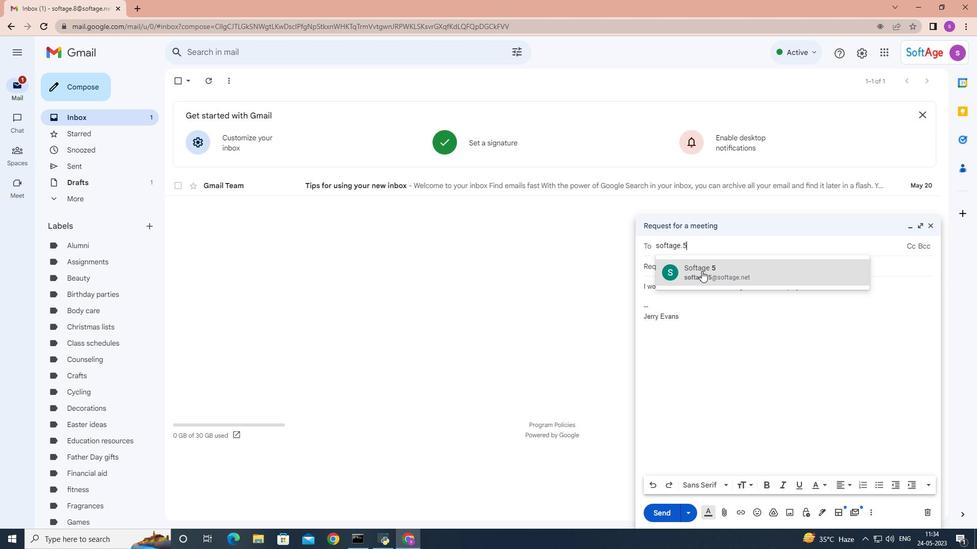
Action: Mouse moved to (664, 511)
Screenshot: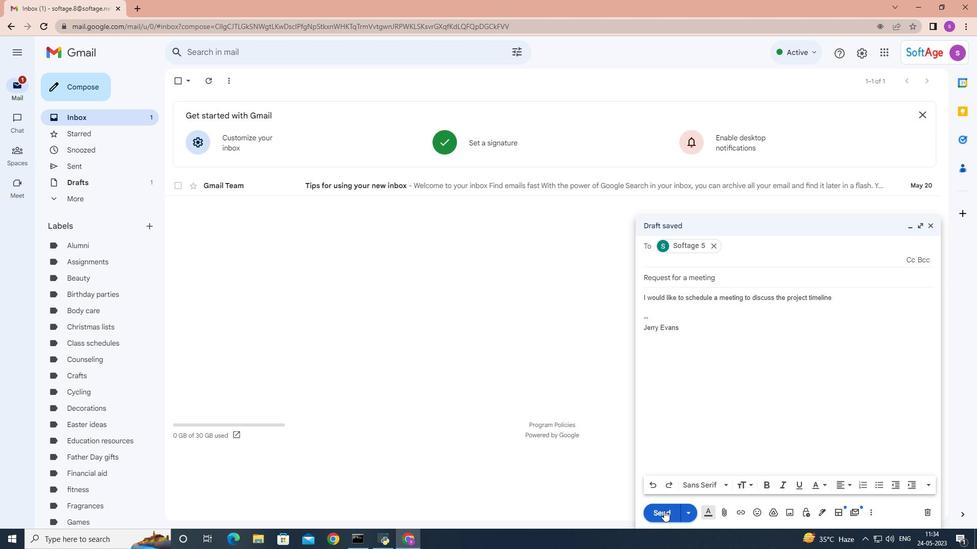 
Action: Mouse pressed left at (664, 511)
Screenshot: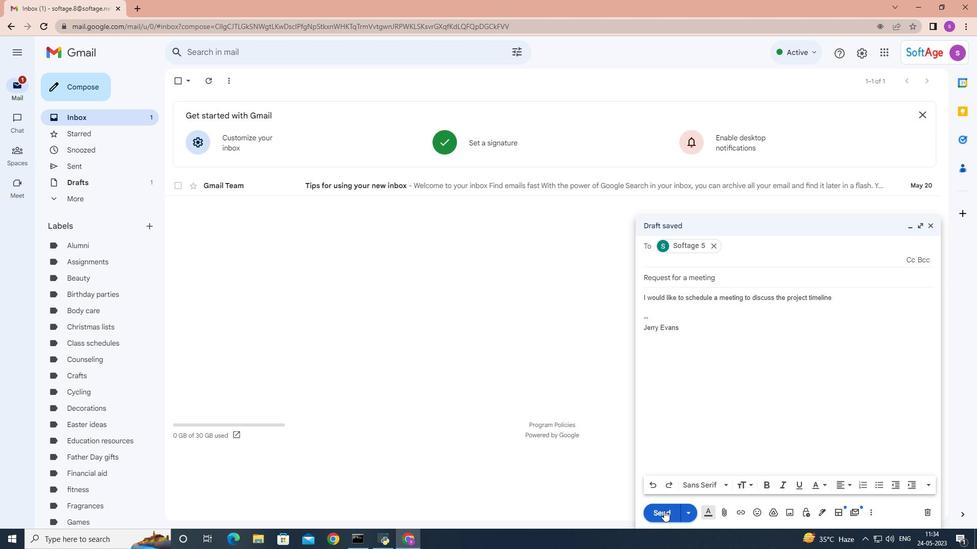 
Action: Mouse moved to (71, 169)
Screenshot: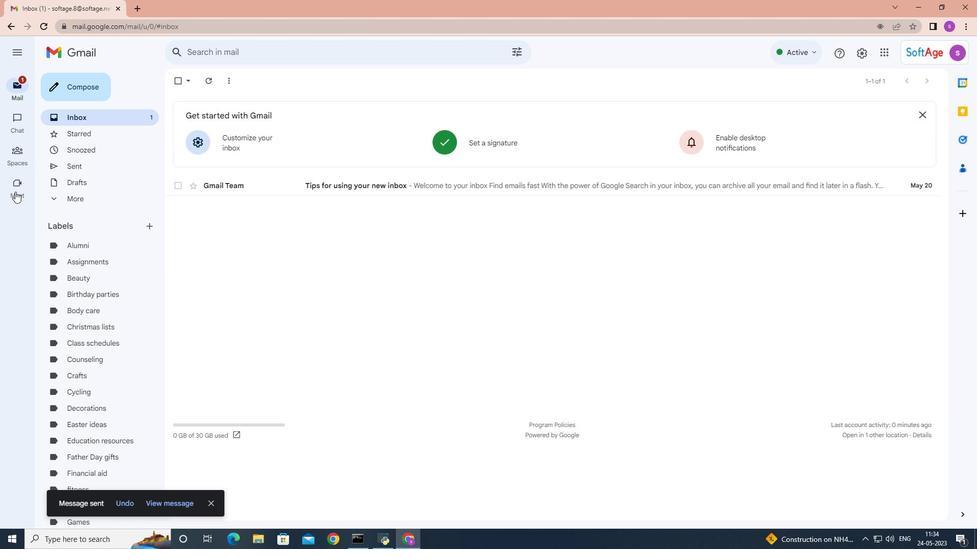 
Action: Mouse pressed left at (71, 169)
Screenshot: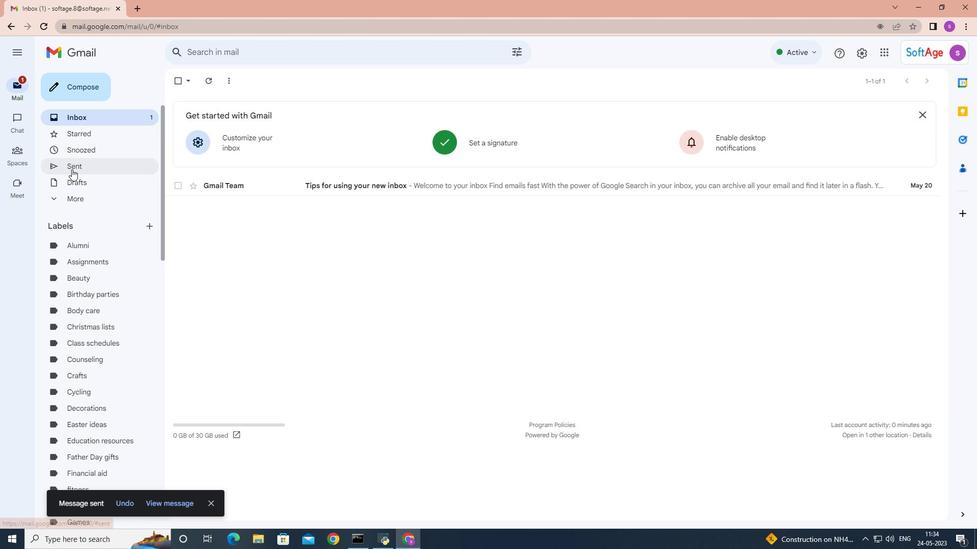 
Action: Mouse moved to (182, 129)
Screenshot: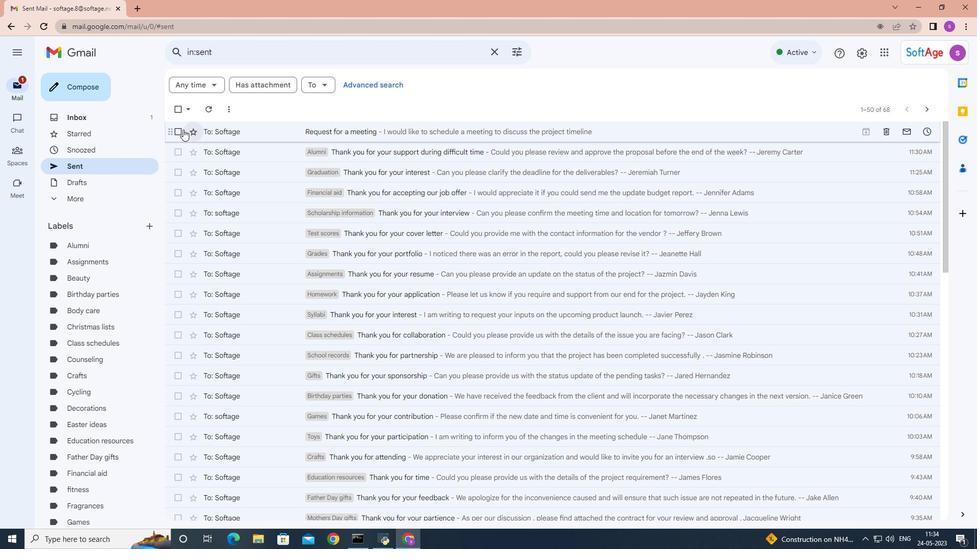 
Action: Mouse pressed left at (182, 129)
Screenshot: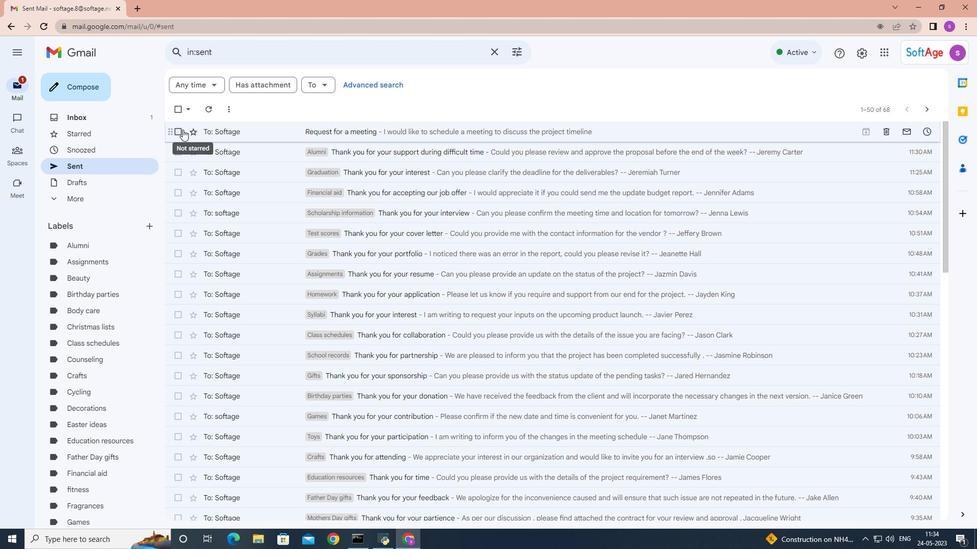
Action: Mouse moved to (183, 130)
Screenshot: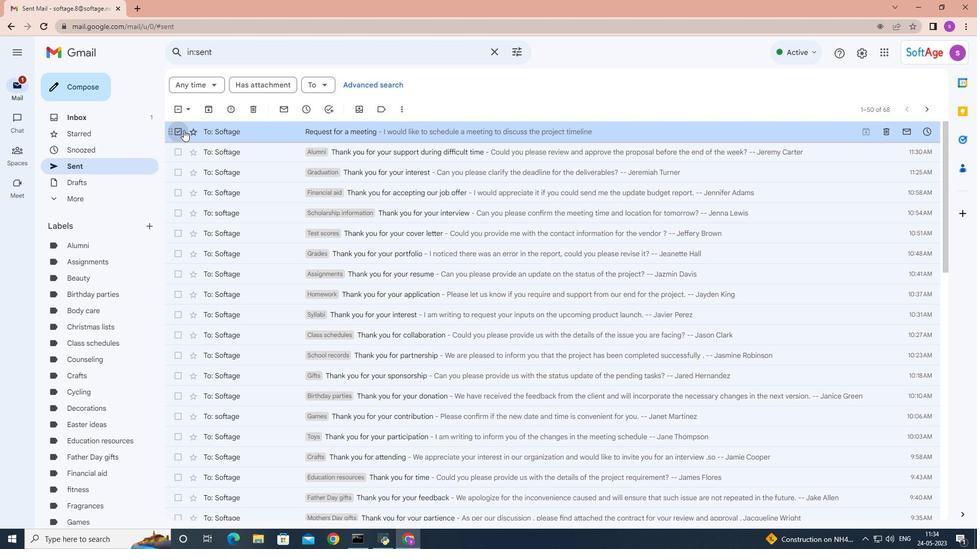 
Action: Mouse pressed left at (183, 130)
Screenshot: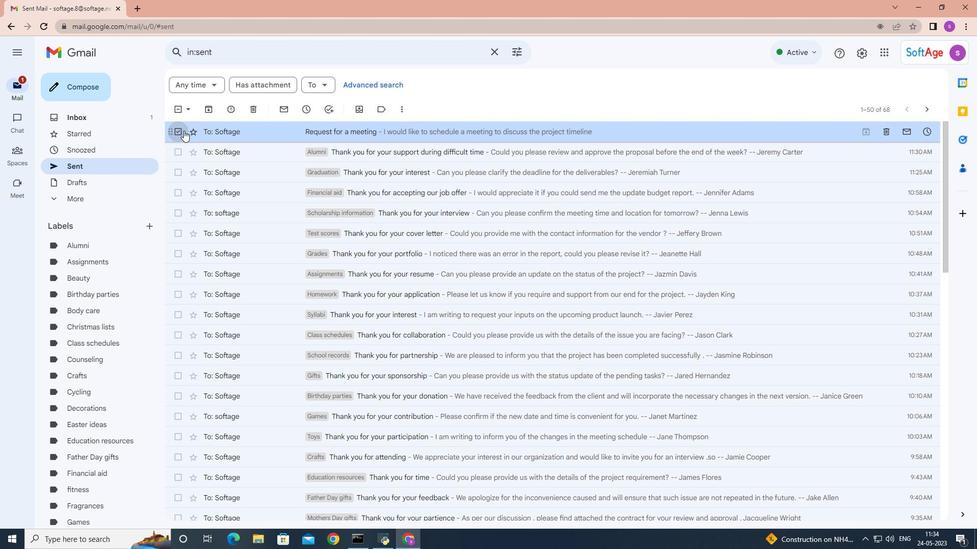 
Action: Mouse pressed right at (183, 130)
Screenshot: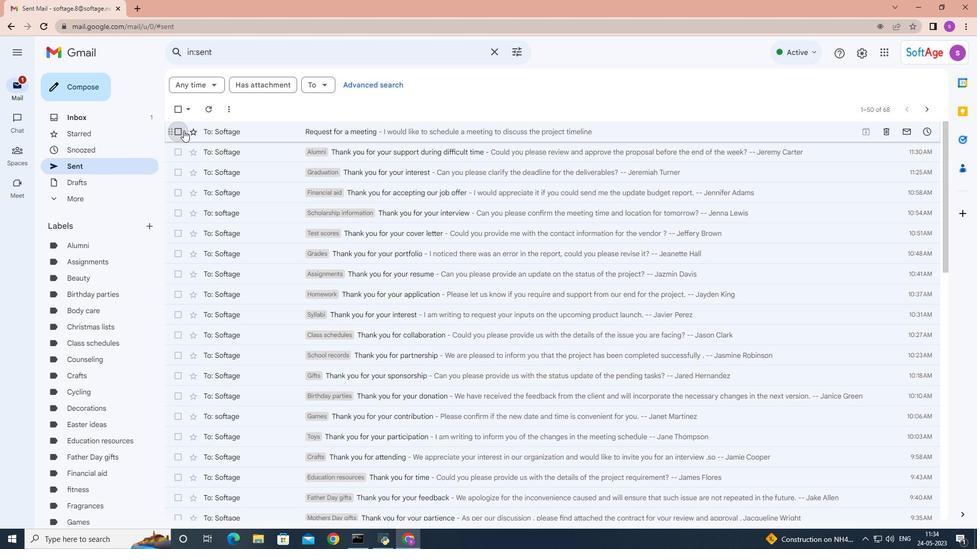 
Action: Mouse moved to (324, 340)
Screenshot: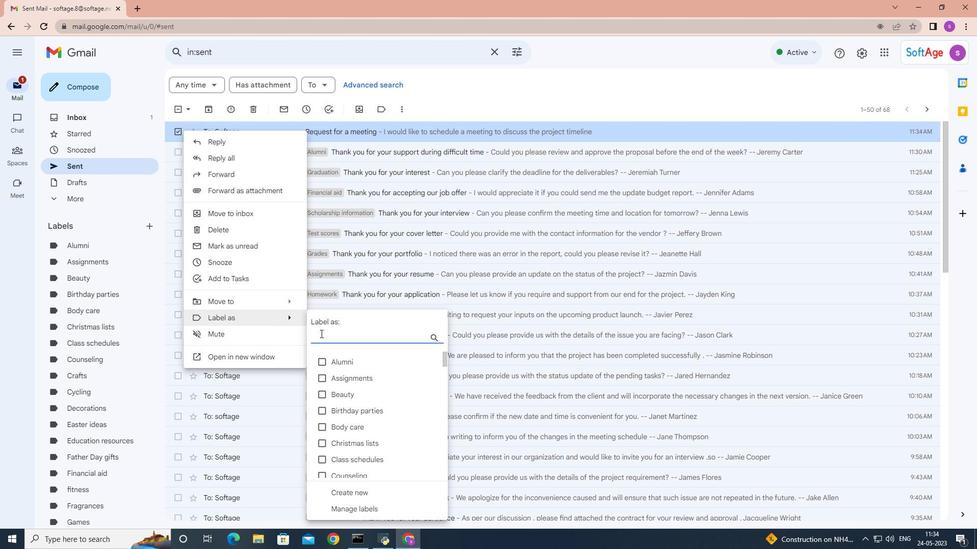 
Action: Mouse pressed left at (324, 340)
Screenshot: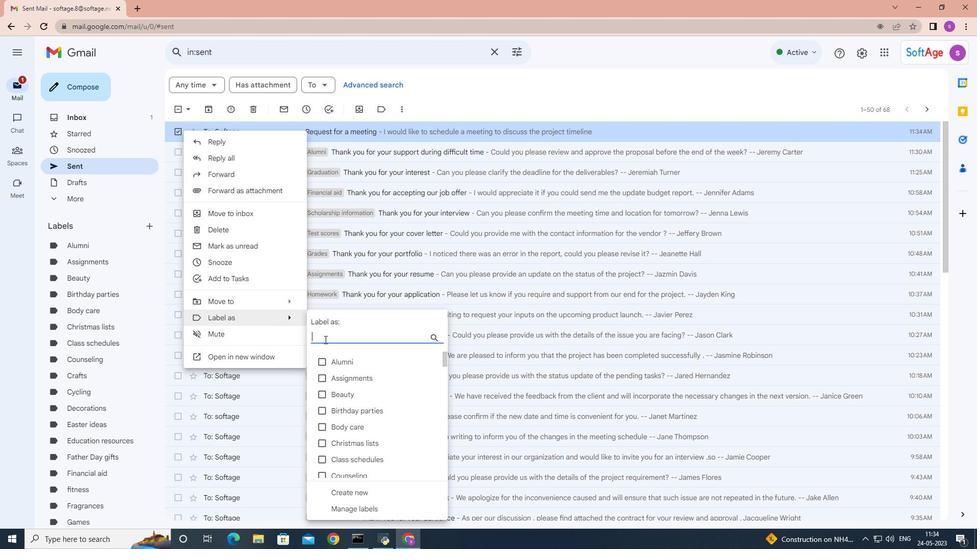 
Action: Mouse moved to (324, 340)
Screenshot: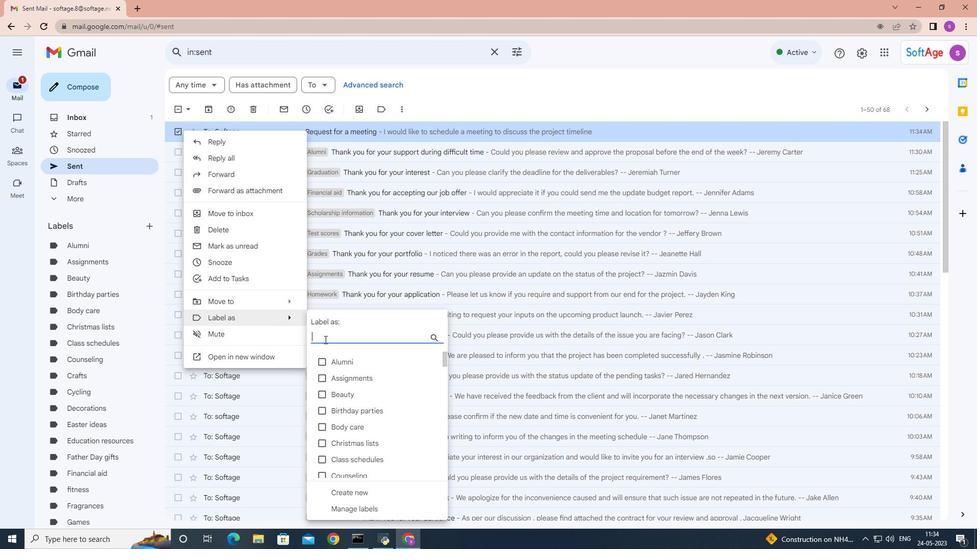 
Action: Key pressed <Key.shift>s<Key.backspace><Key.shift><Key.shift><Key.shift><Key.shift><Key.shift><Key.shift><Key.shift>Student<Key.space>organizations
Screenshot: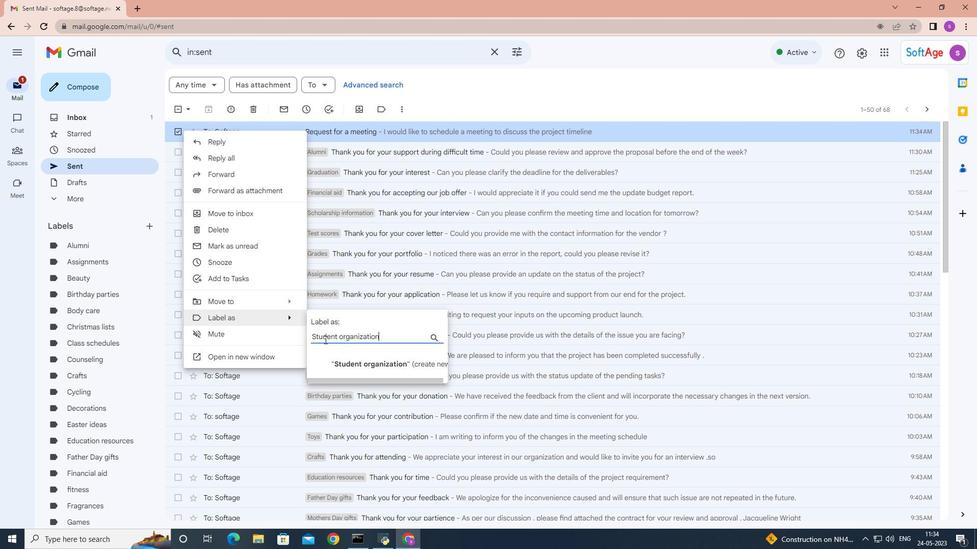 
Action: Mouse moved to (365, 364)
Screenshot: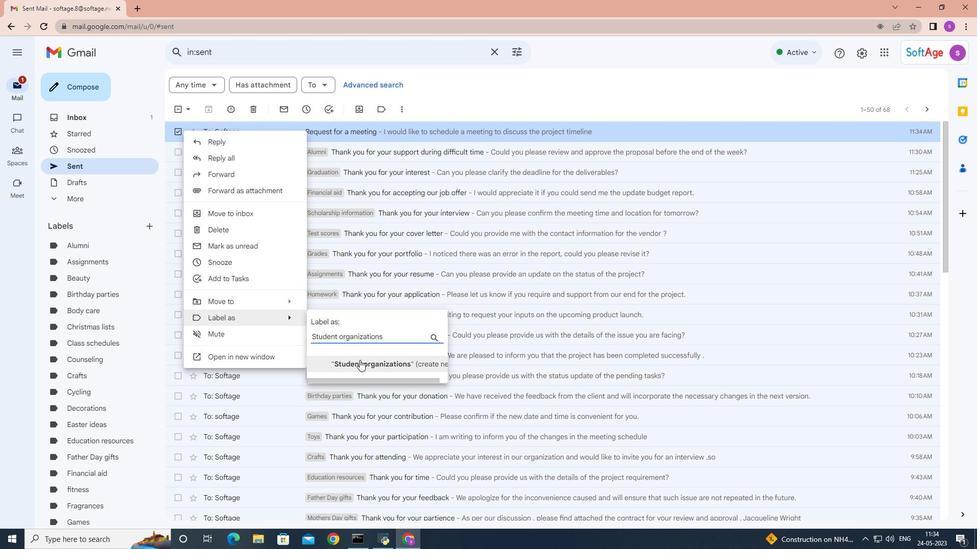 
Action: Mouse pressed left at (365, 364)
Screenshot: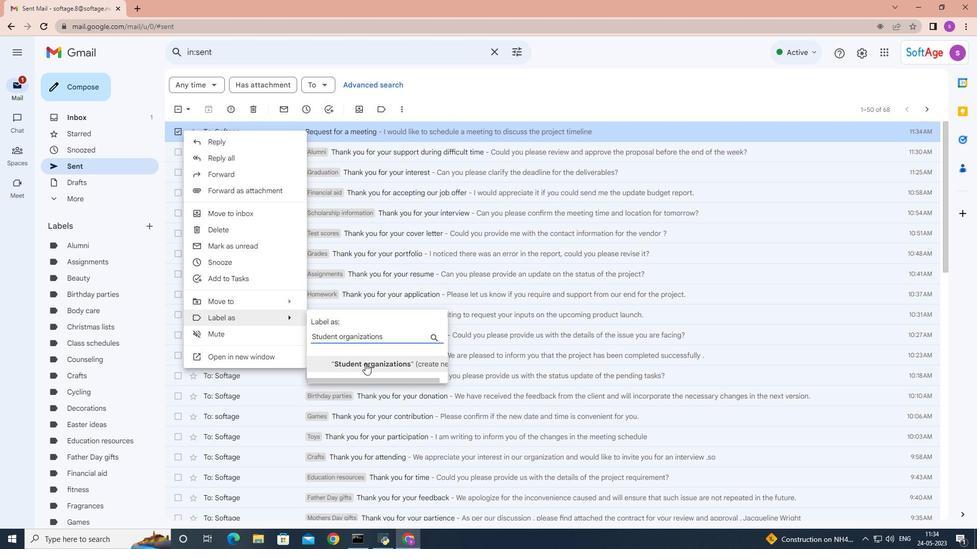 
Action: Mouse moved to (588, 319)
Screenshot: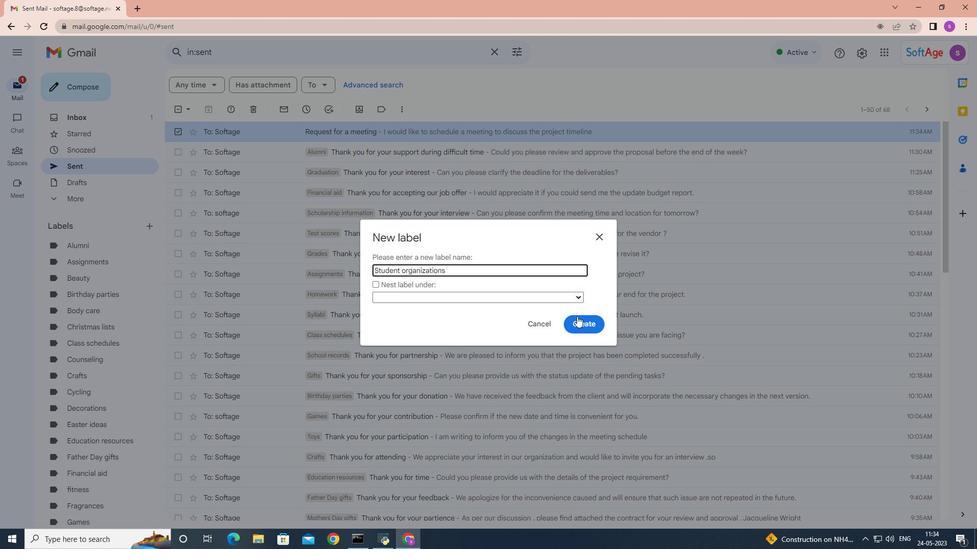 
Action: Mouse pressed left at (588, 319)
Screenshot: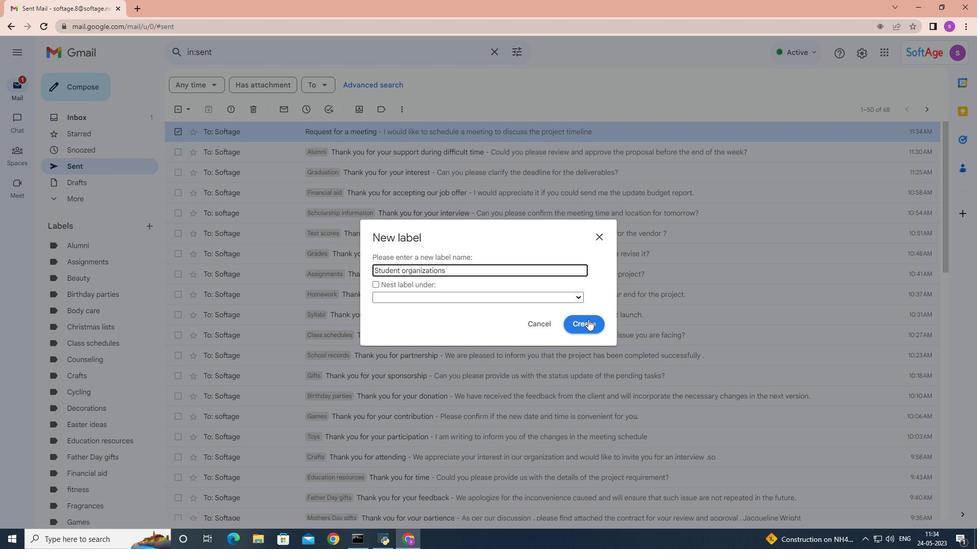 
